 Task: Look for space in Pakisaji, Indonesia from 4th August, 2023 to 8th August, 2023 for 1 adult in price range Rs.10000 to Rs.15000. Place can be private room with 1  bedroom having 1 bed and 1 bathroom. Property type can be flatguest house, hotel. Amenities needed are: wifi. Booking option can be shelf check-in. Required host language is English.
Action: Mouse moved to (477, 140)
Screenshot: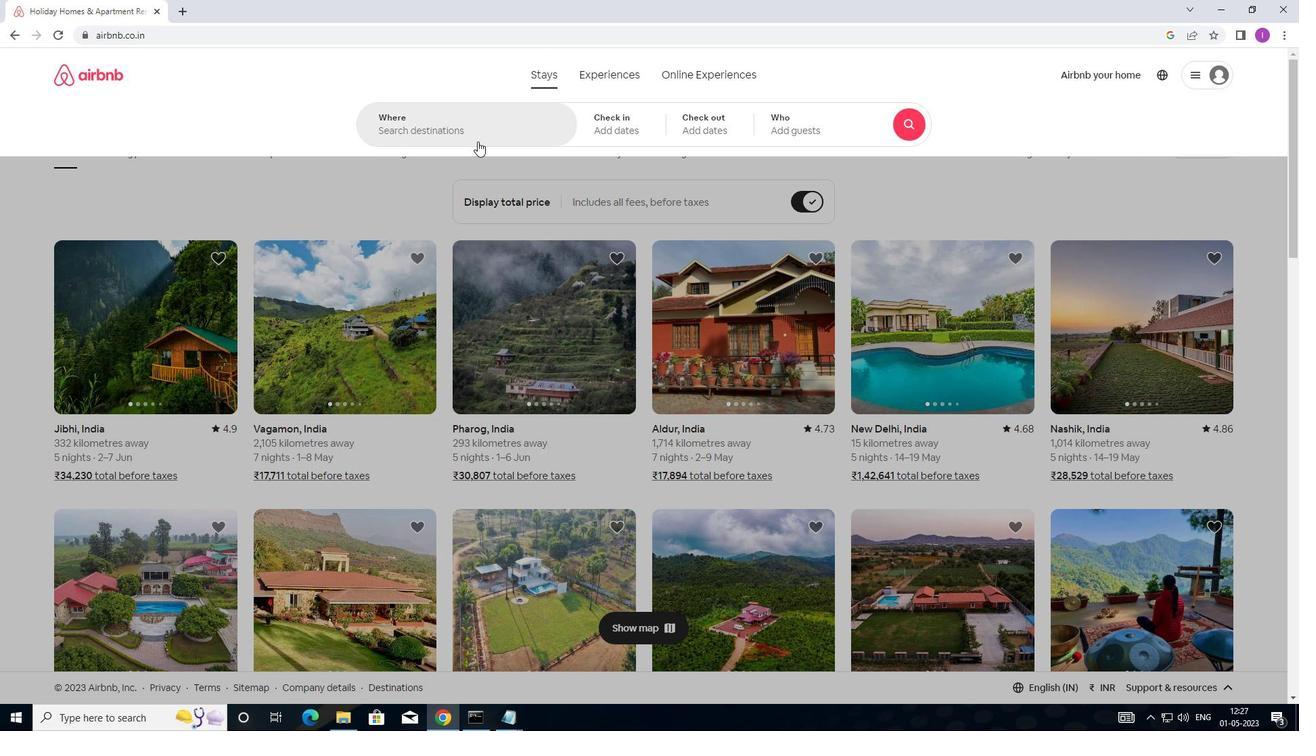 
Action: Mouse pressed left at (477, 140)
Screenshot: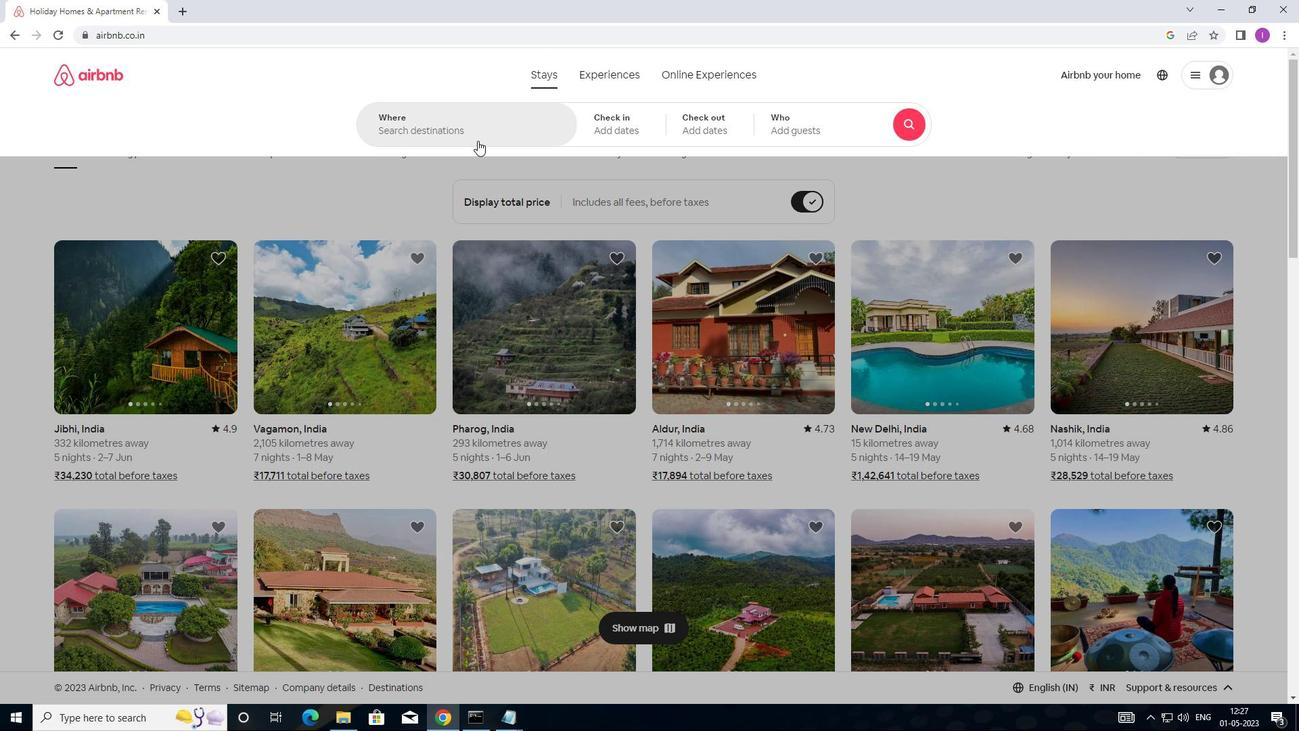 
Action: Mouse moved to (464, 145)
Screenshot: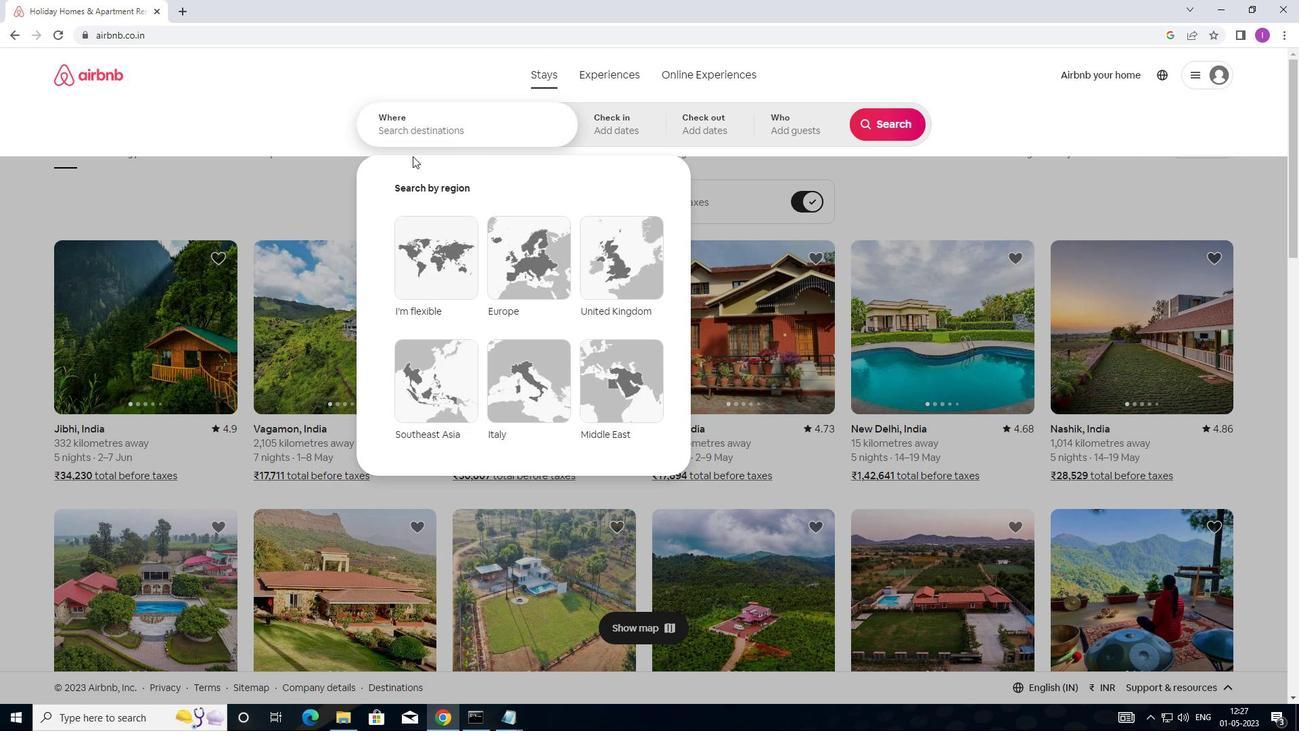
Action: Key pressed <Key.shift>PAKISAJI,<Key.shift>INDONESIA
Screenshot: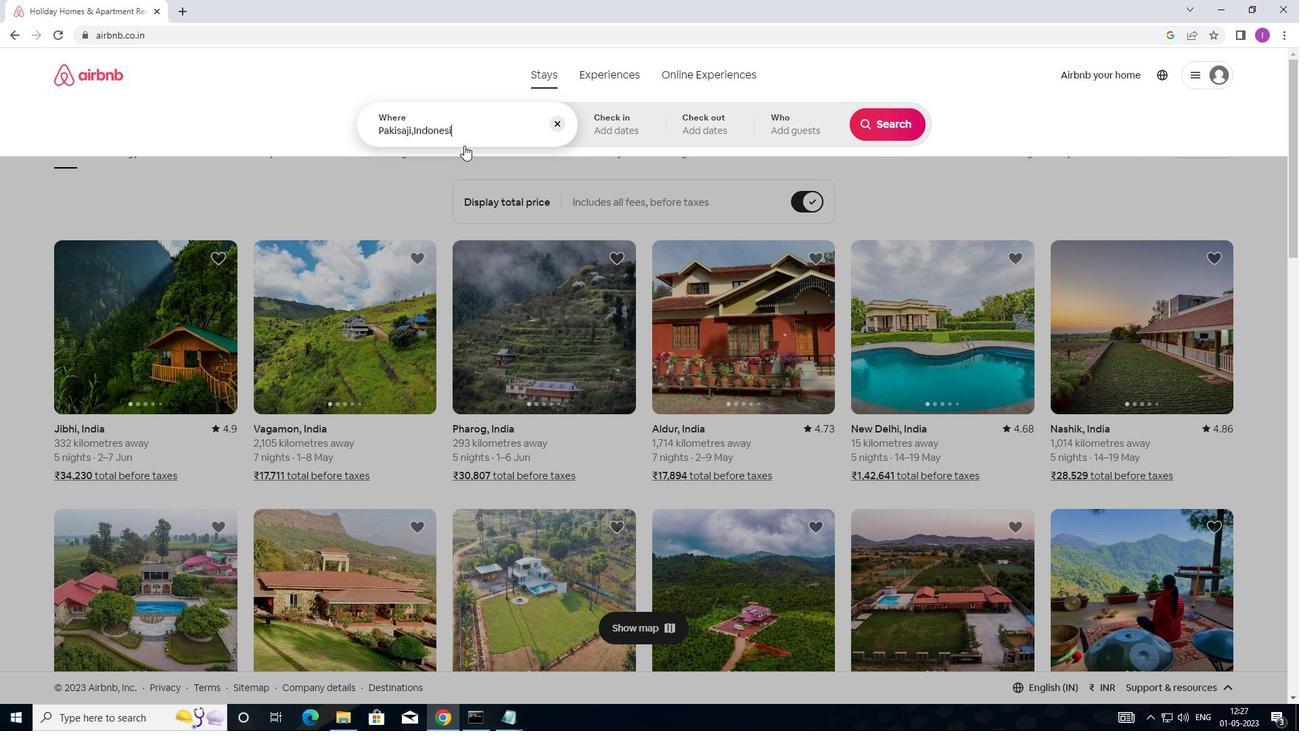 
Action: Mouse moved to (623, 125)
Screenshot: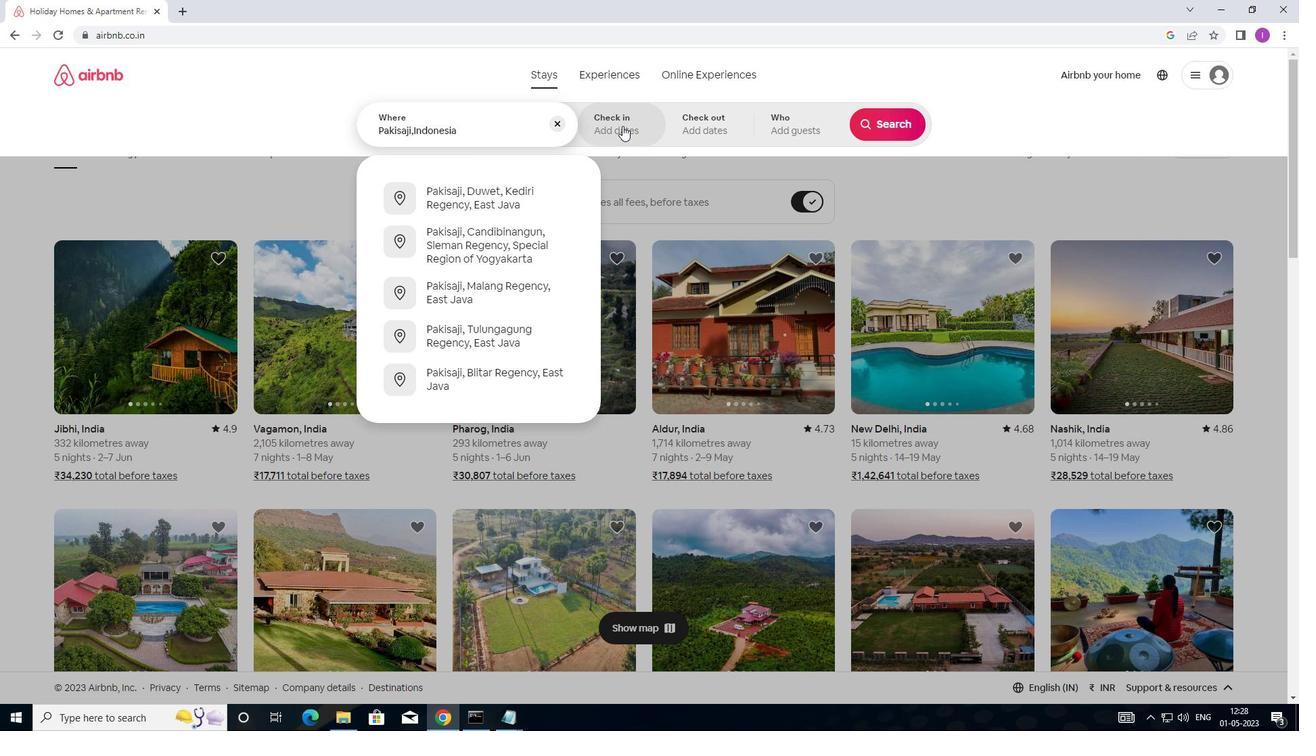 
Action: Mouse pressed left at (623, 125)
Screenshot: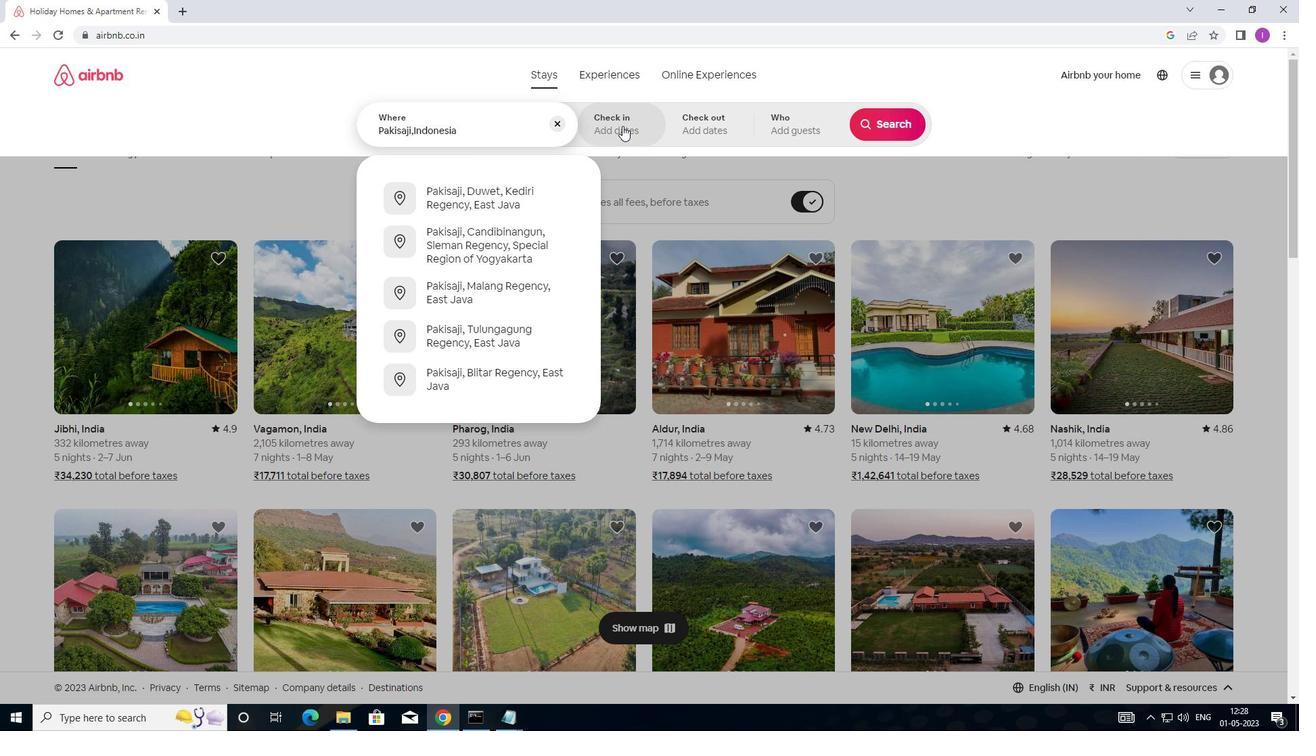 
Action: Mouse moved to (889, 230)
Screenshot: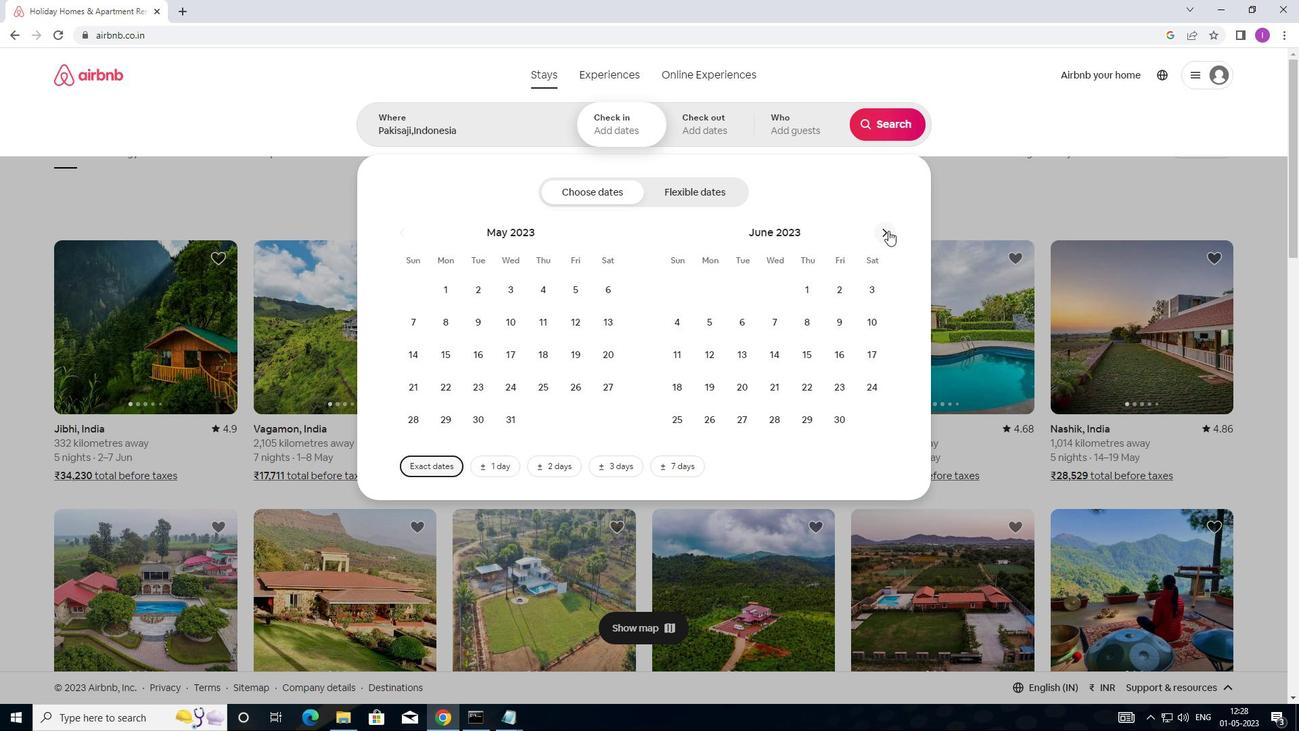 
Action: Mouse pressed left at (889, 230)
Screenshot: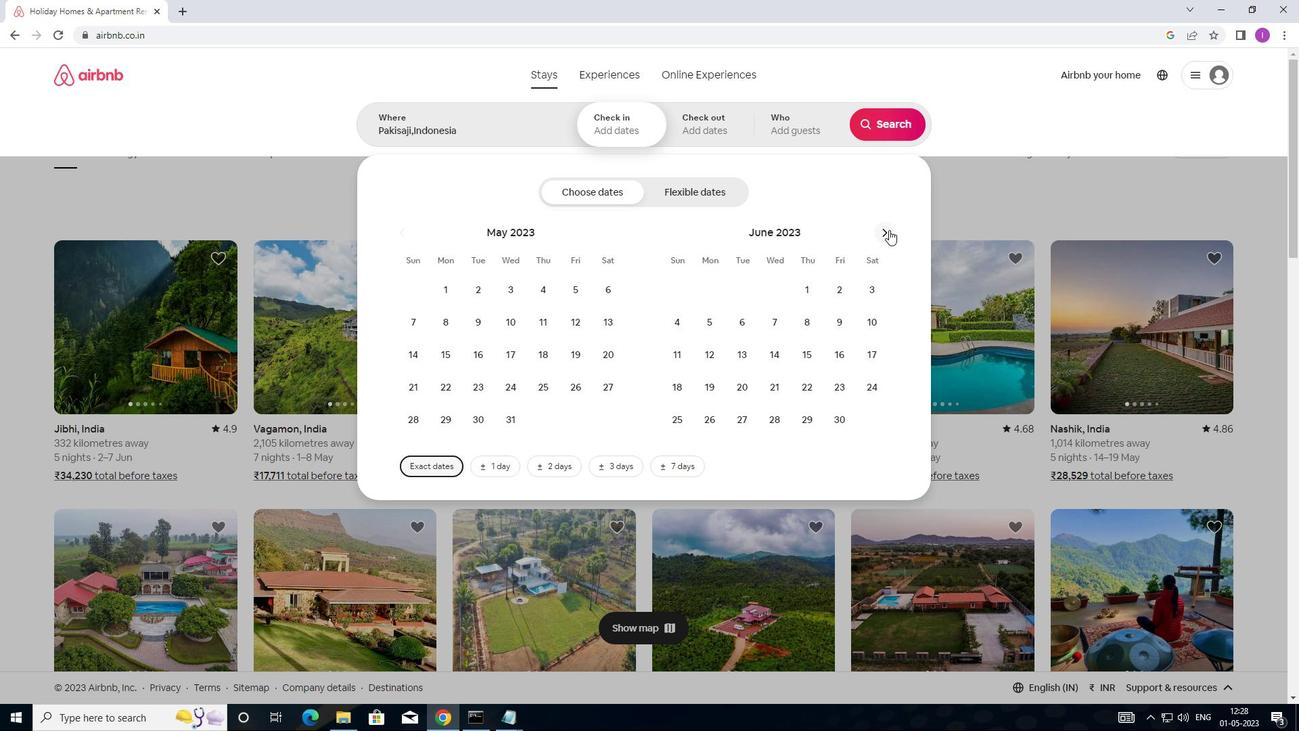 
Action: Mouse pressed left at (889, 230)
Screenshot: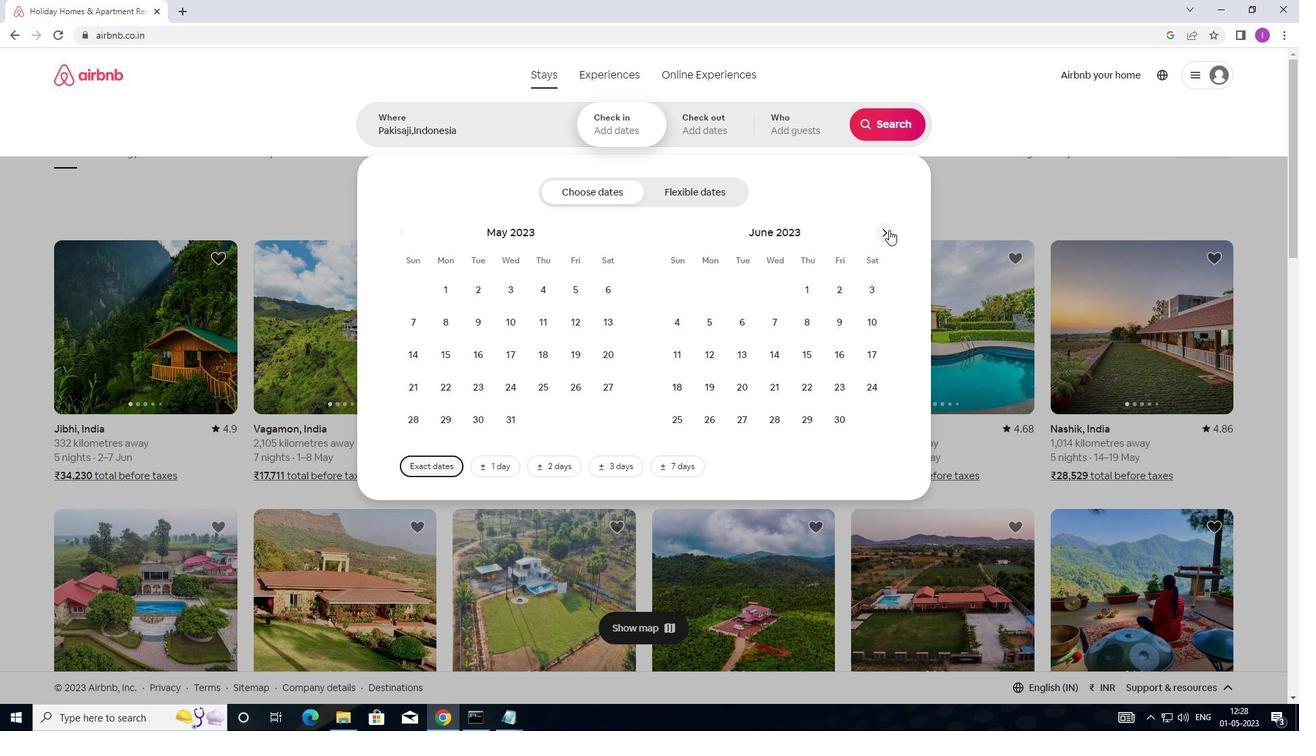 
Action: Mouse pressed left at (889, 230)
Screenshot: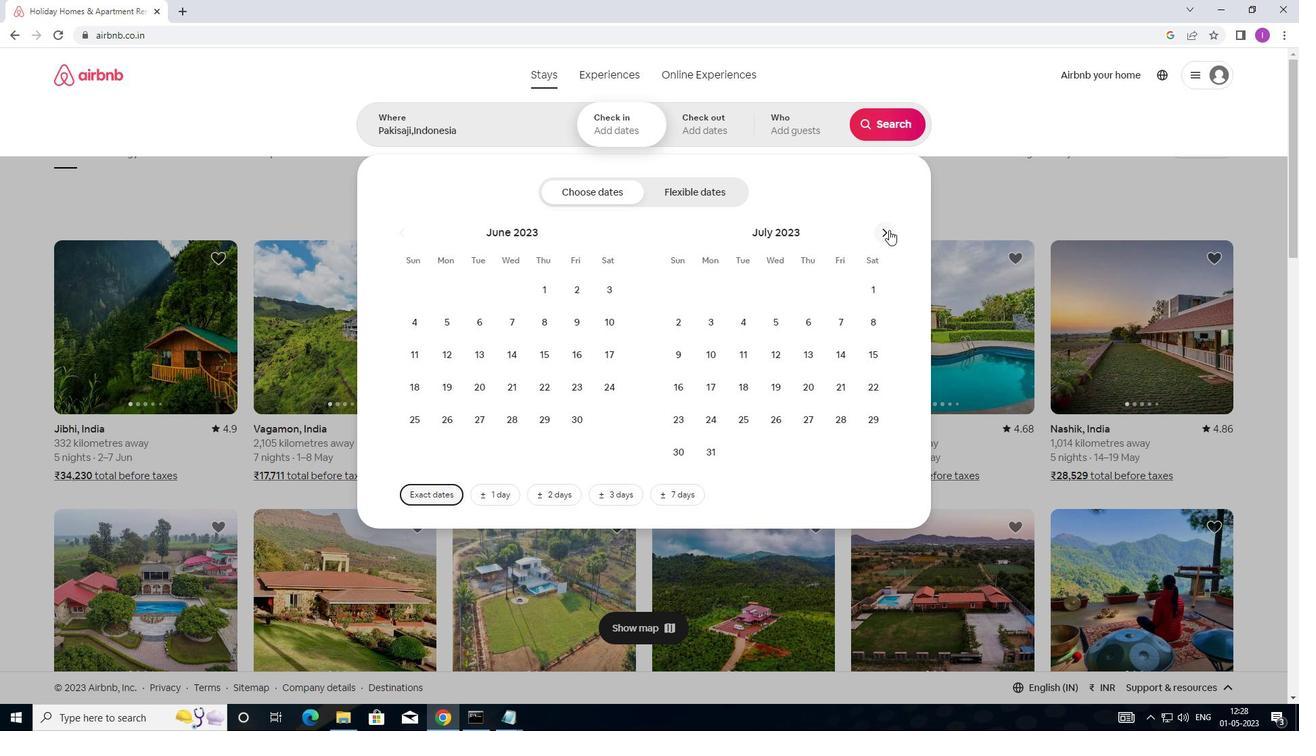 
Action: Mouse moved to (581, 284)
Screenshot: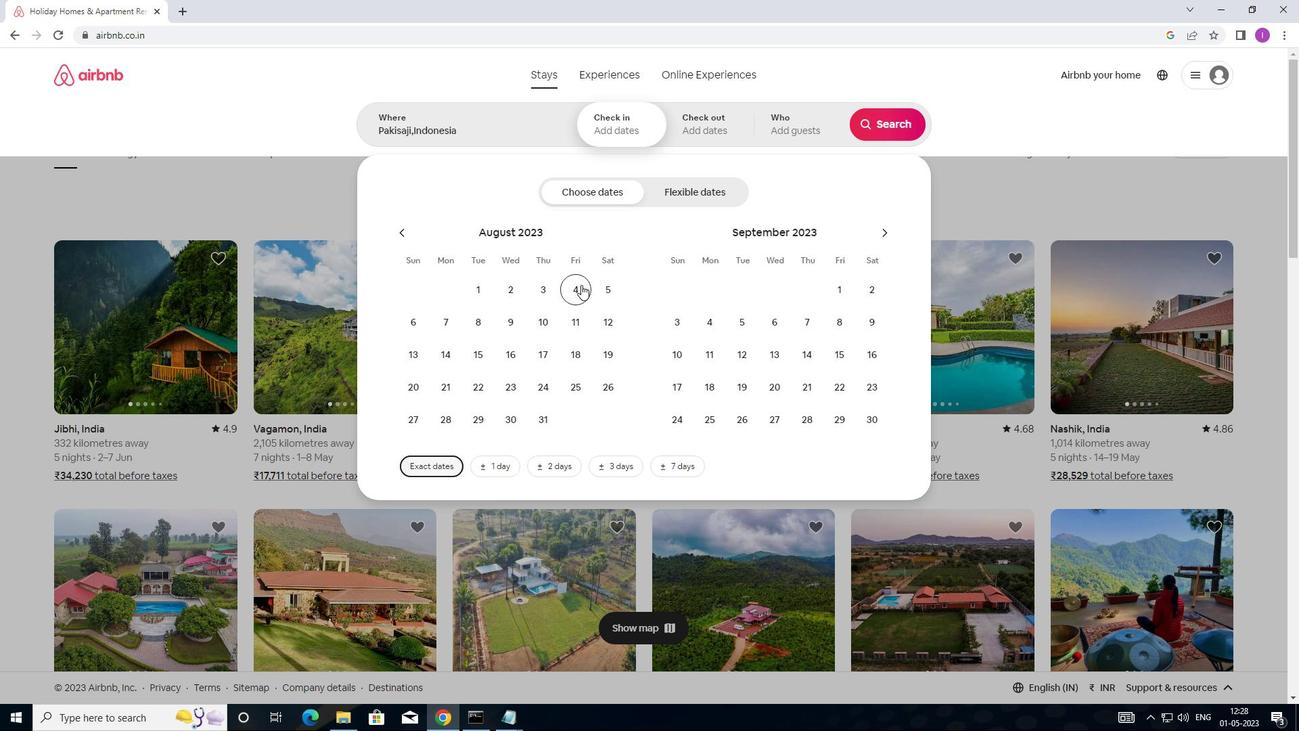 
Action: Mouse pressed left at (581, 284)
Screenshot: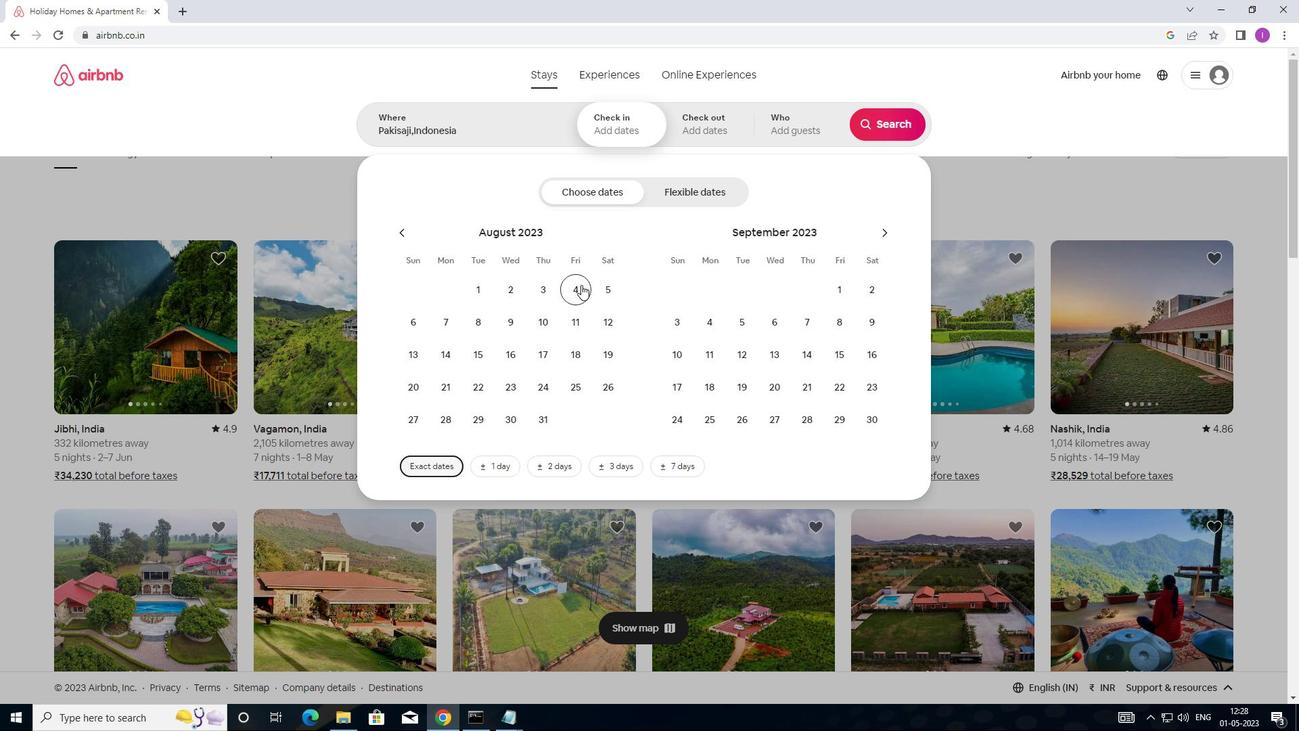 
Action: Mouse moved to (481, 328)
Screenshot: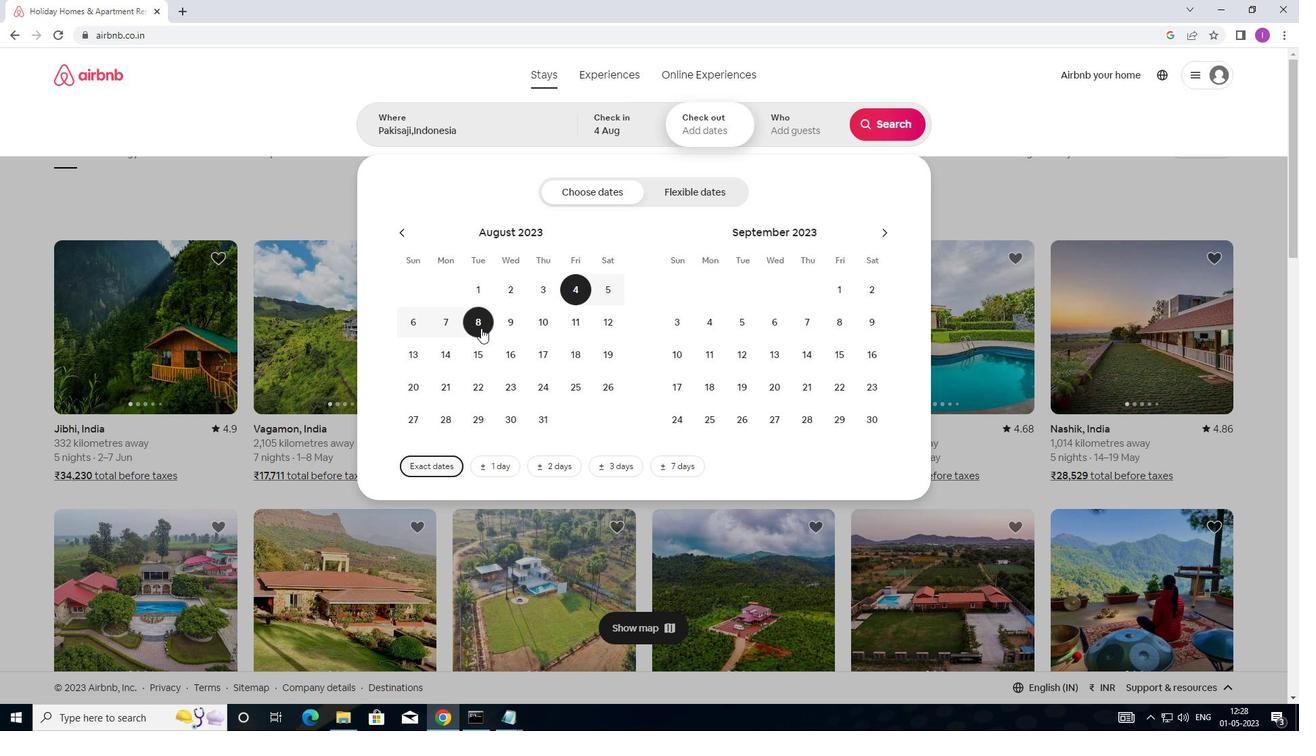 
Action: Mouse pressed left at (481, 328)
Screenshot: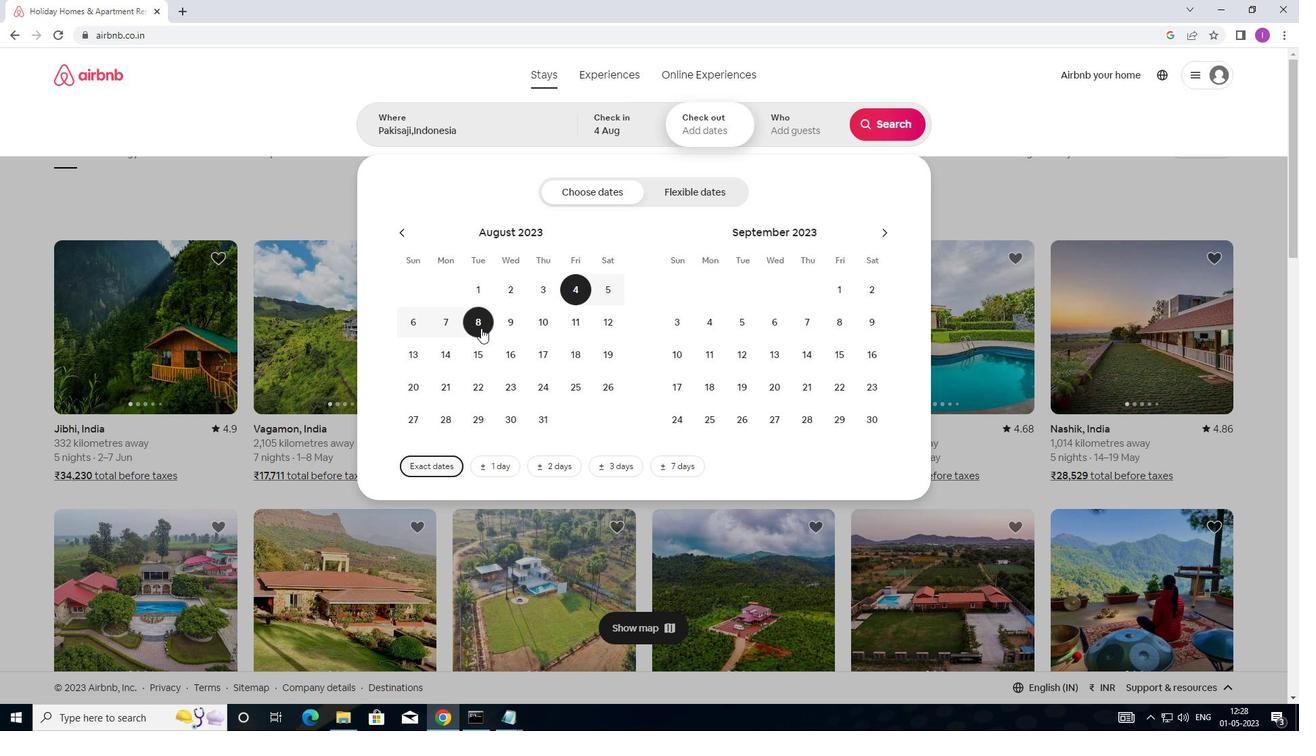 
Action: Mouse moved to (801, 128)
Screenshot: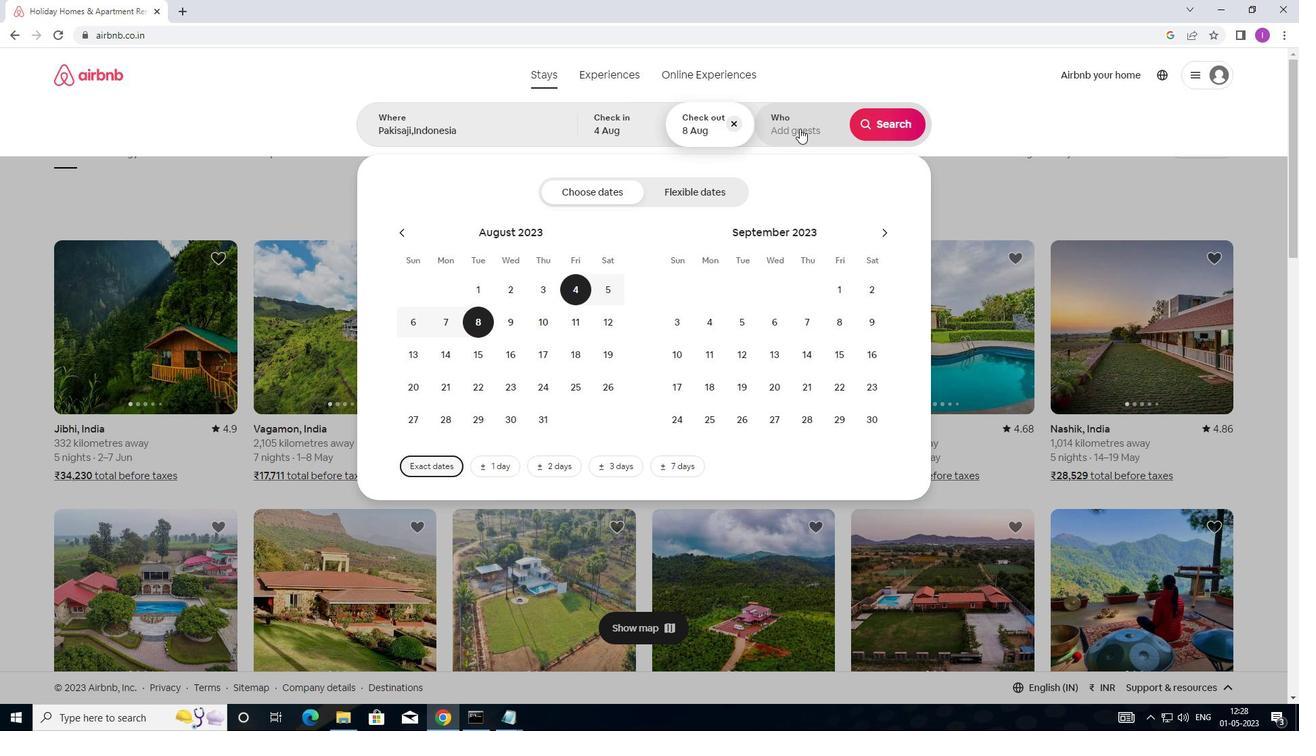 
Action: Mouse pressed left at (801, 128)
Screenshot: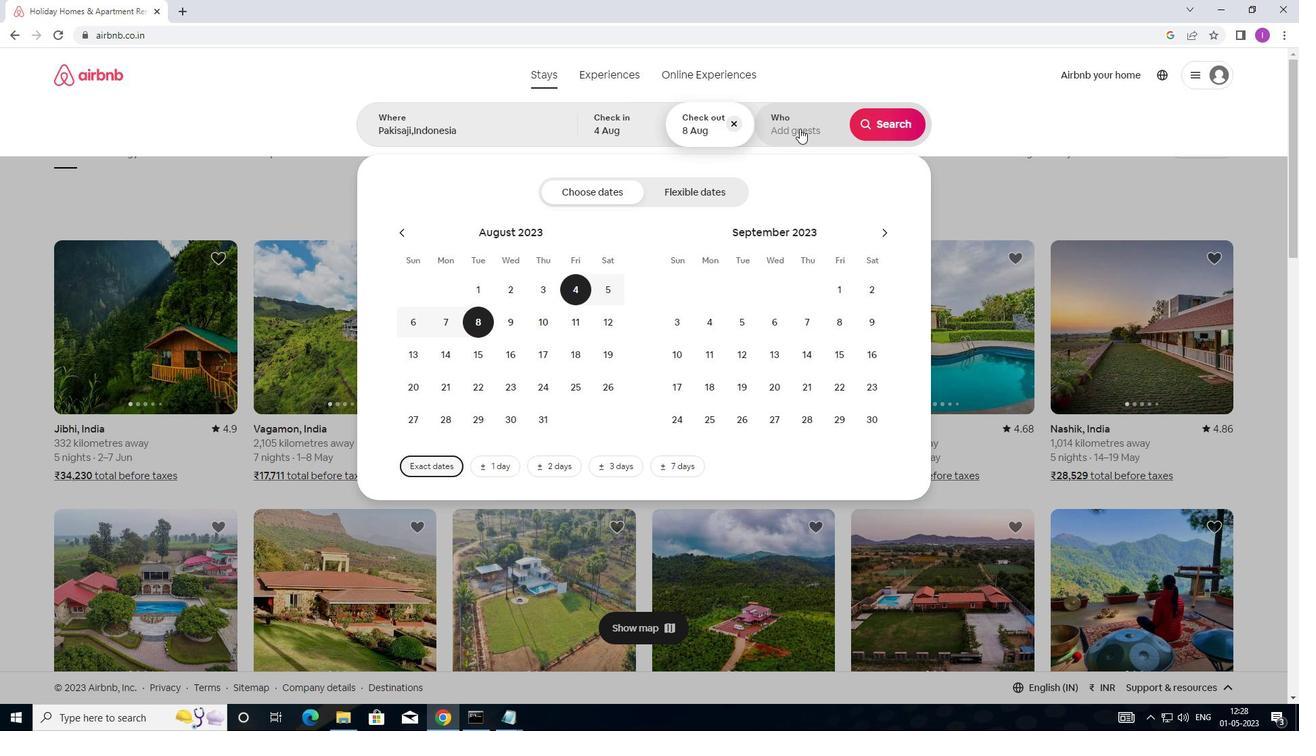 
Action: Mouse moved to (890, 197)
Screenshot: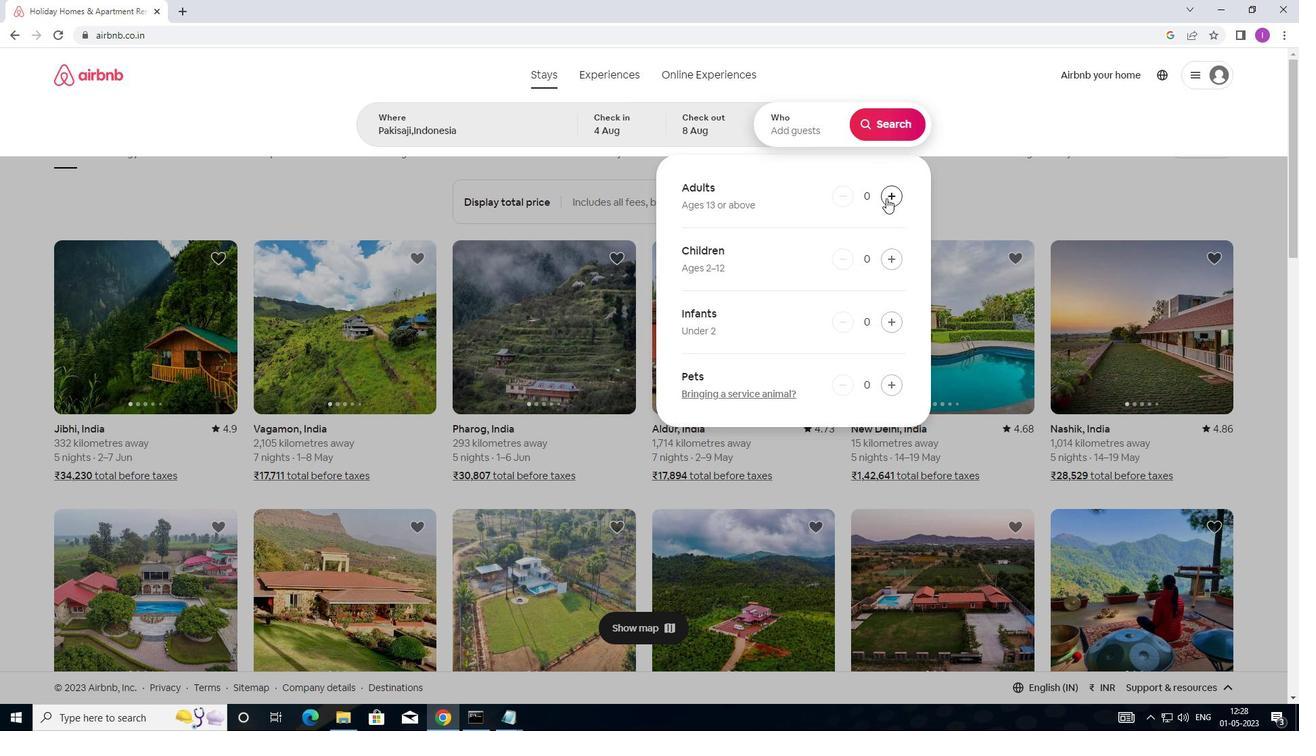 
Action: Mouse pressed left at (890, 197)
Screenshot: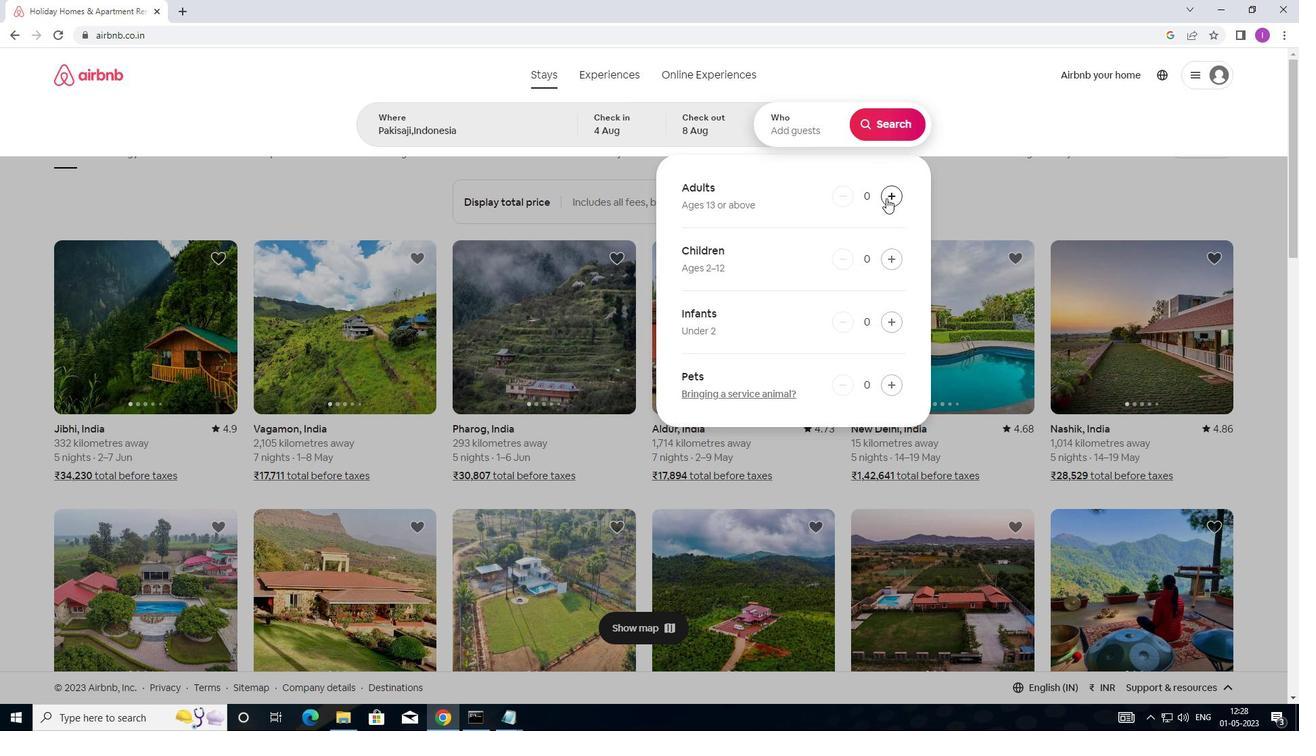 
Action: Mouse moved to (896, 127)
Screenshot: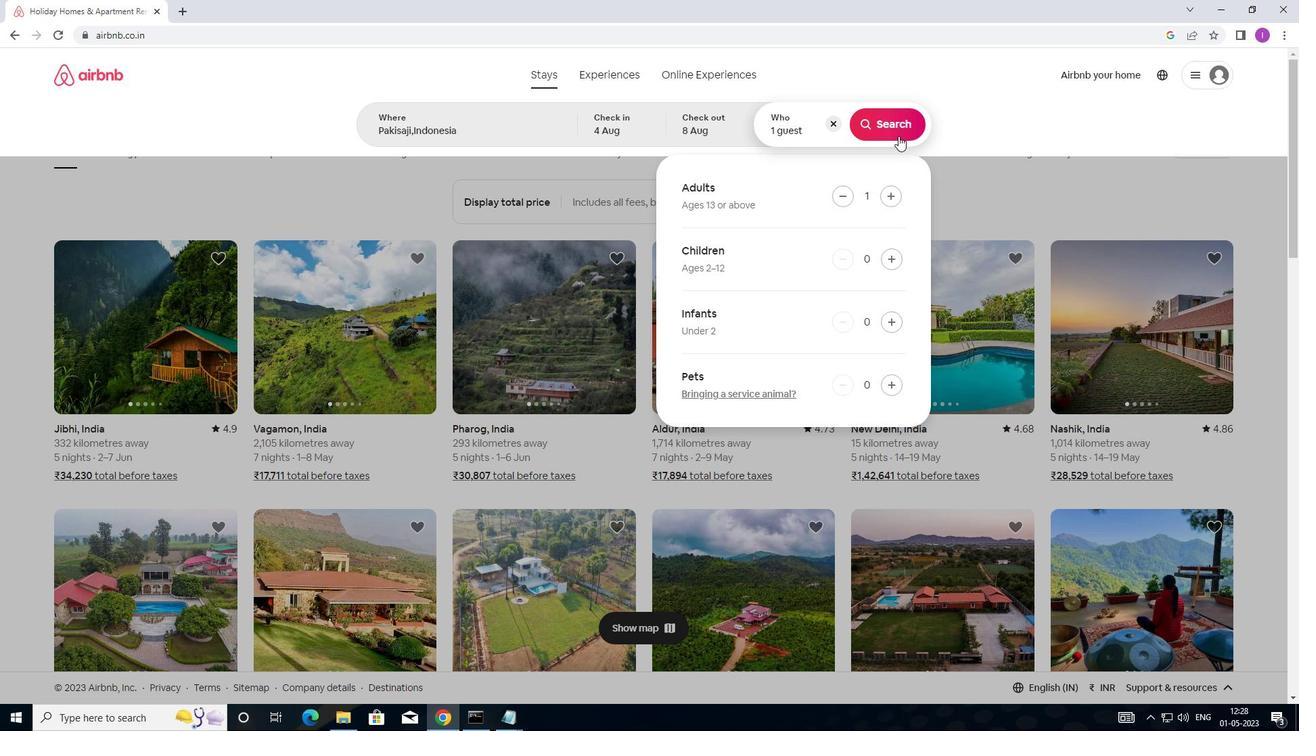 
Action: Mouse pressed left at (896, 127)
Screenshot: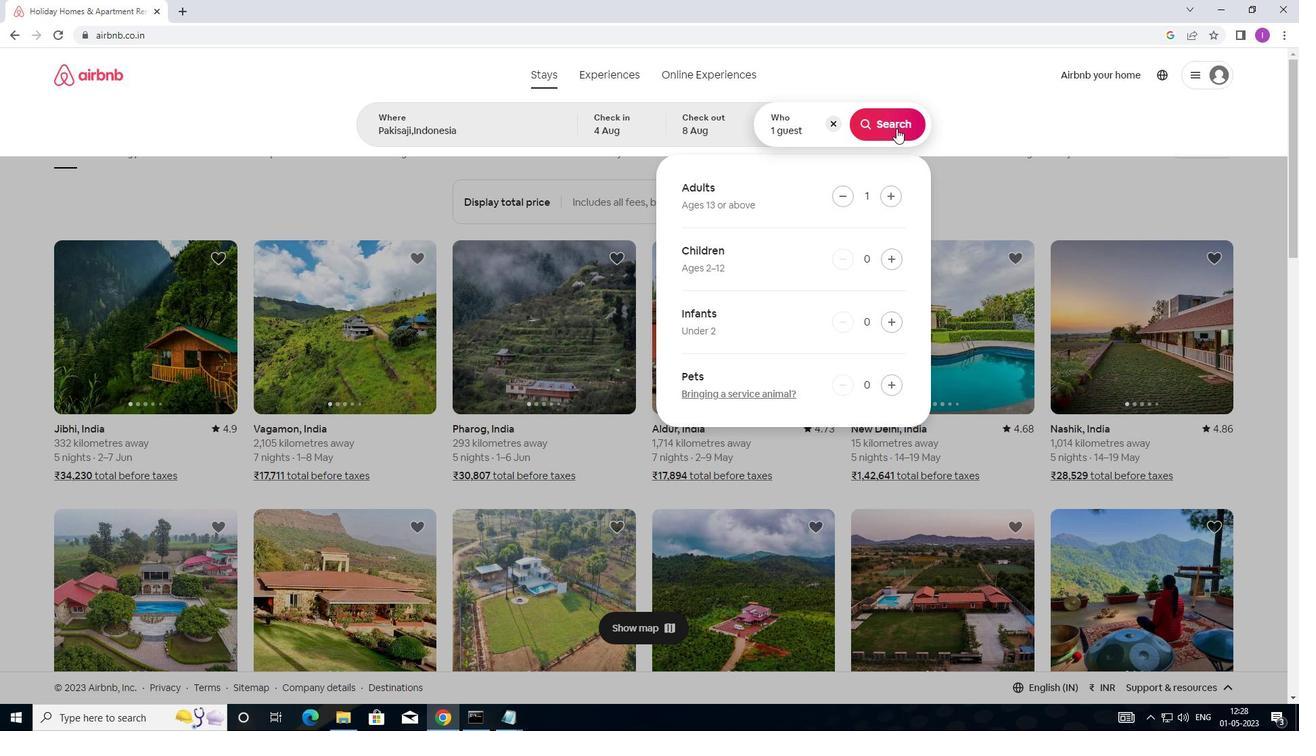 
Action: Mouse moved to (1253, 138)
Screenshot: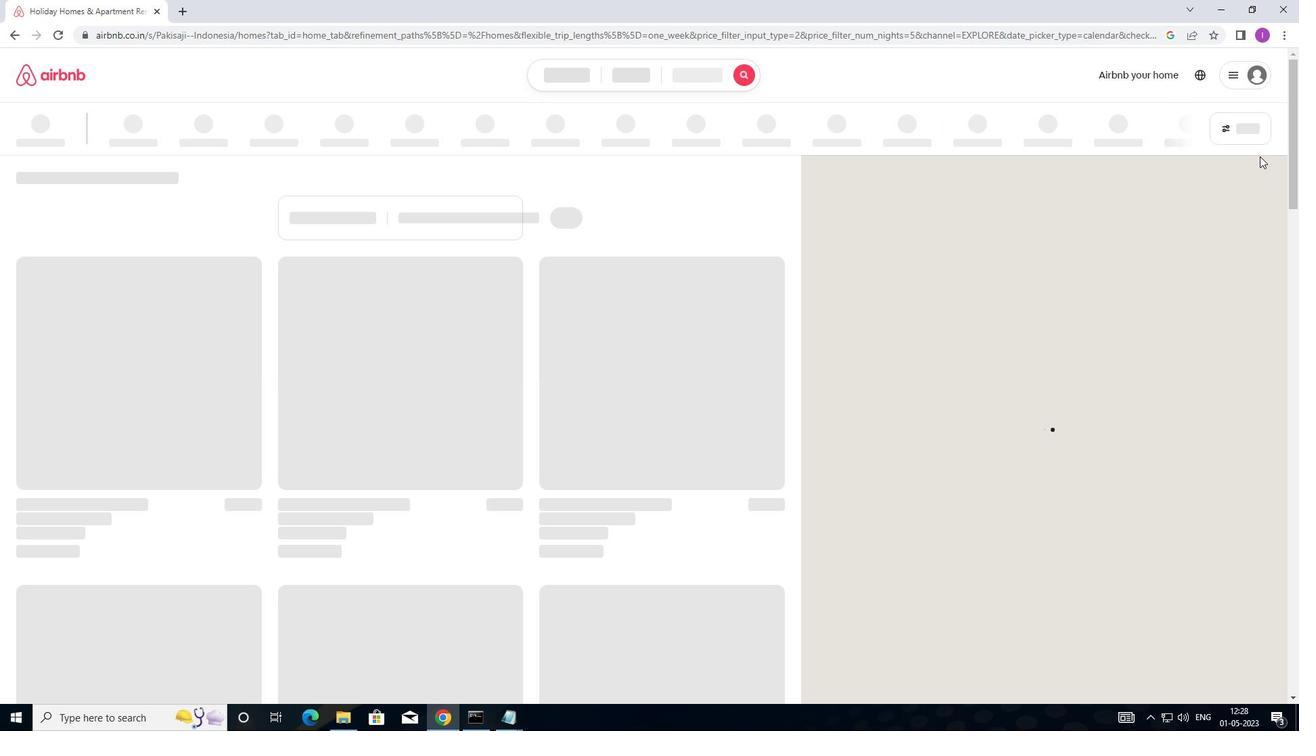 
Action: Mouse pressed left at (1253, 138)
Screenshot: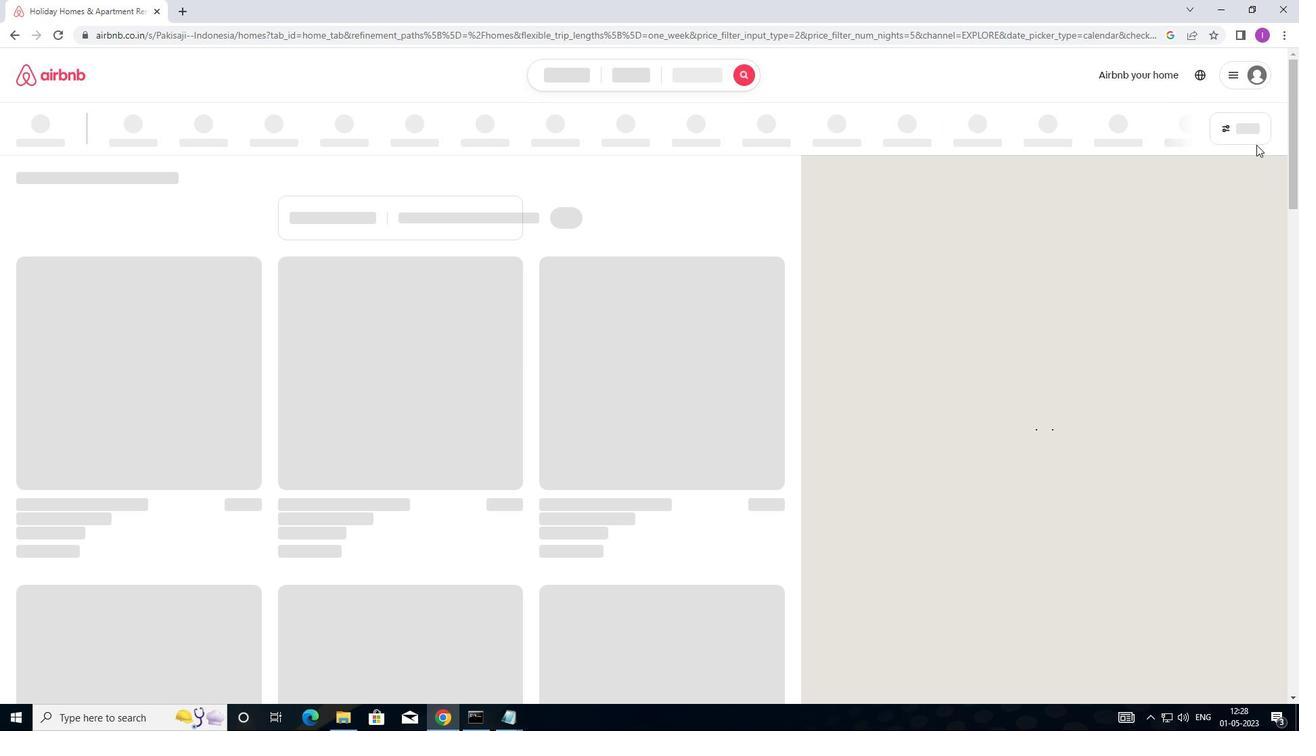 
Action: Mouse moved to (490, 304)
Screenshot: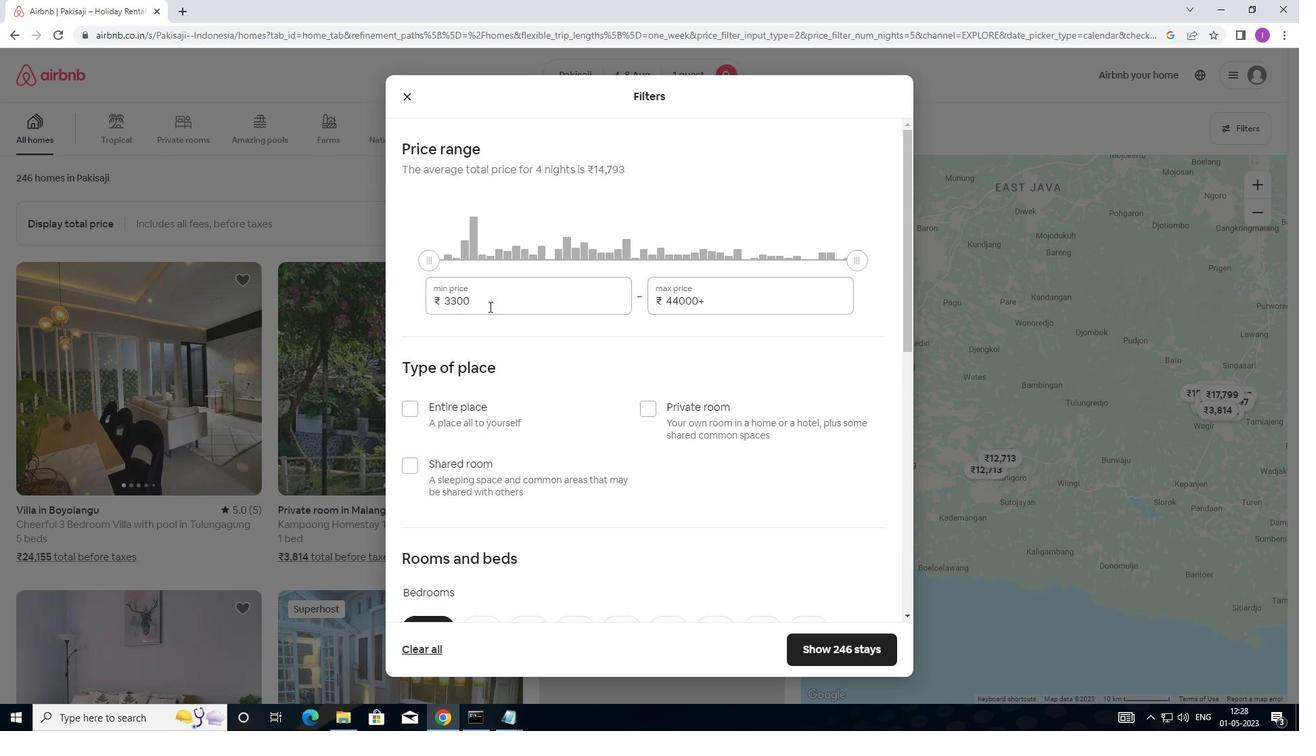 
Action: Mouse pressed left at (490, 304)
Screenshot: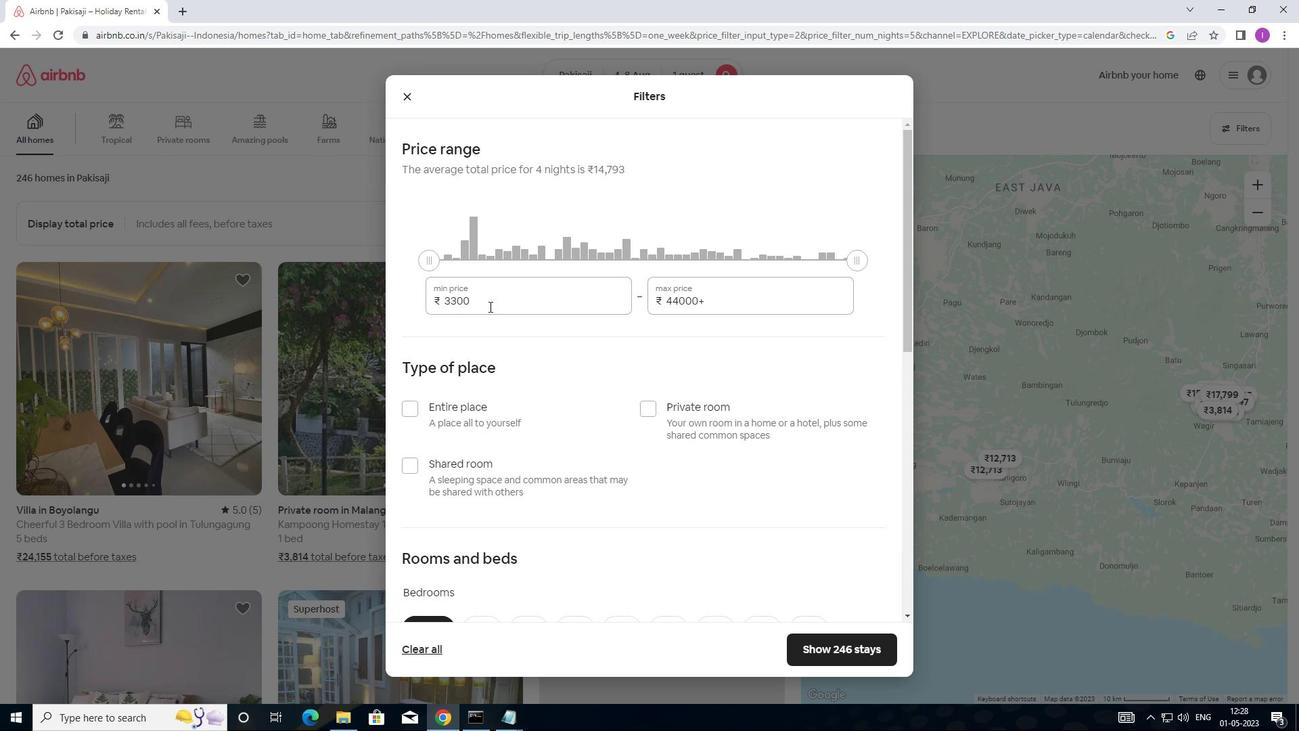 
Action: Mouse moved to (435, 315)
Screenshot: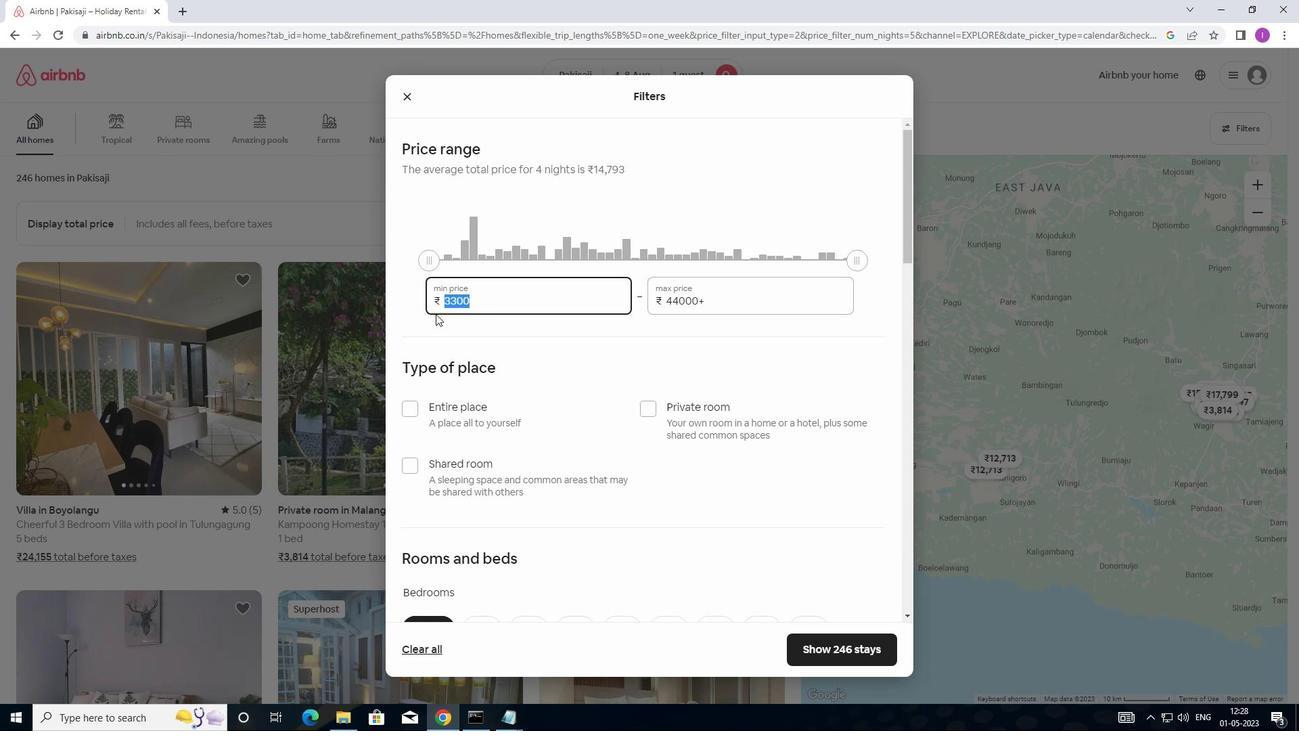 
Action: Key pressed 1
Screenshot: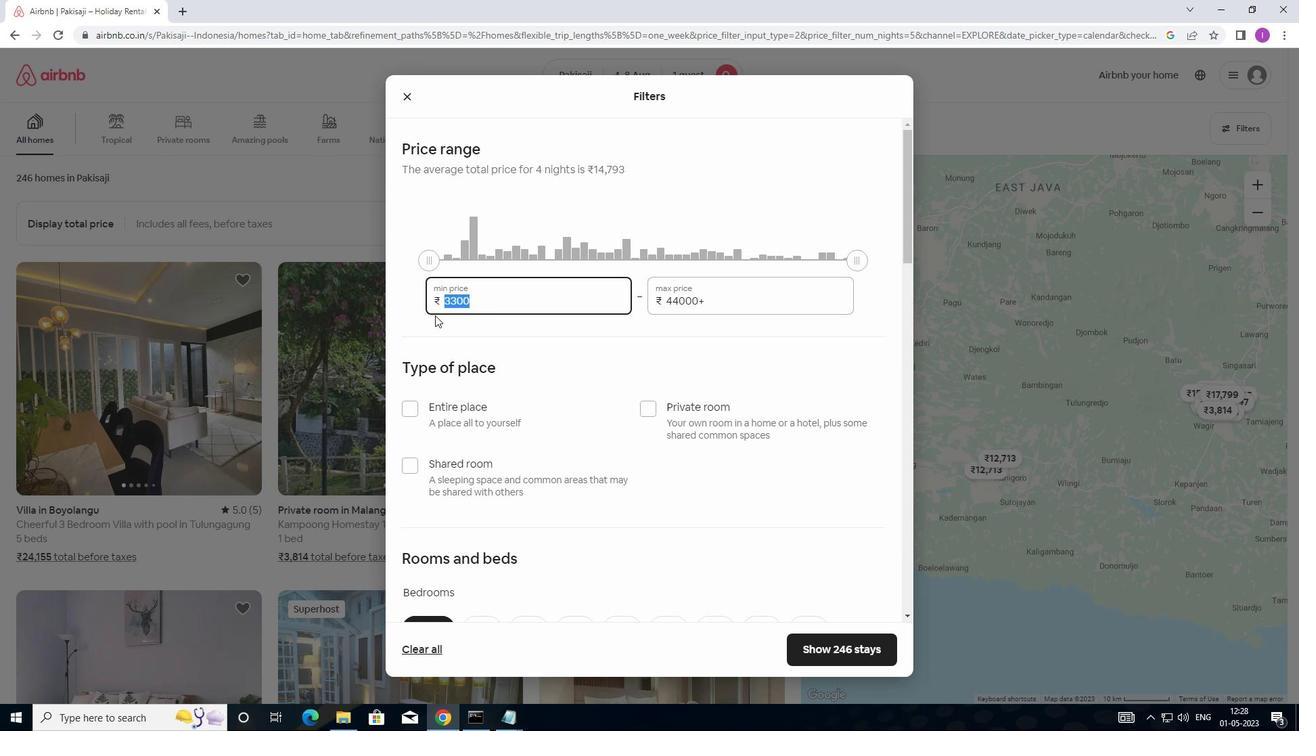 
Action: Mouse moved to (435, 316)
Screenshot: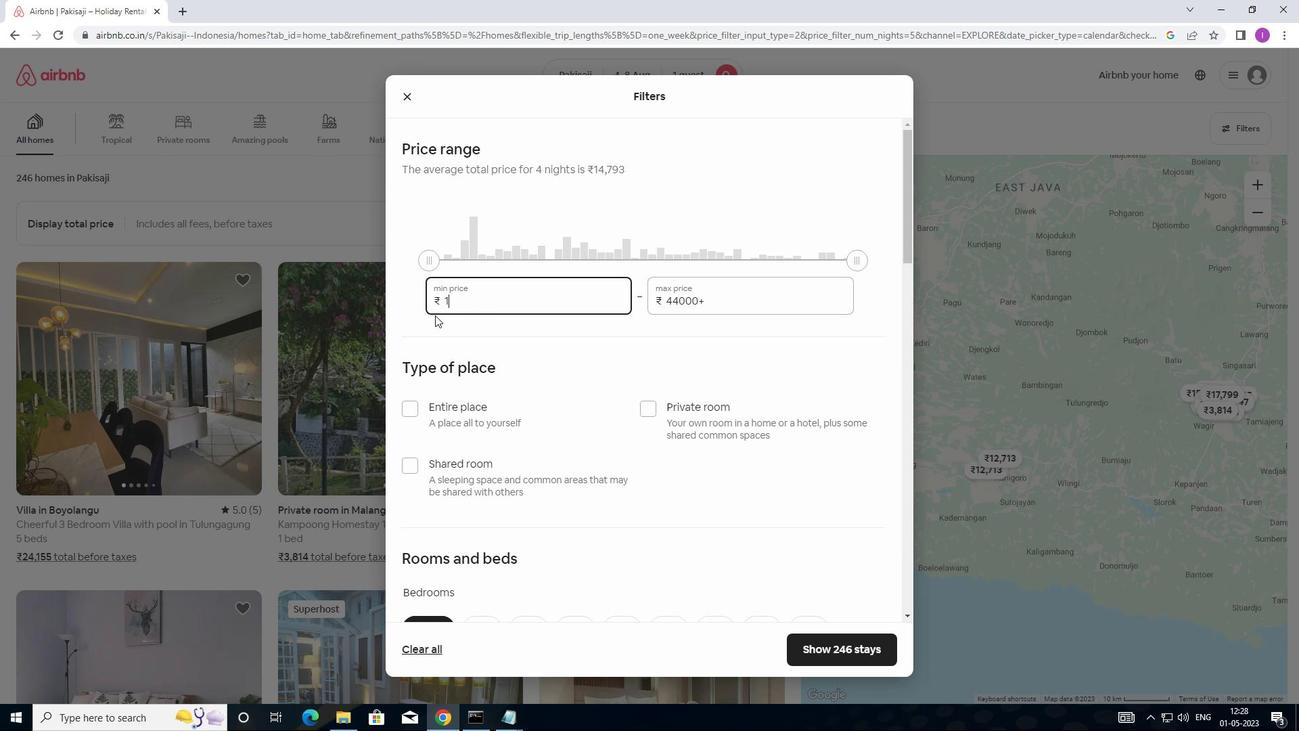 
Action: Key pressed 000
Screenshot: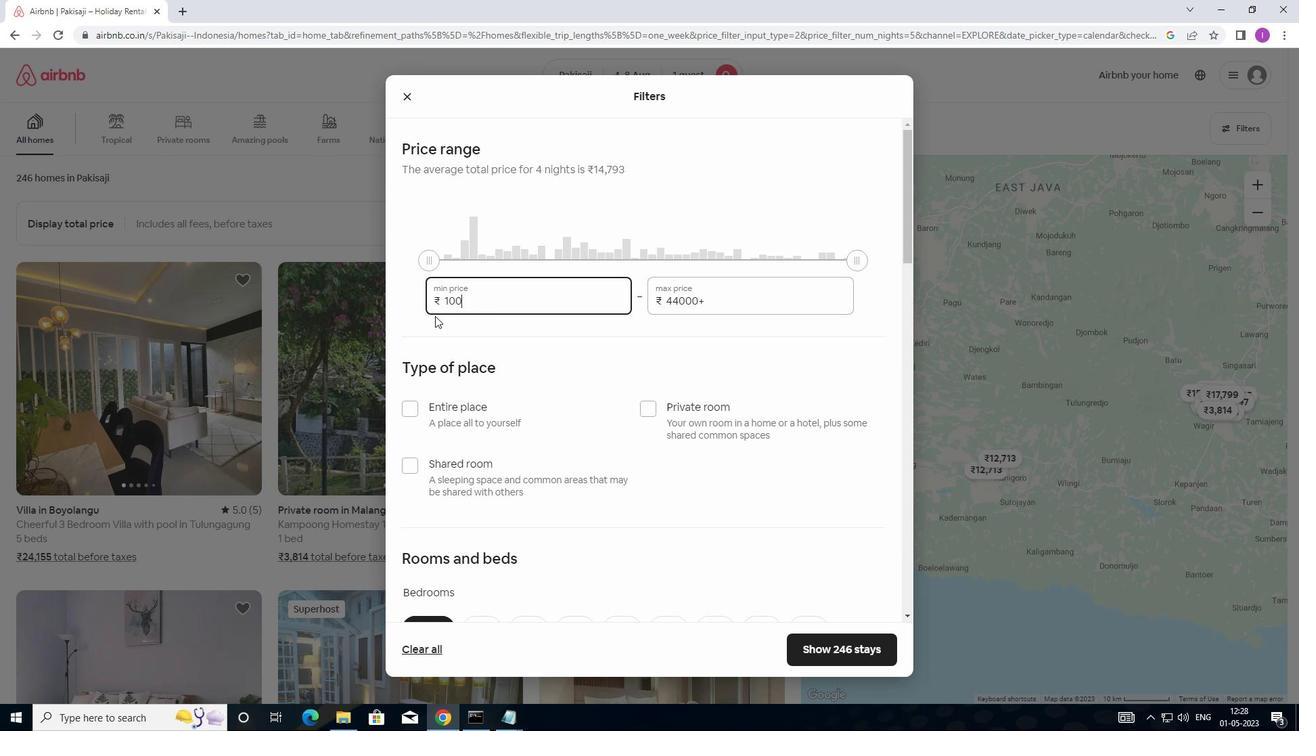 
Action: Mouse moved to (434, 316)
Screenshot: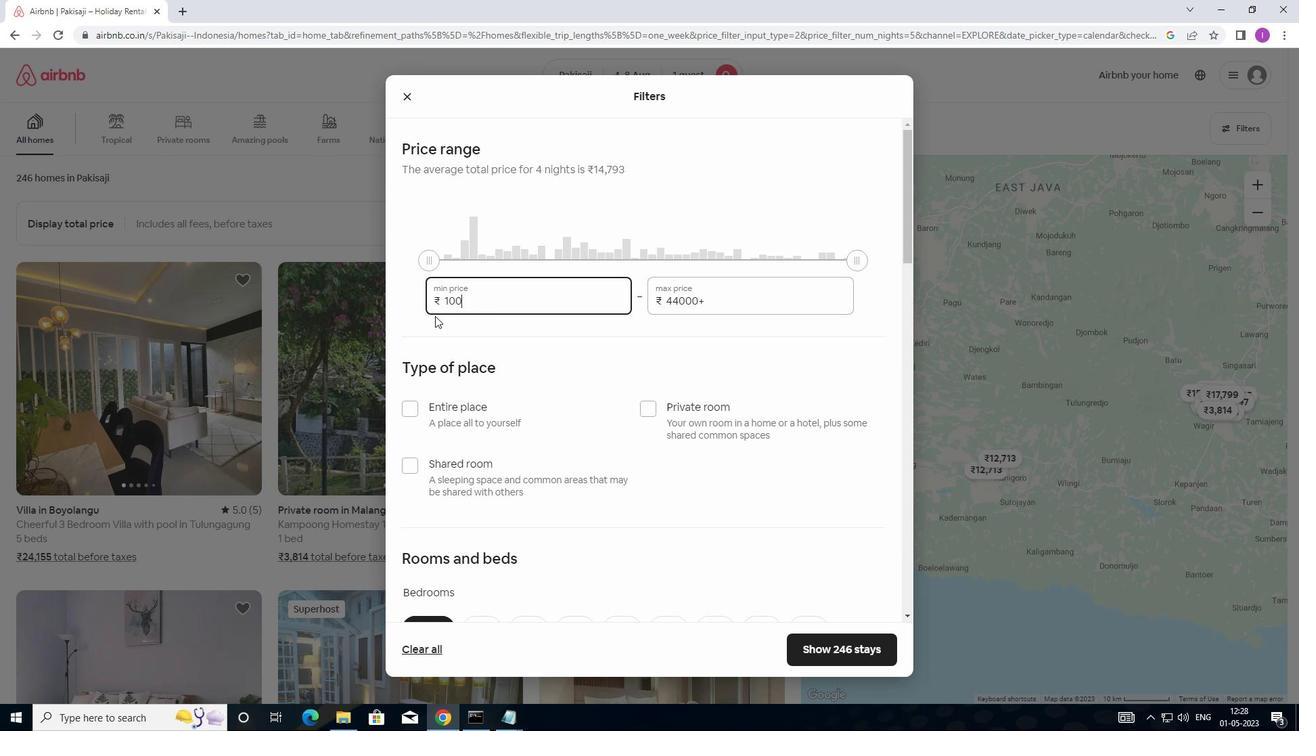 
Action: Key pressed 0
Screenshot: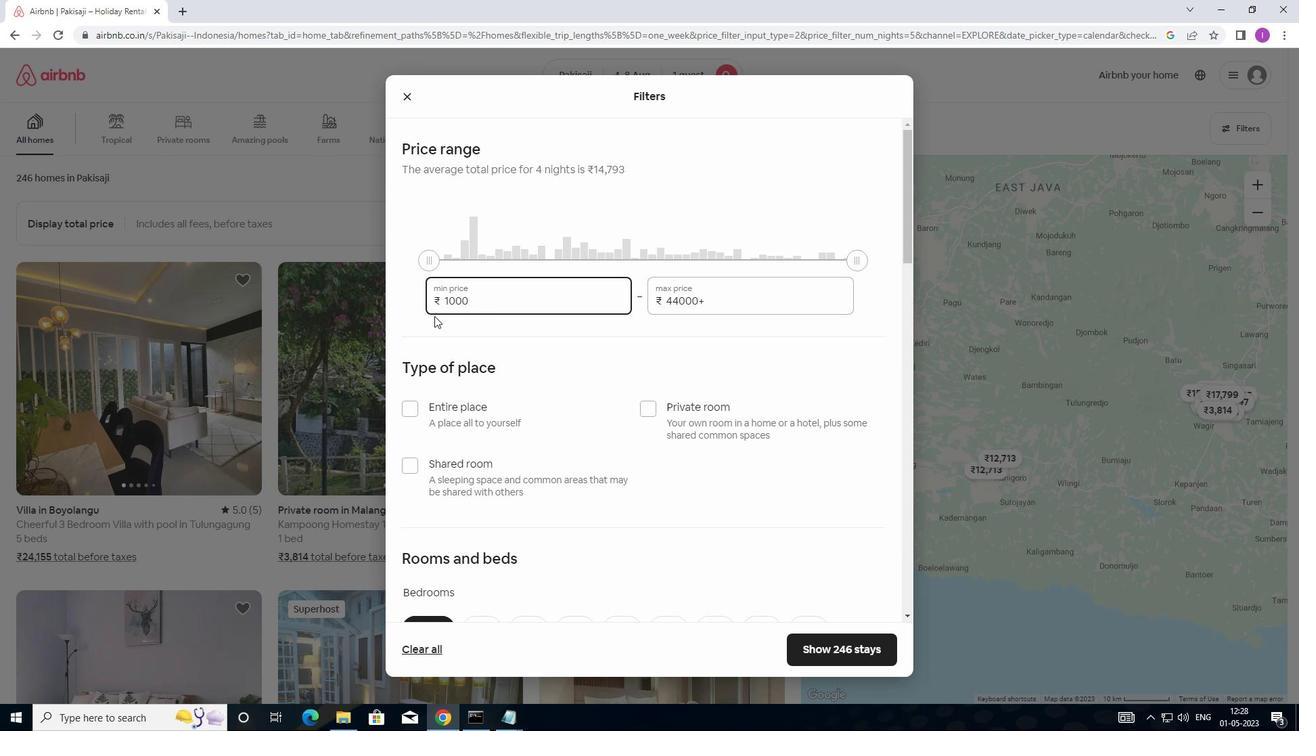 
Action: Mouse moved to (723, 301)
Screenshot: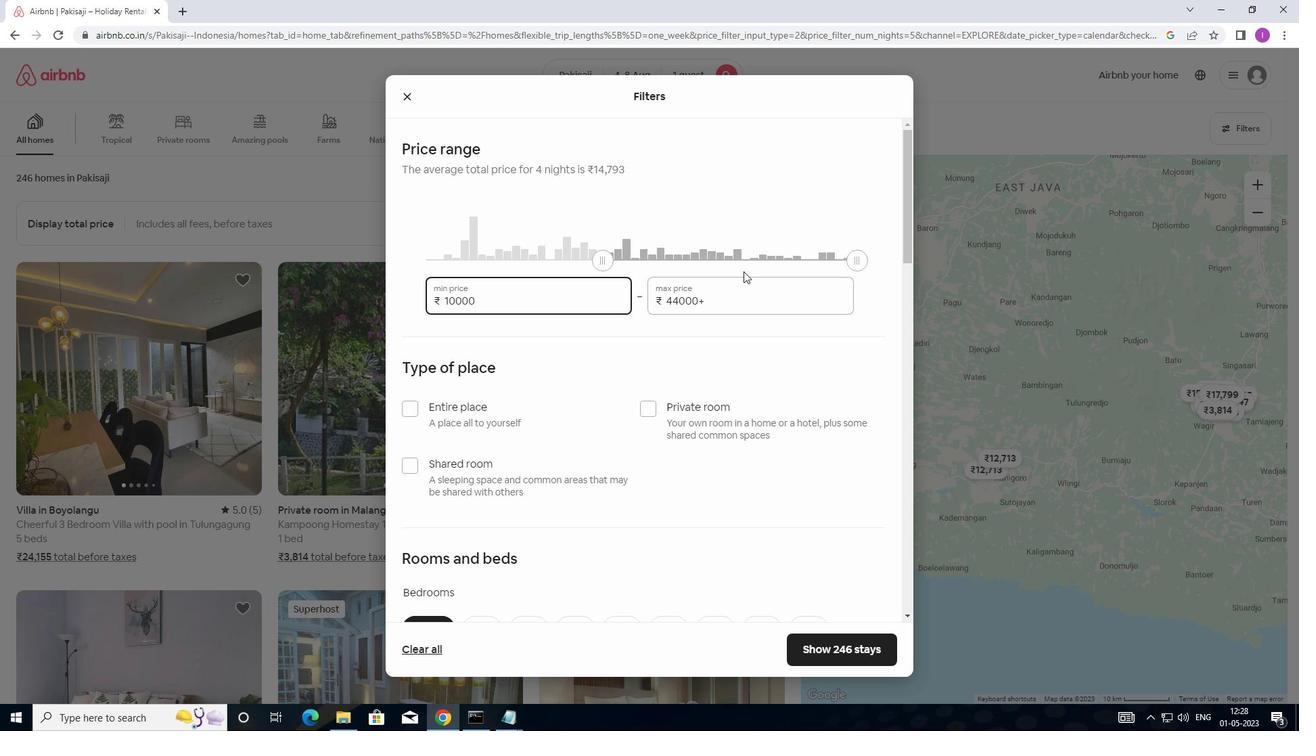 
Action: Mouse pressed left at (723, 301)
Screenshot: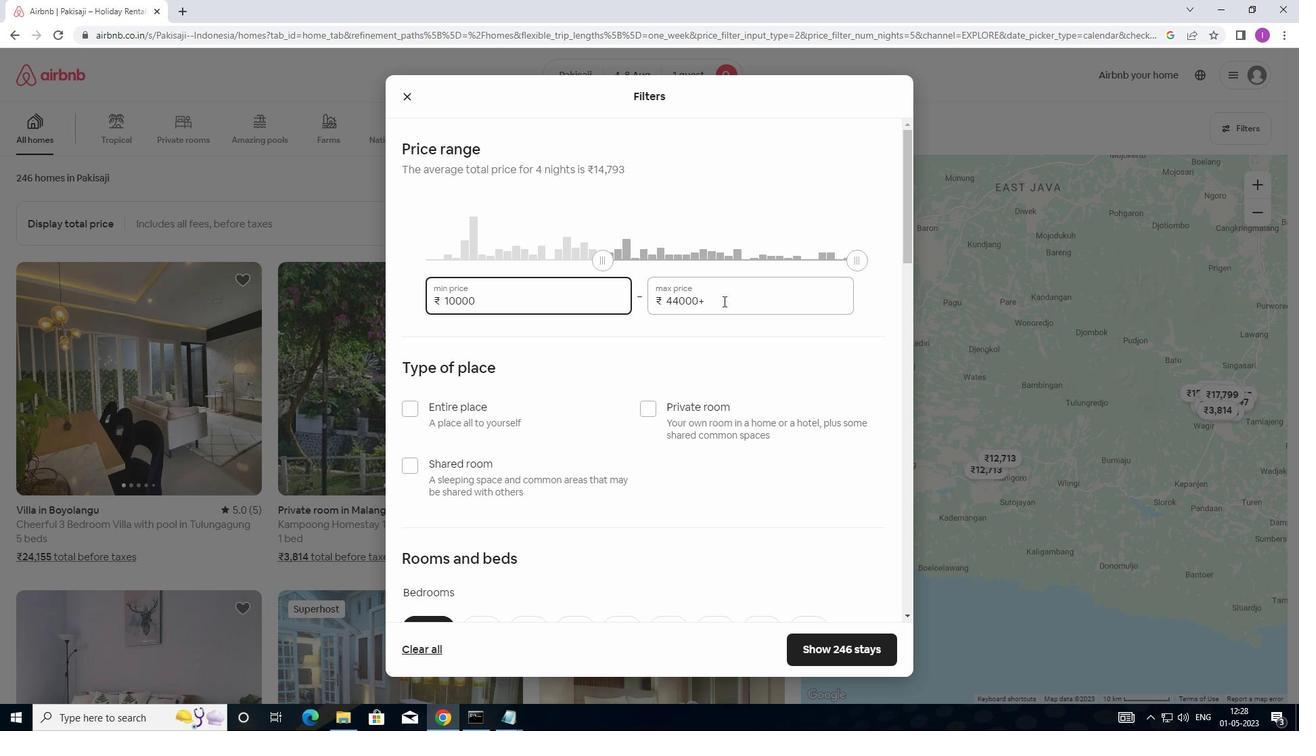 
Action: Mouse moved to (658, 304)
Screenshot: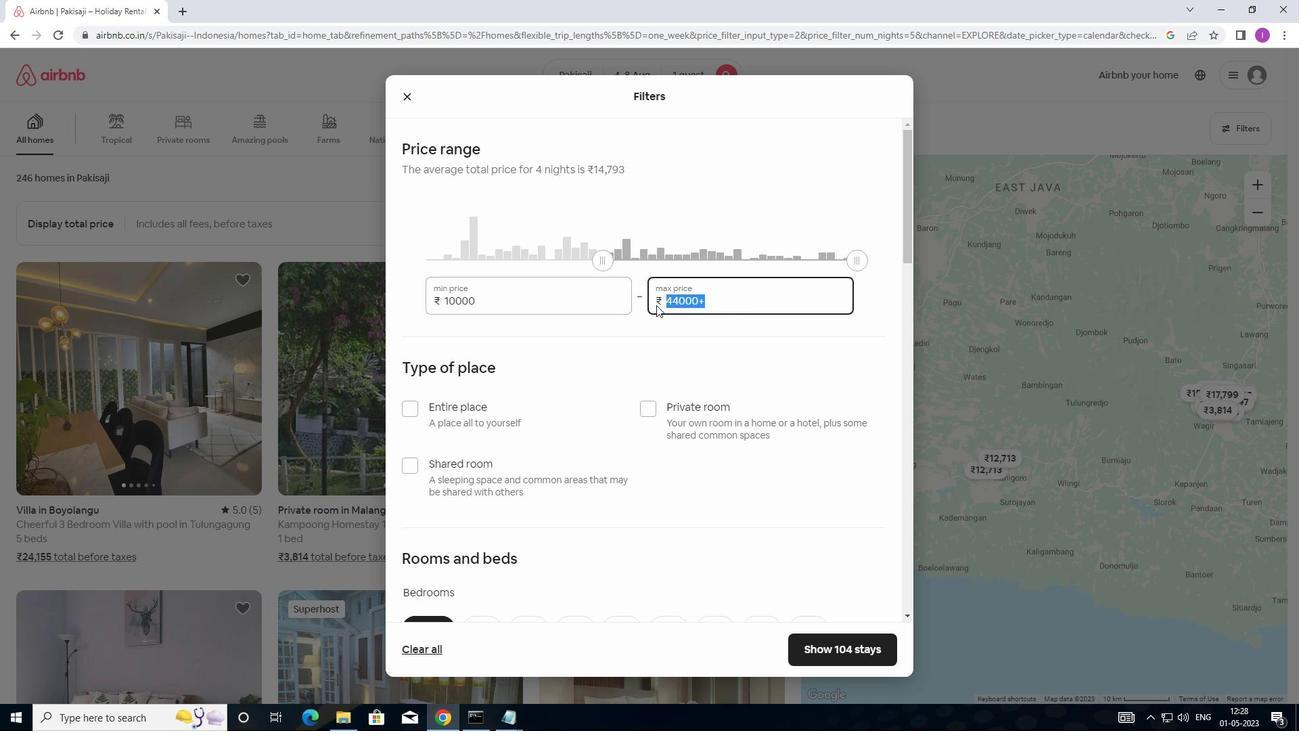 
Action: Key pressed 1
Screenshot: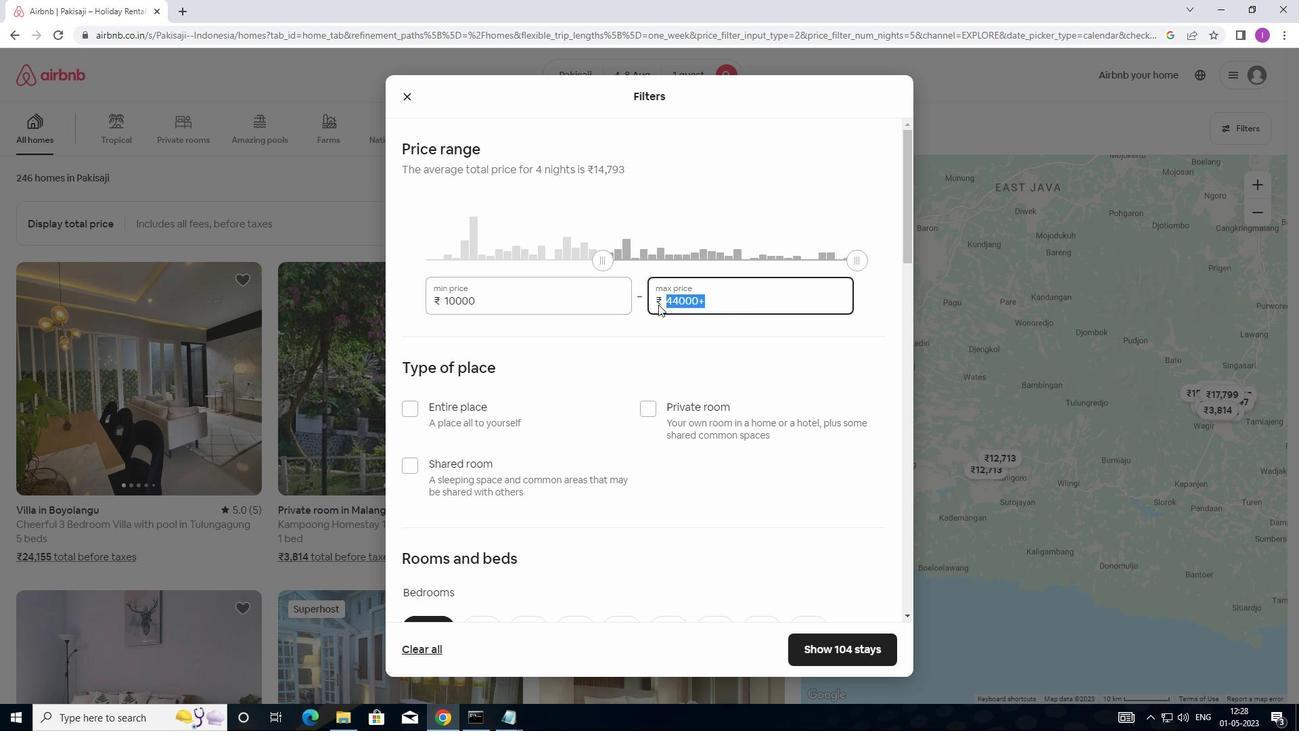 
Action: Mouse moved to (658, 305)
Screenshot: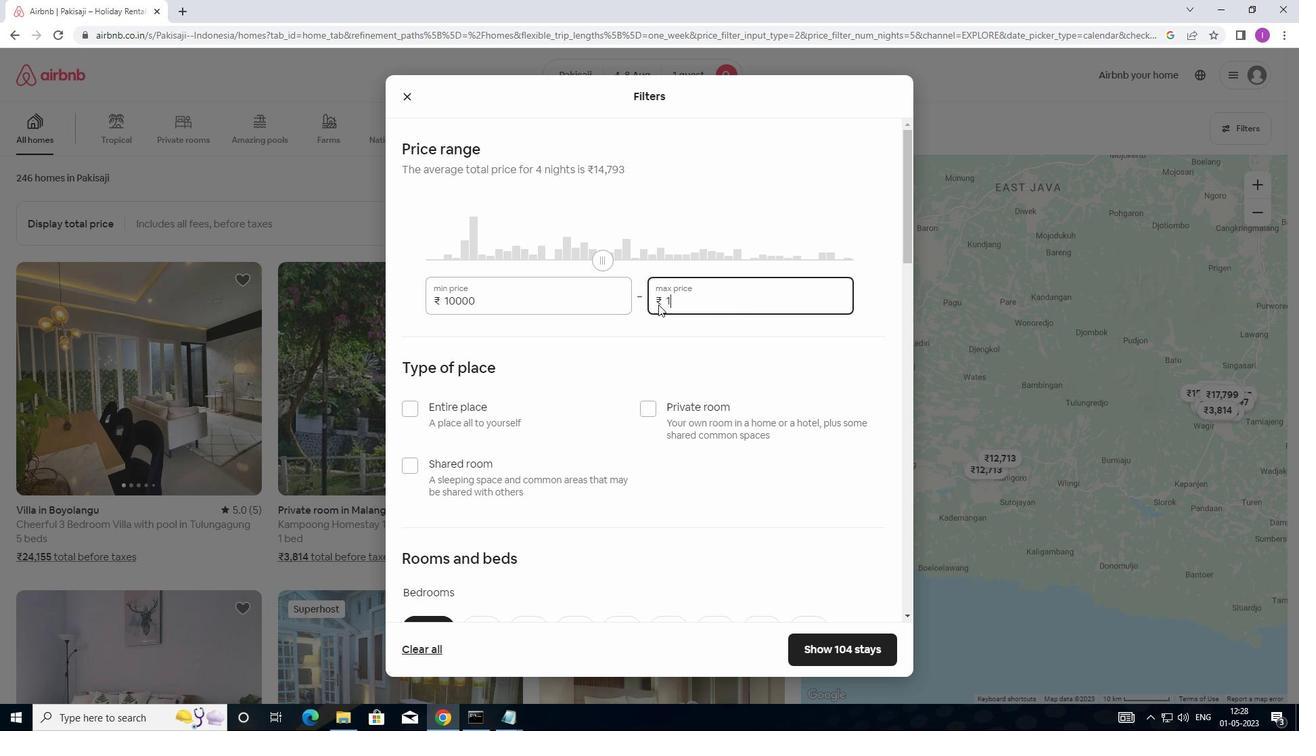 
Action: Key pressed 5
Screenshot: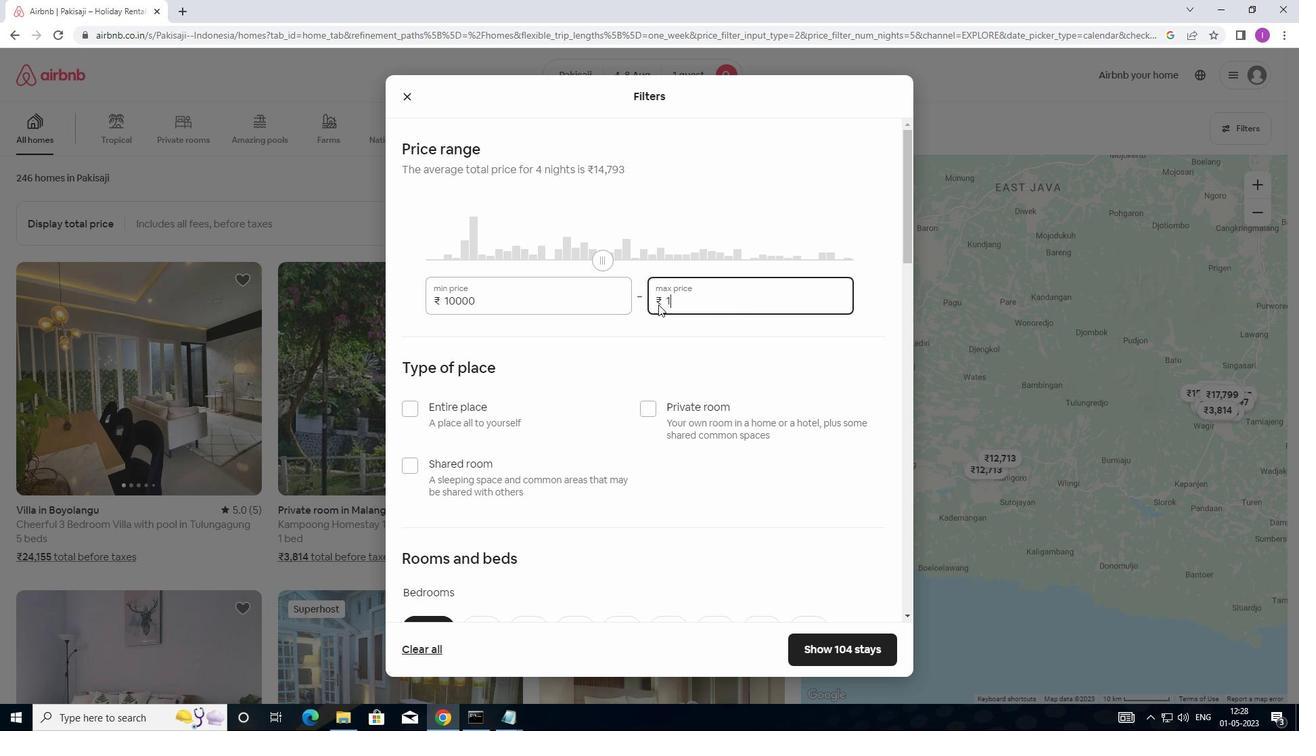 
Action: Mouse moved to (656, 308)
Screenshot: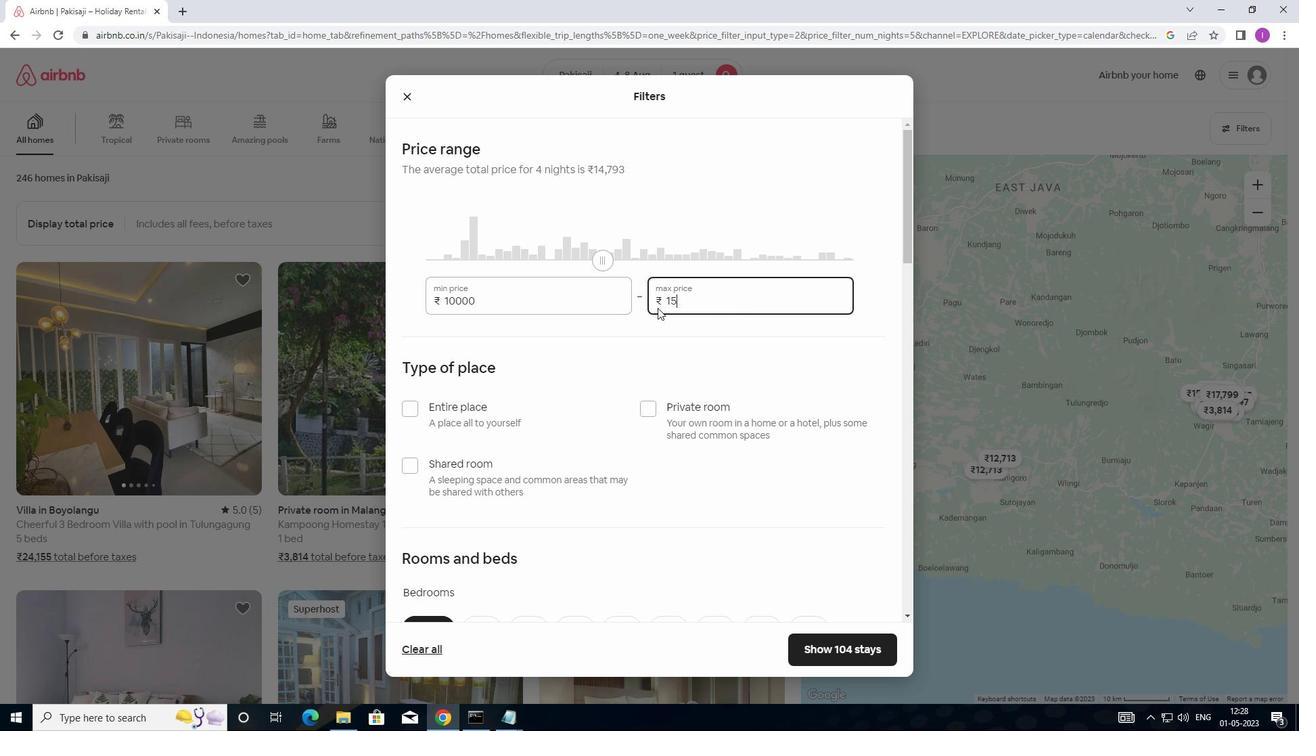 
Action: Key pressed 0
Screenshot: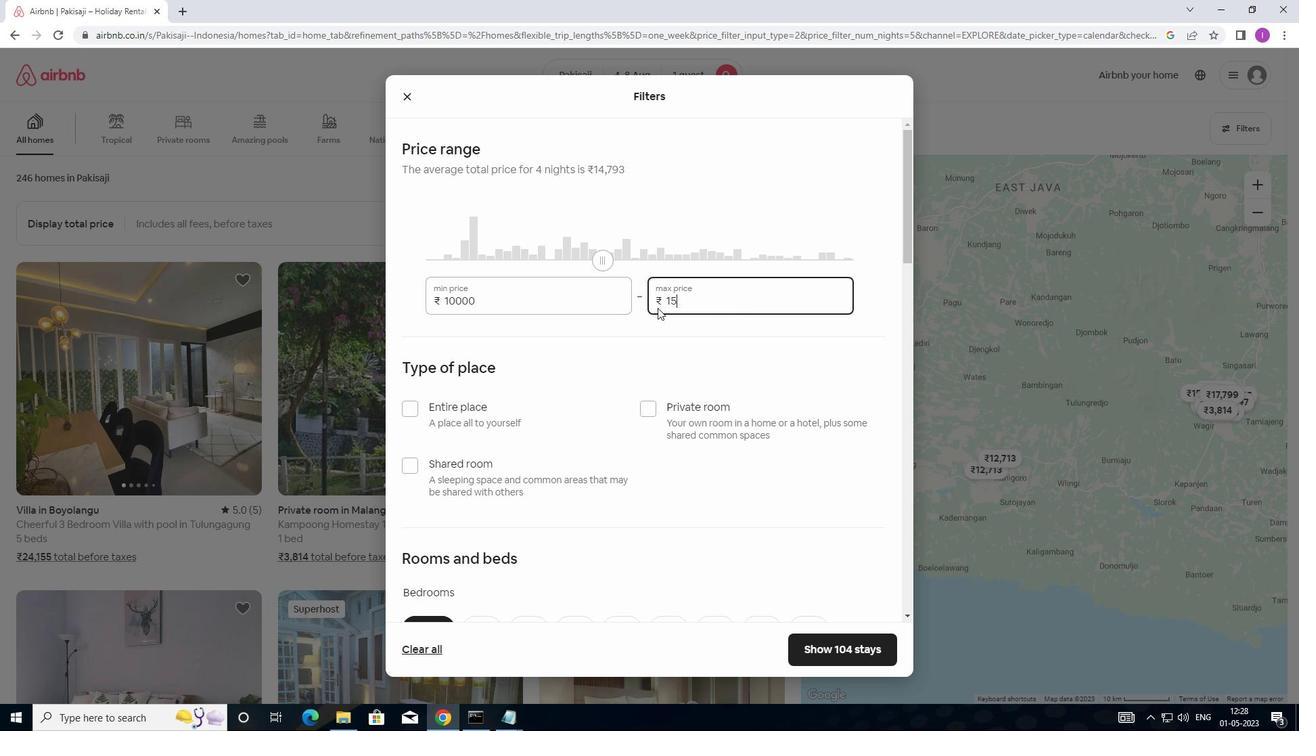 
Action: Mouse moved to (656, 309)
Screenshot: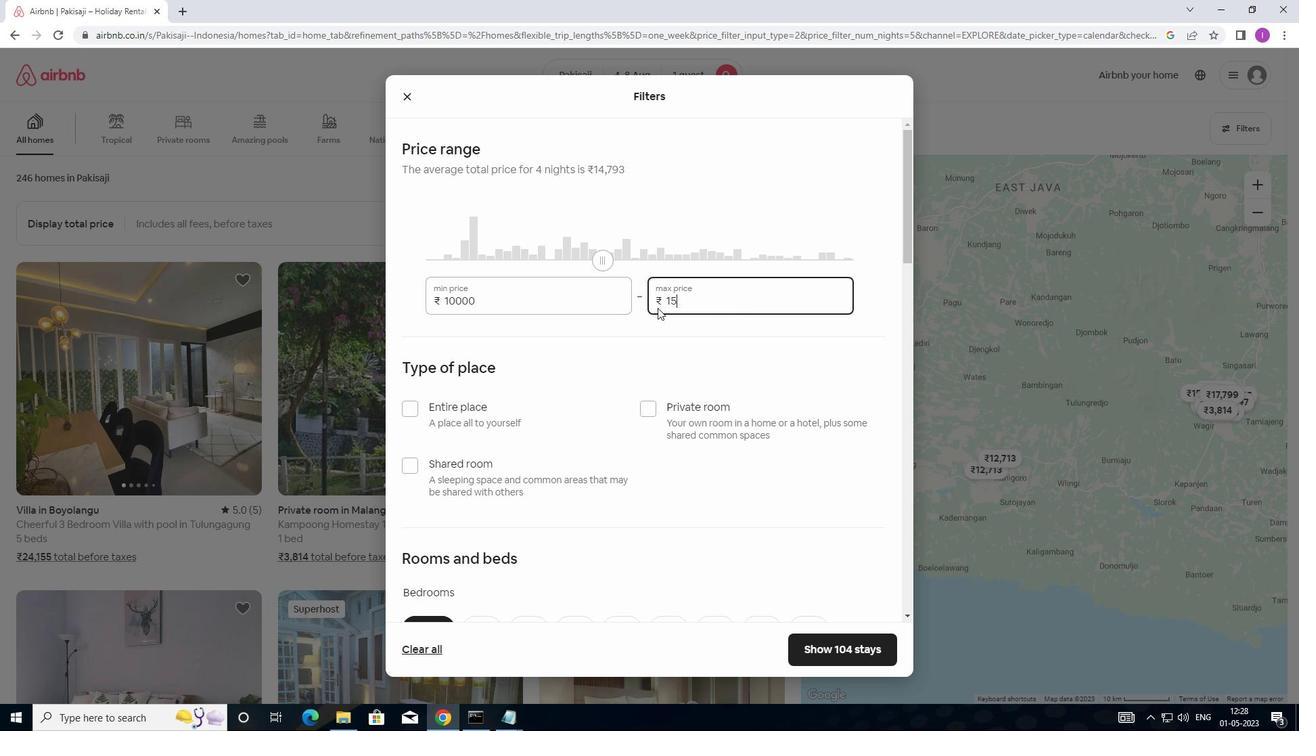 
Action: Key pressed 00
Screenshot: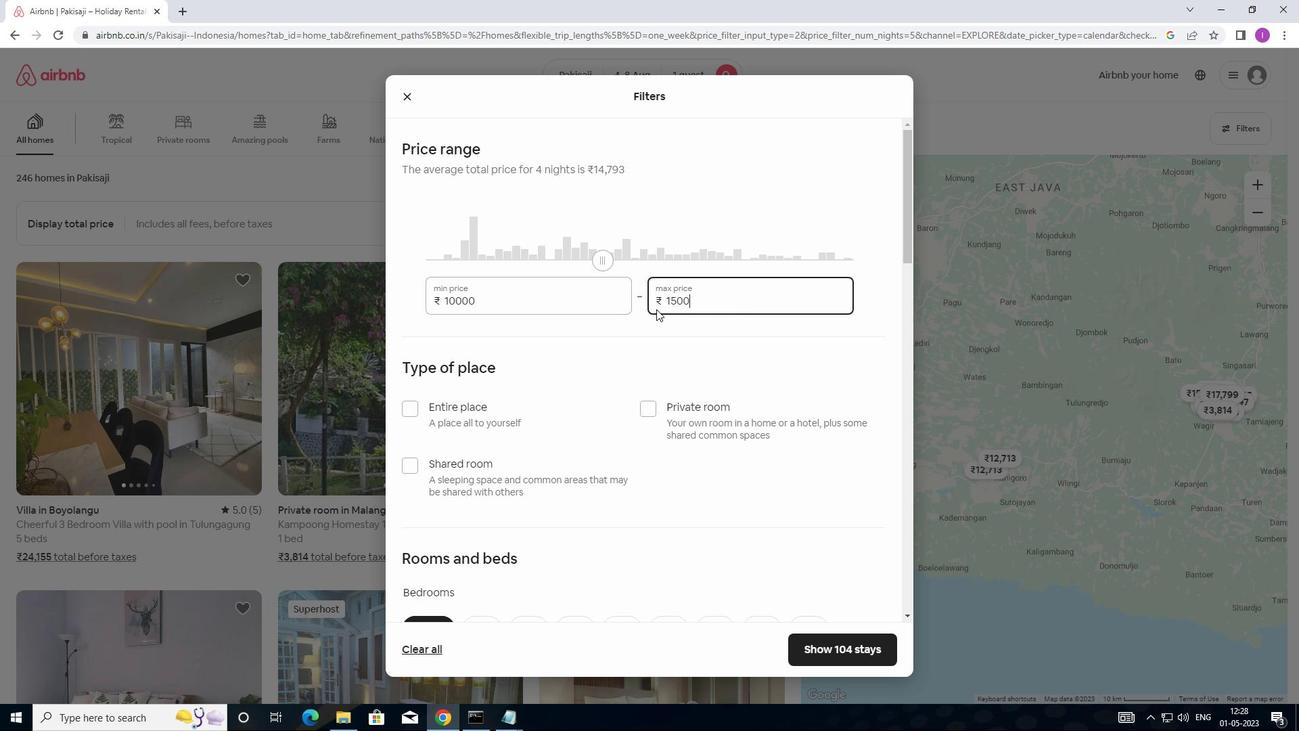 
Action: Mouse moved to (584, 402)
Screenshot: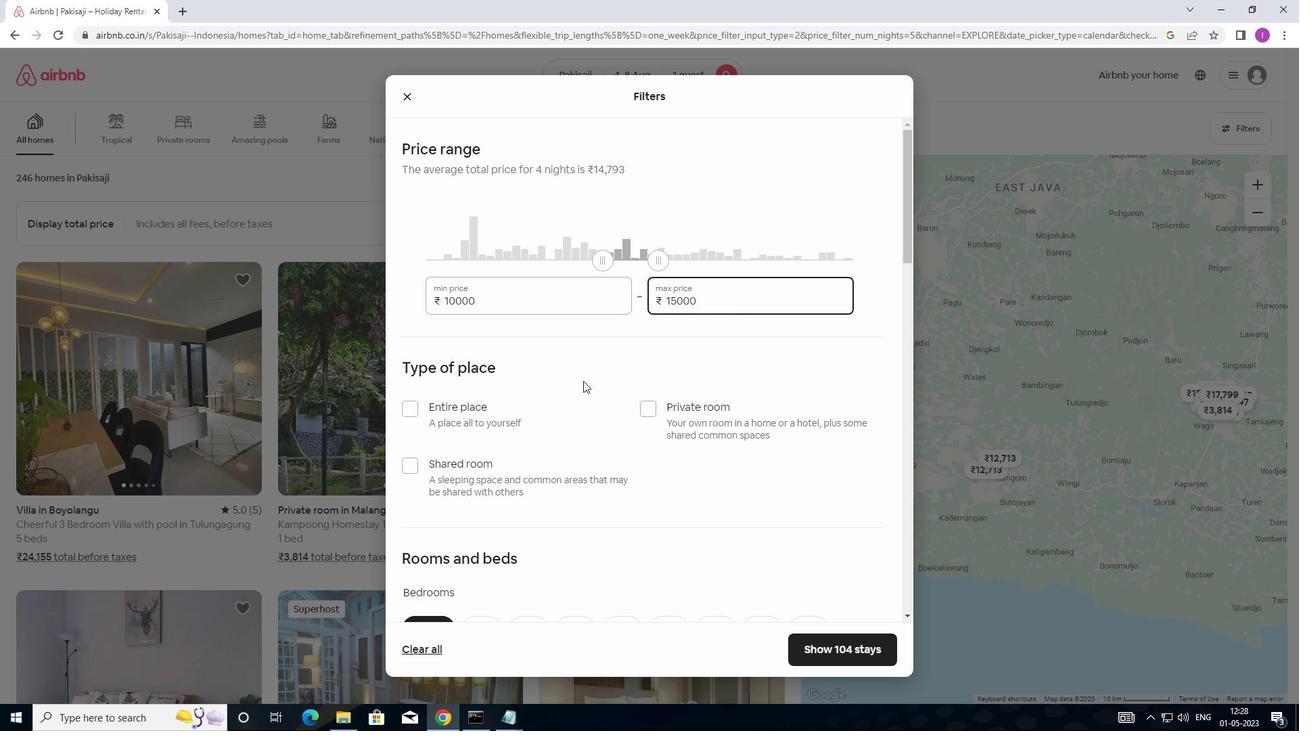 
Action: Mouse scrolled (584, 402) with delta (0, 0)
Screenshot: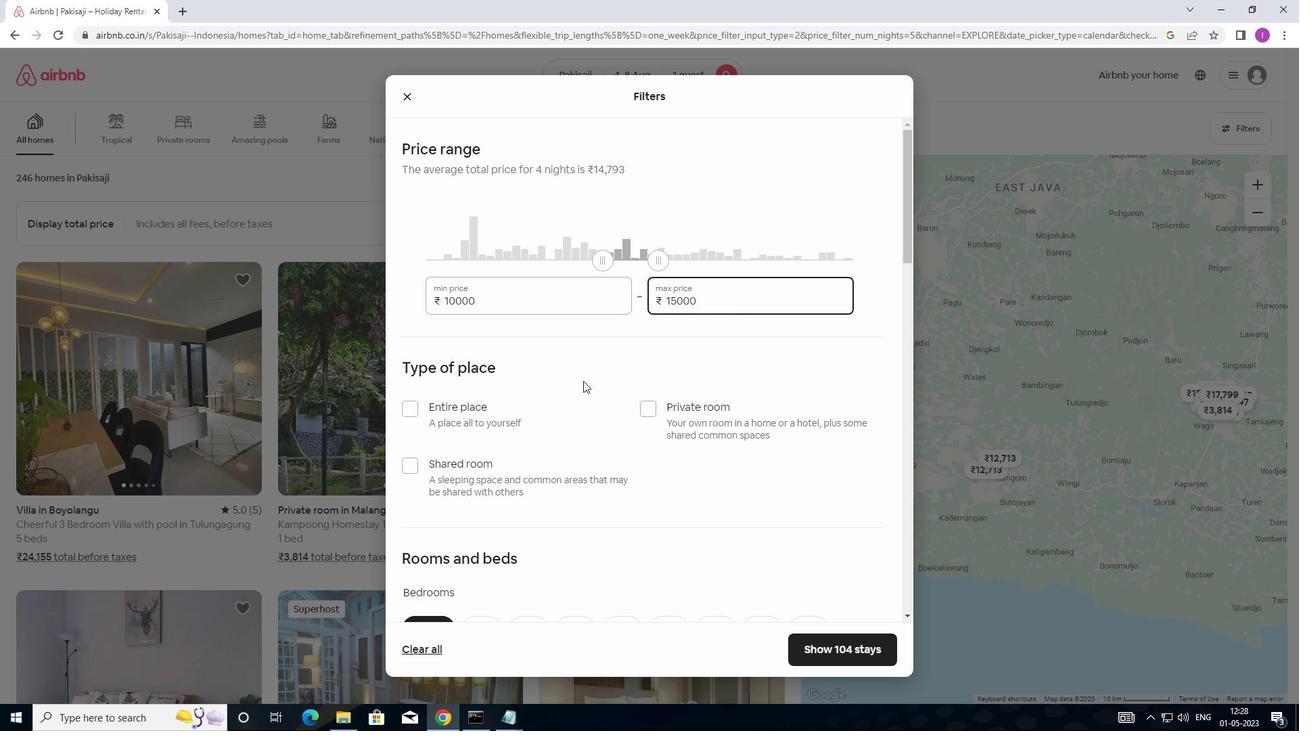 
Action: Mouse moved to (651, 339)
Screenshot: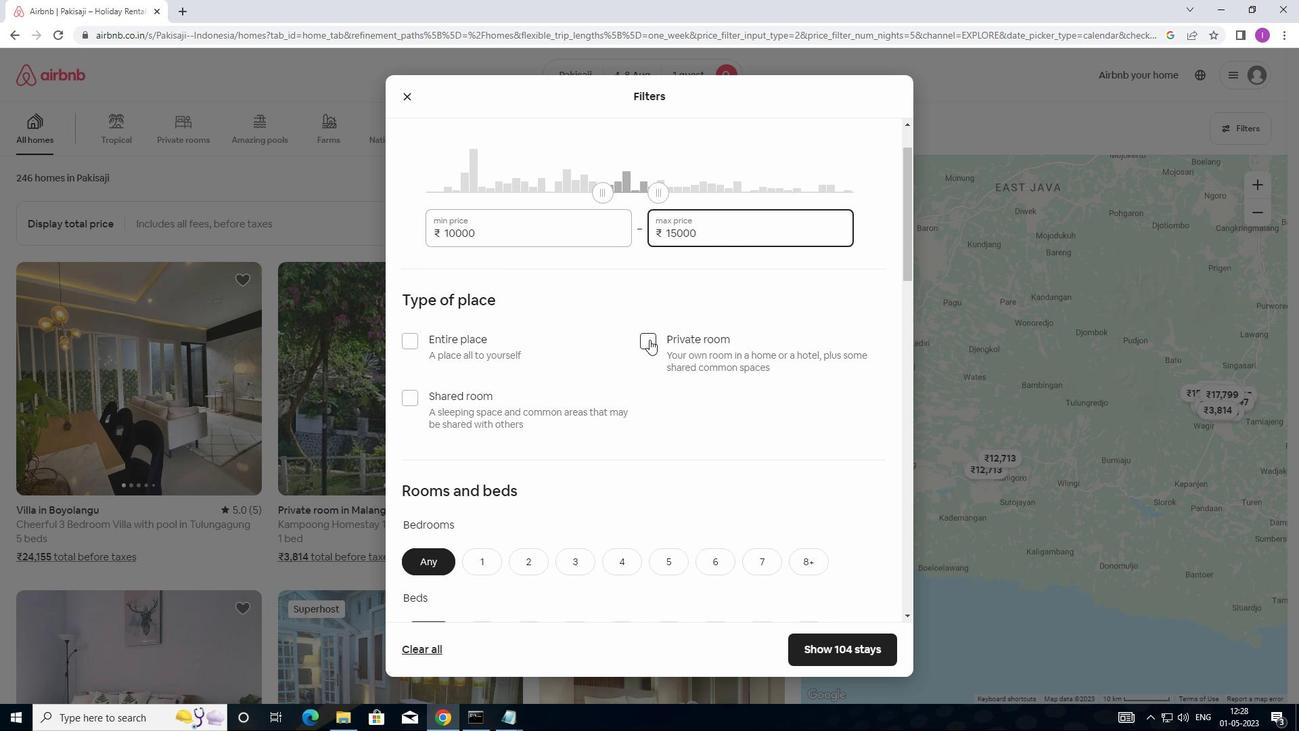 
Action: Mouse pressed left at (651, 339)
Screenshot: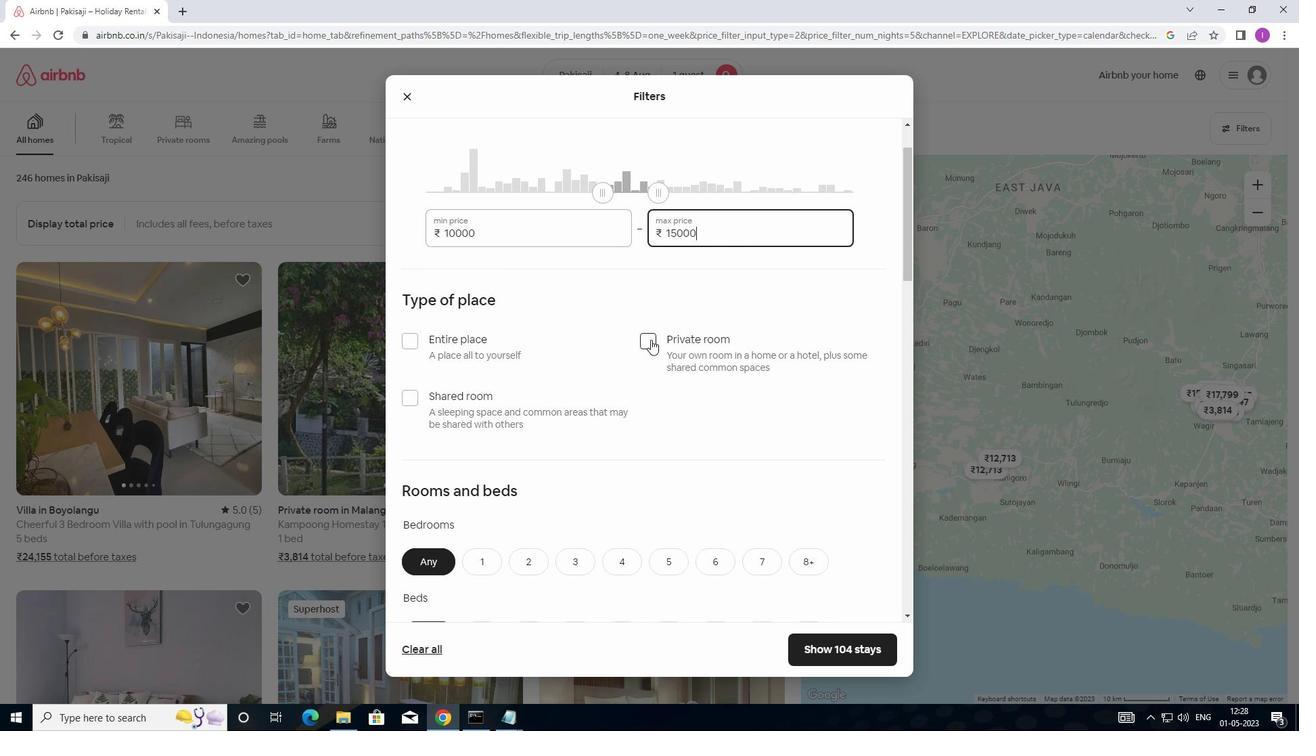 
Action: Mouse moved to (601, 406)
Screenshot: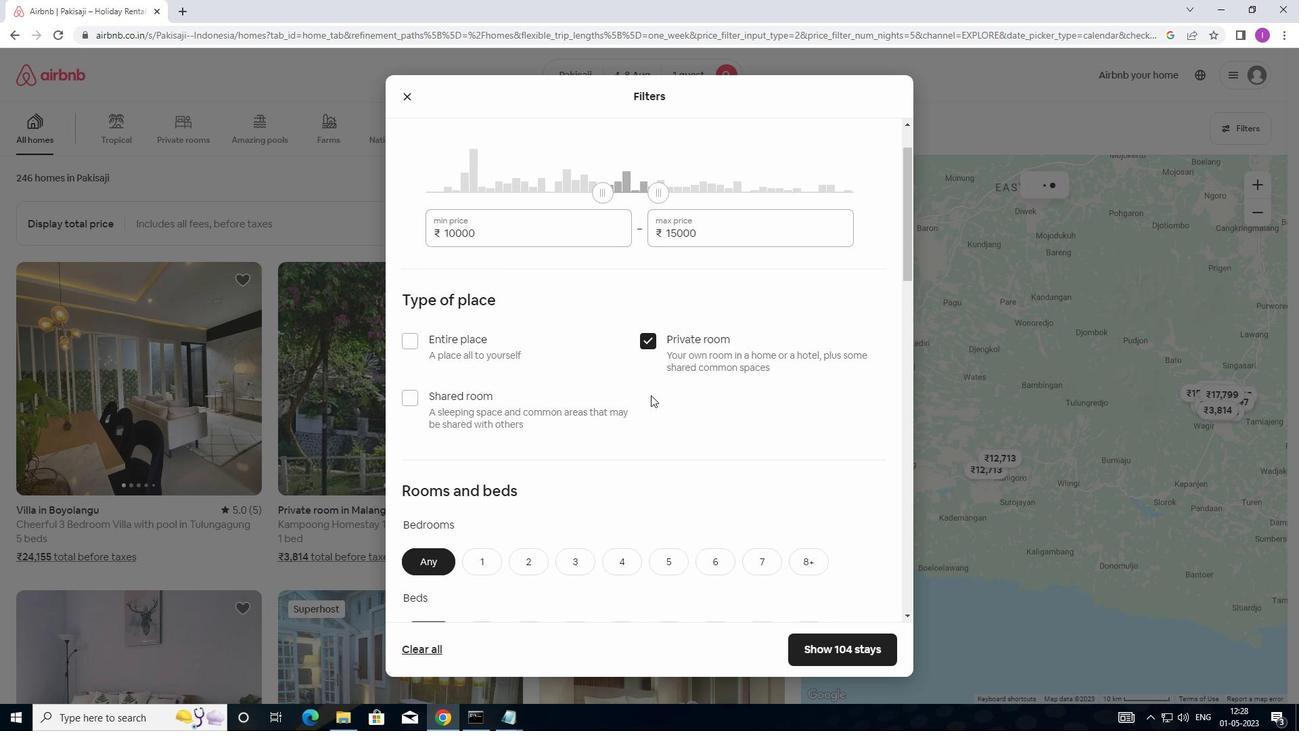 
Action: Mouse scrolled (601, 406) with delta (0, 0)
Screenshot: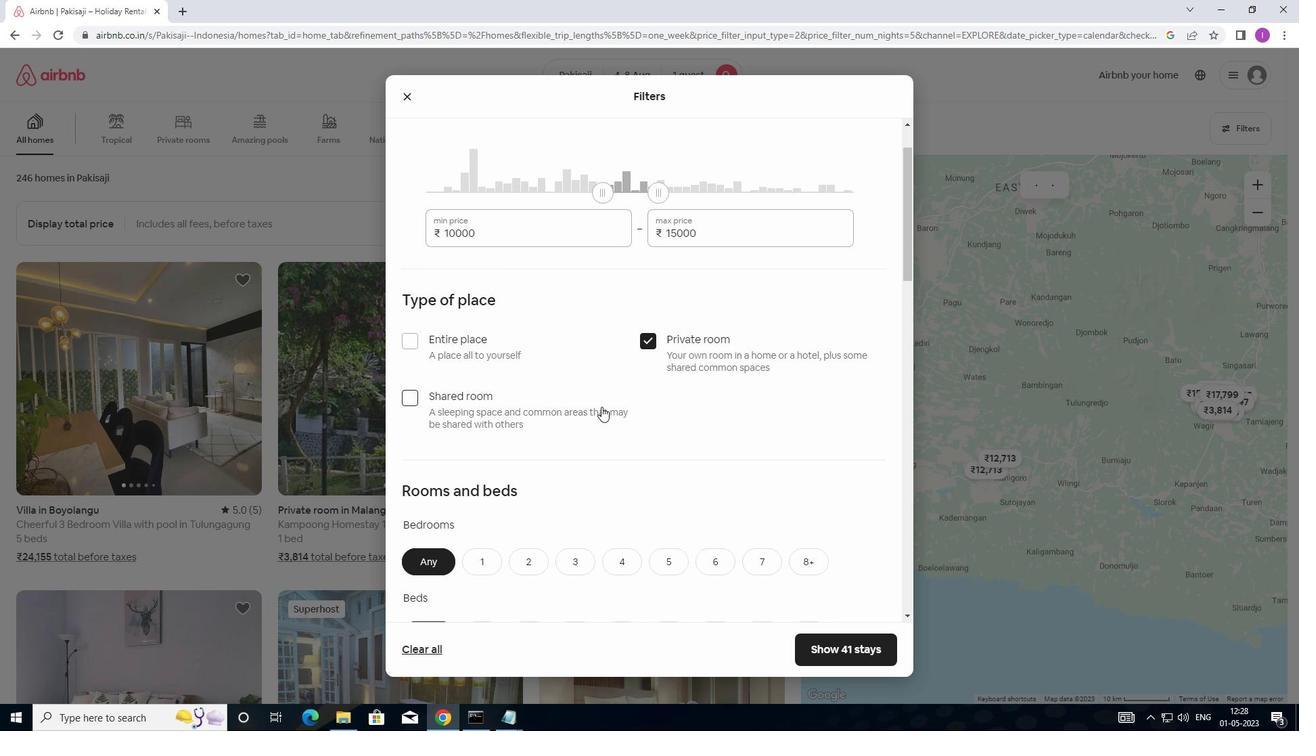 
Action: Mouse moved to (601, 408)
Screenshot: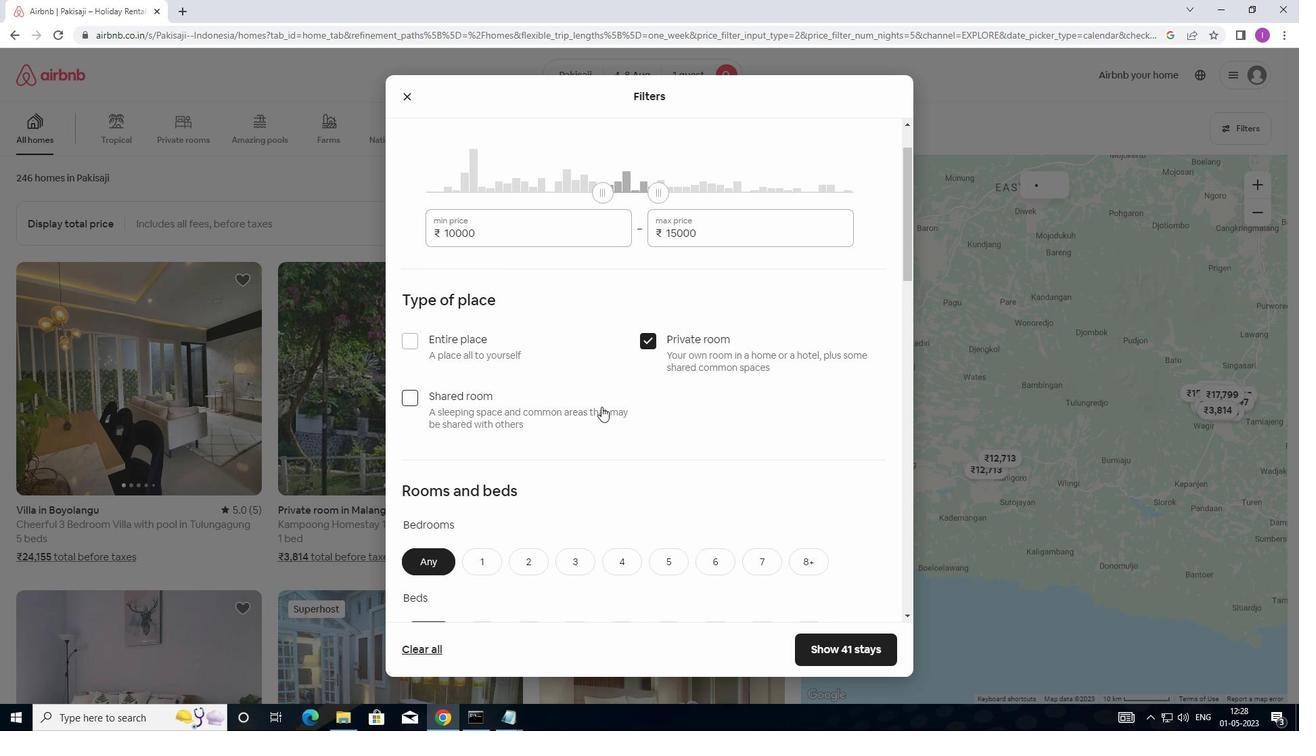 
Action: Mouse scrolled (601, 407) with delta (0, 0)
Screenshot: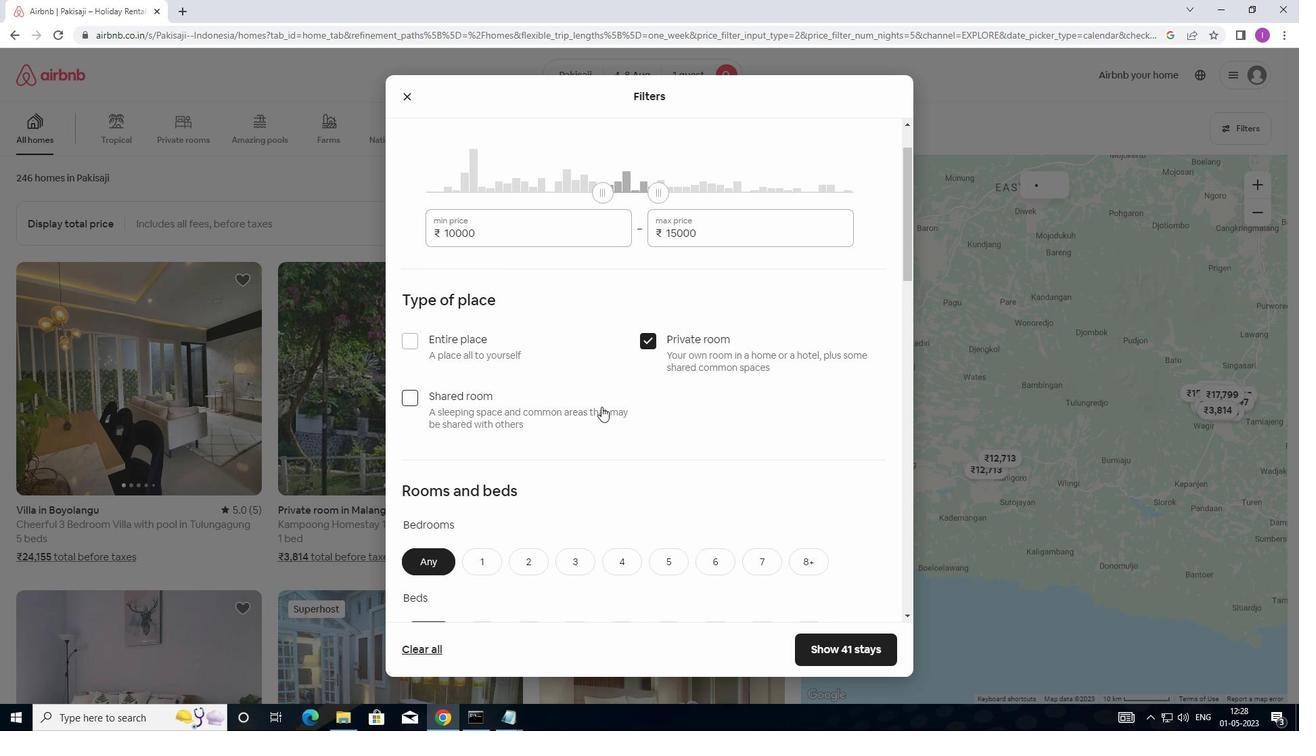 
Action: Mouse moved to (490, 425)
Screenshot: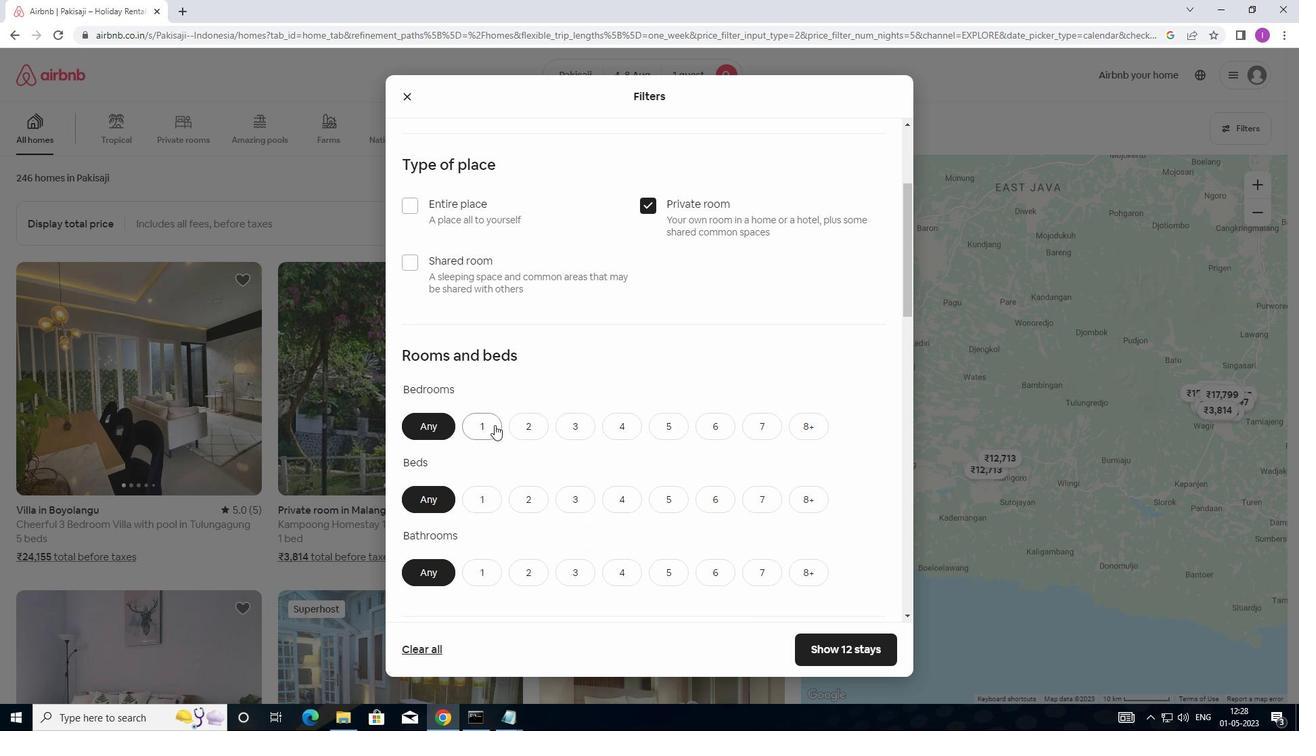 
Action: Mouse pressed left at (490, 425)
Screenshot: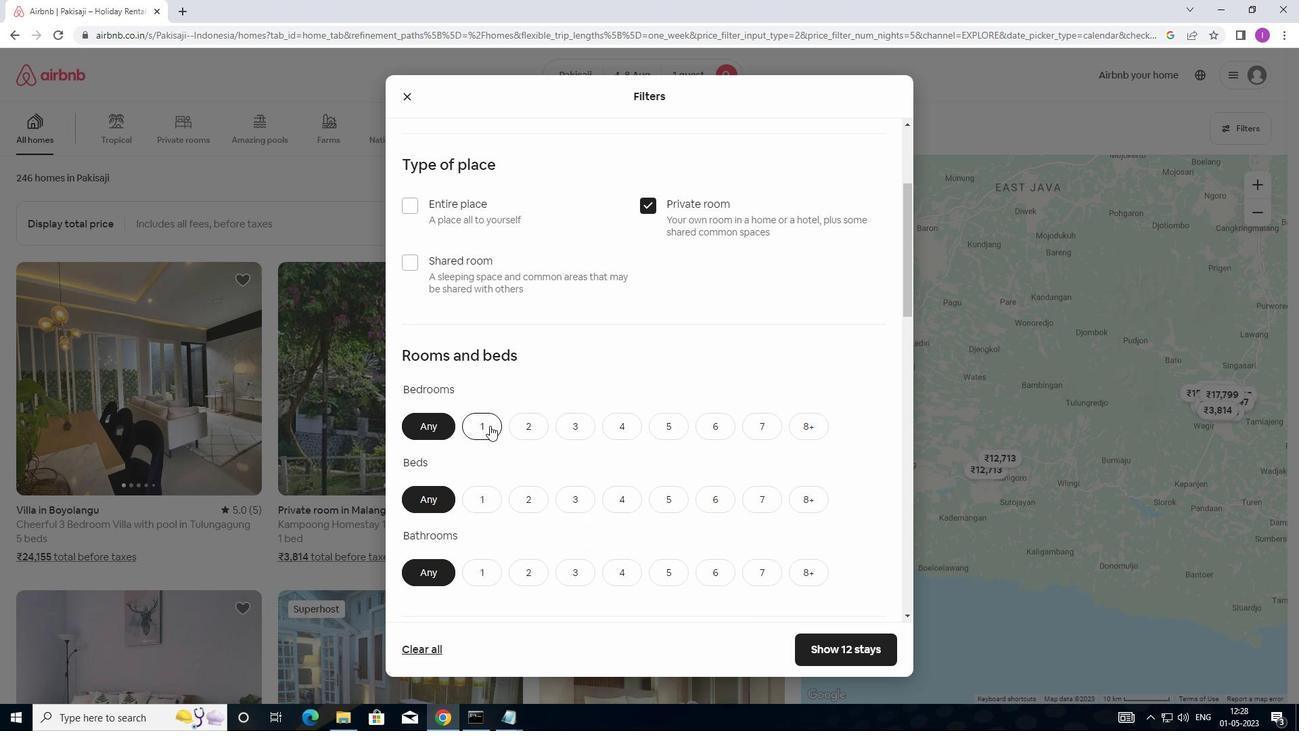 
Action: Mouse moved to (485, 494)
Screenshot: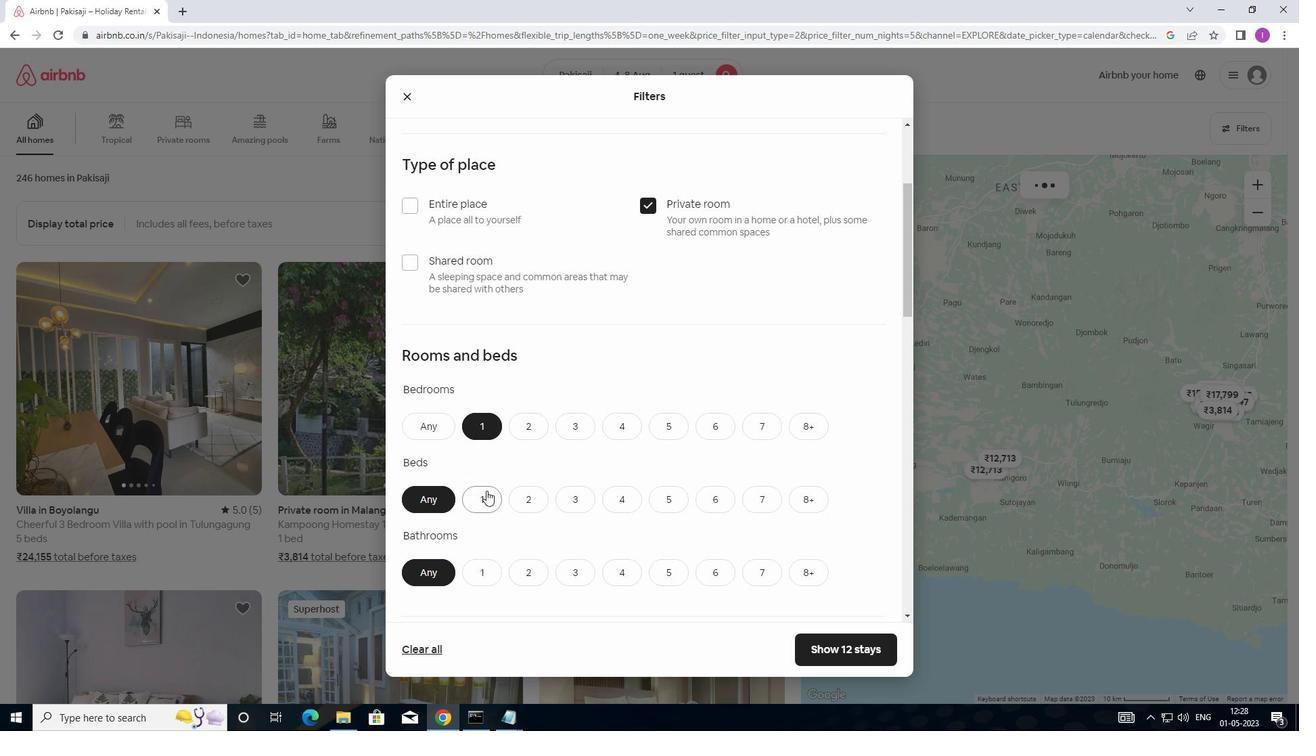 
Action: Mouse pressed left at (485, 494)
Screenshot: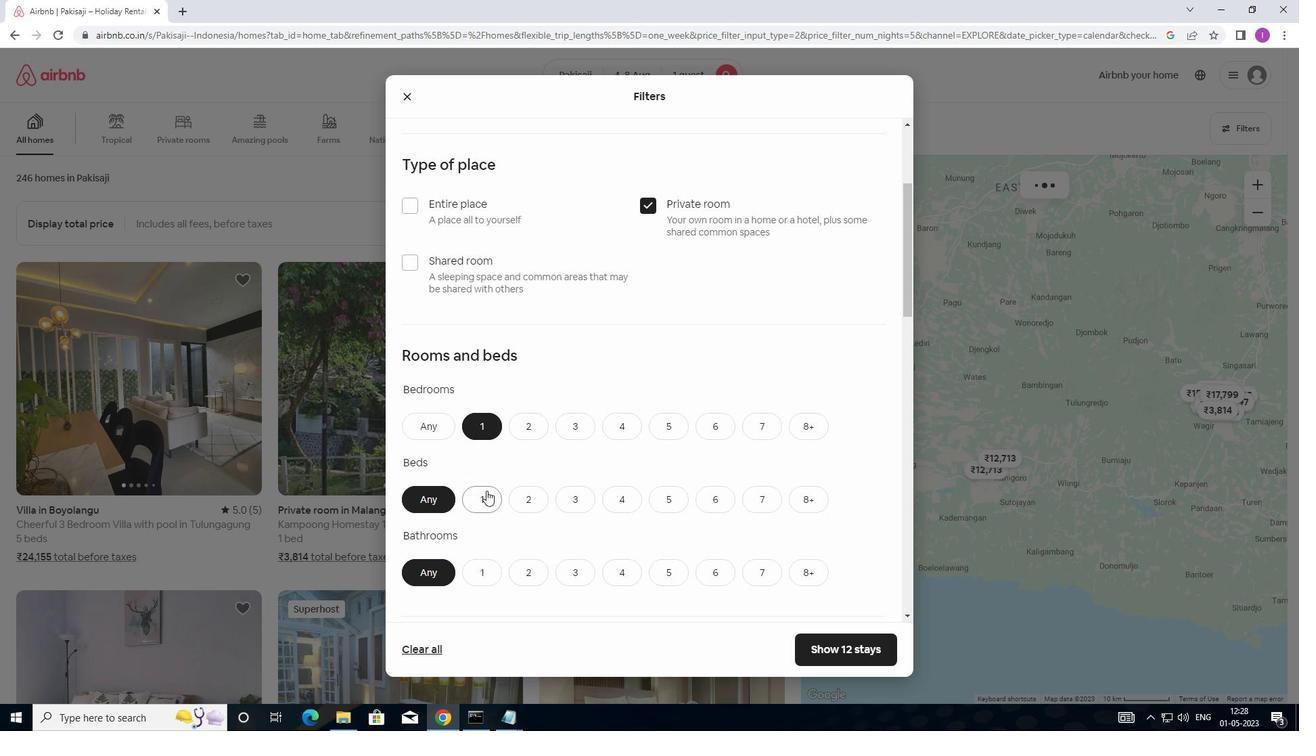 
Action: Mouse moved to (491, 570)
Screenshot: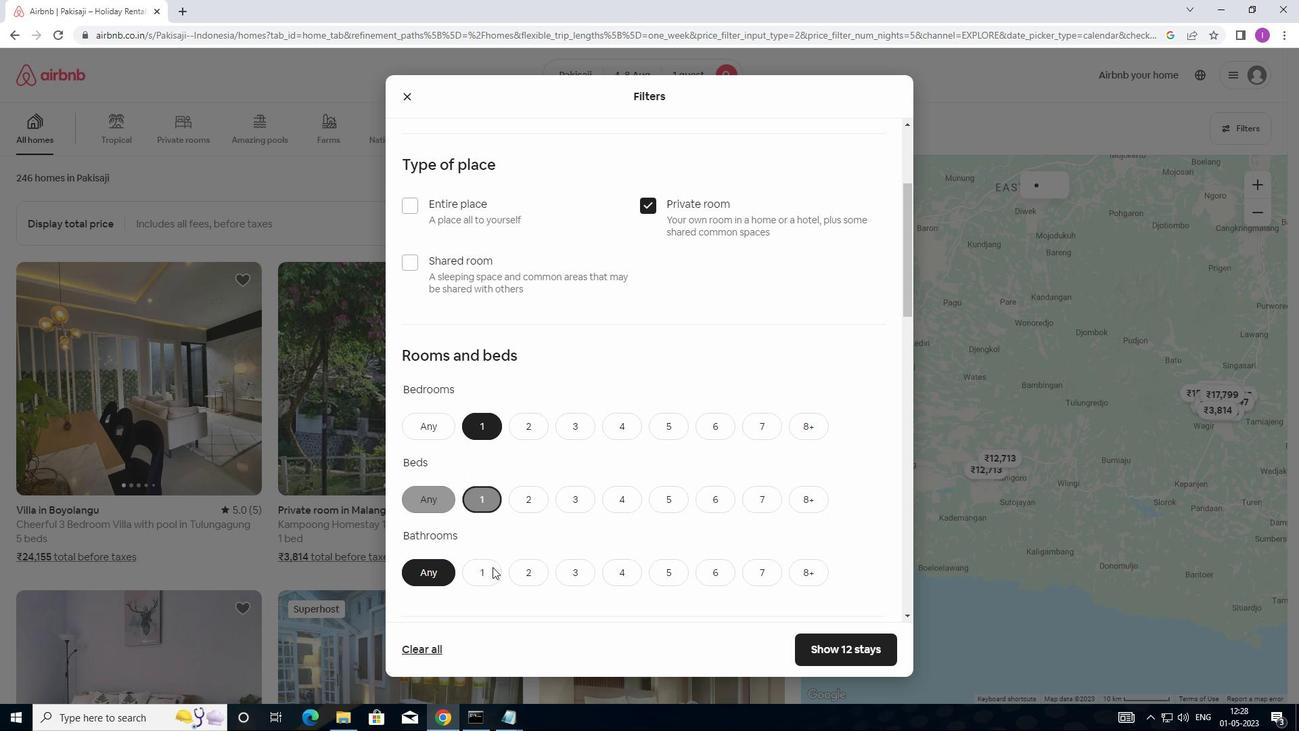 
Action: Mouse pressed left at (491, 570)
Screenshot: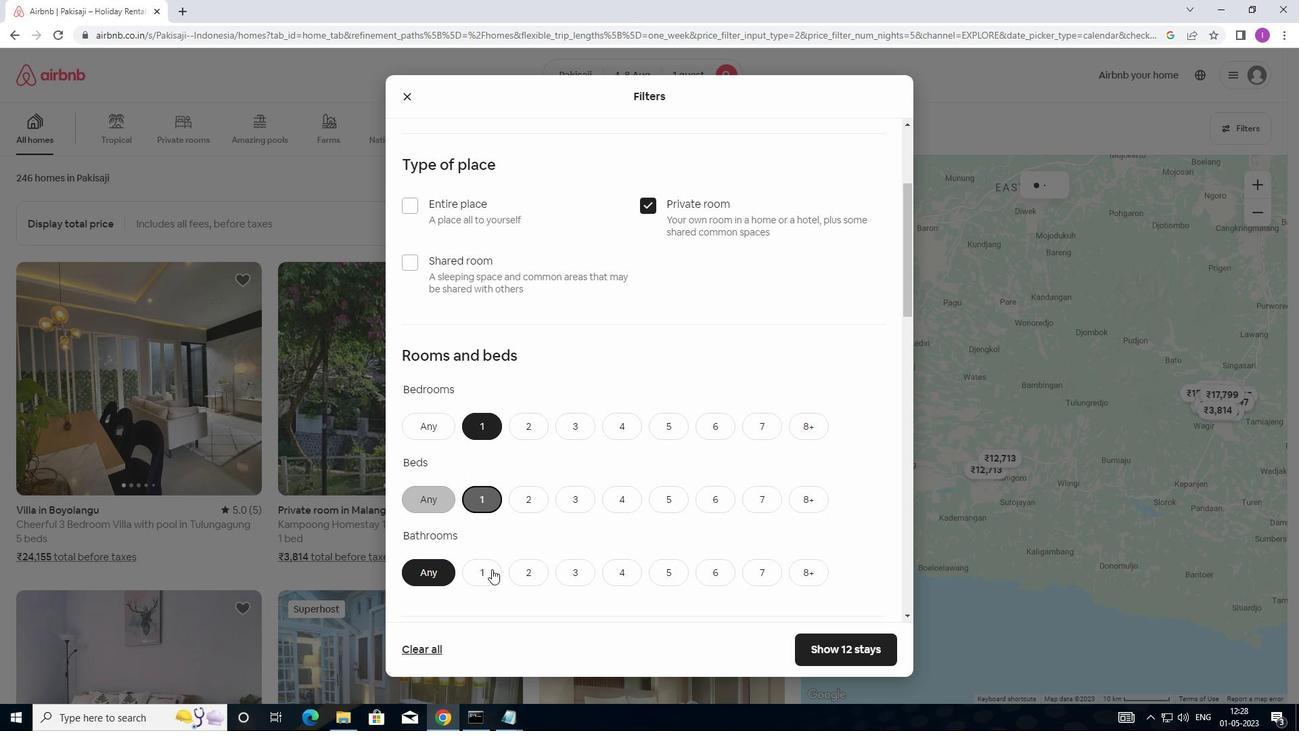 
Action: Mouse moved to (557, 523)
Screenshot: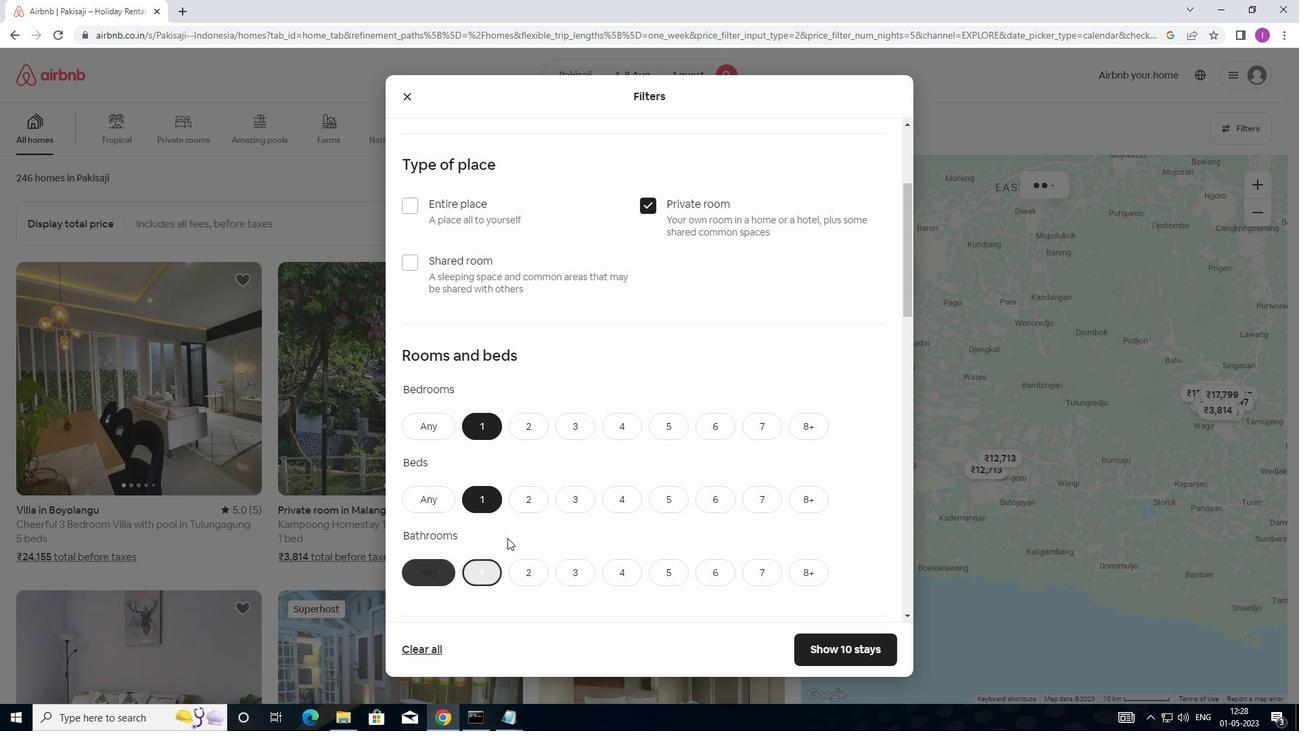 
Action: Mouse scrolled (557, 523) with delta (0, 0)
Screenshot: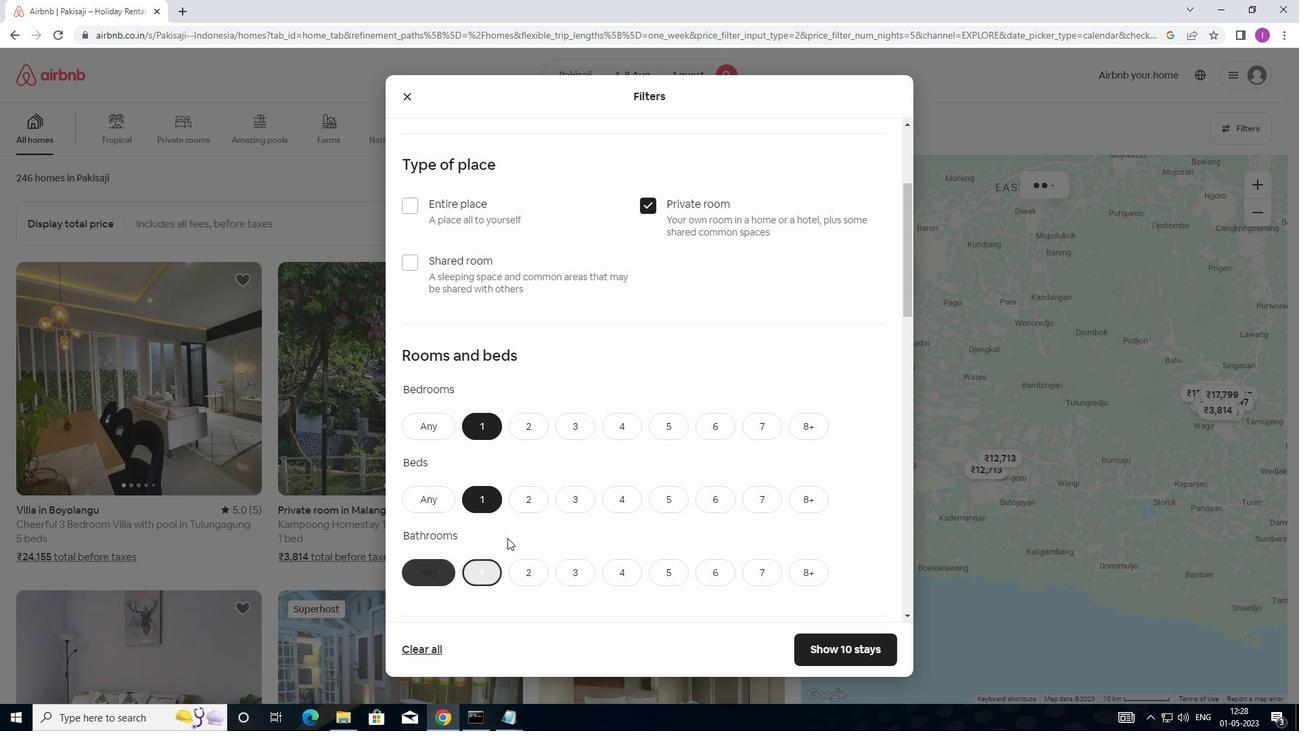 
Action: Mouse moved to (602, 523)
Screenshot: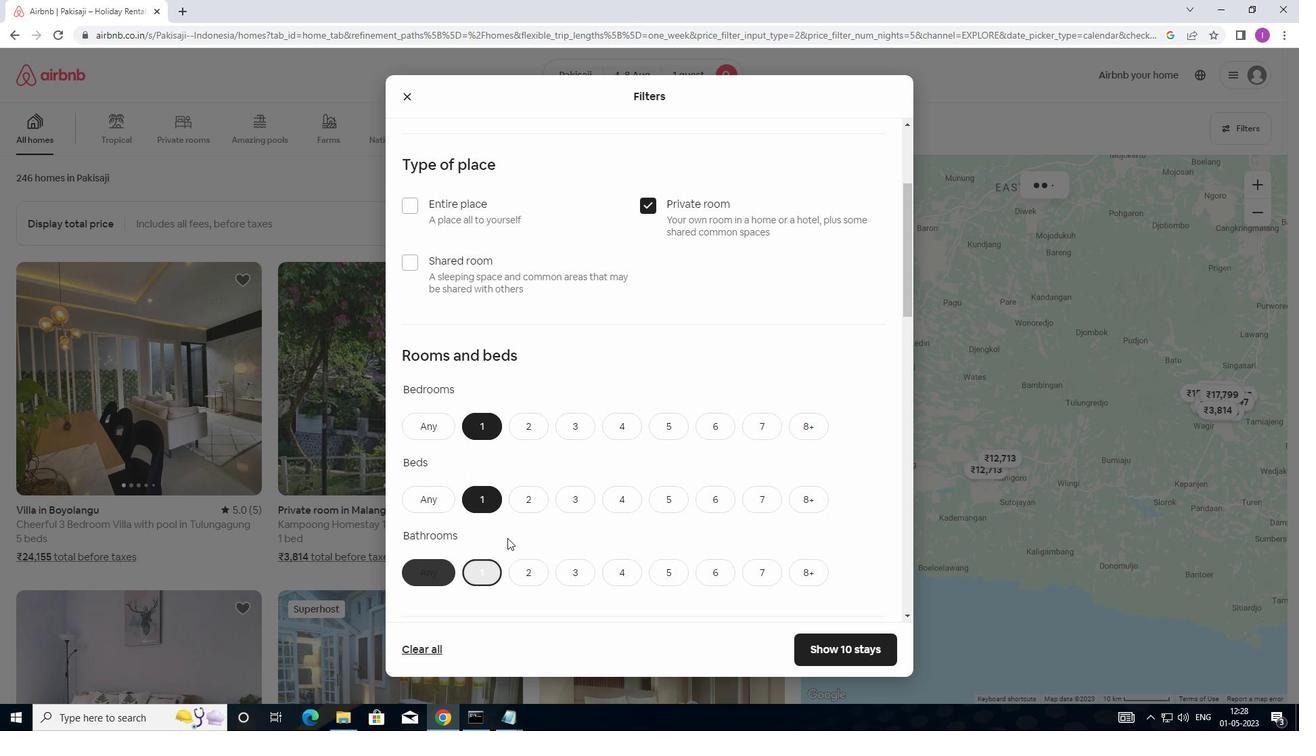 
Action: Mouse scrolled (602, 523) with delta (0, 0)
Screenshot: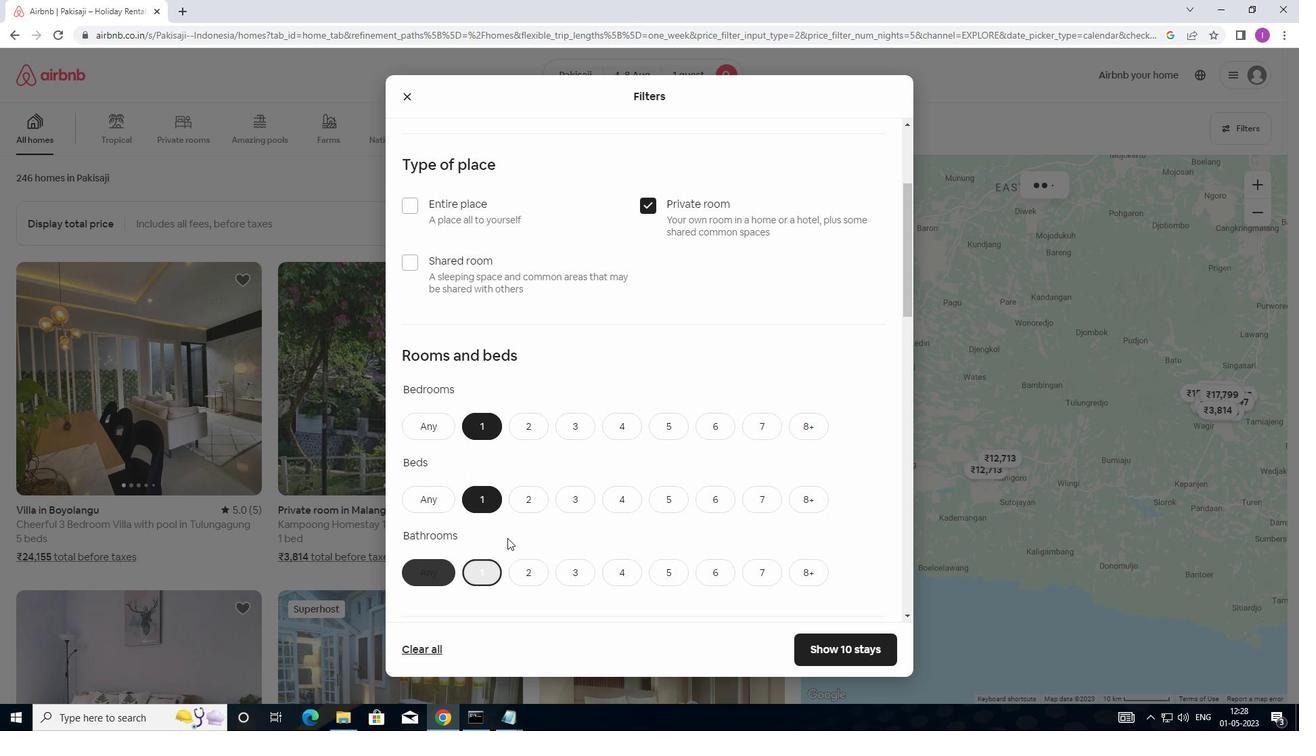 
Action: Mouse moved to (617, 522)
Screenshot: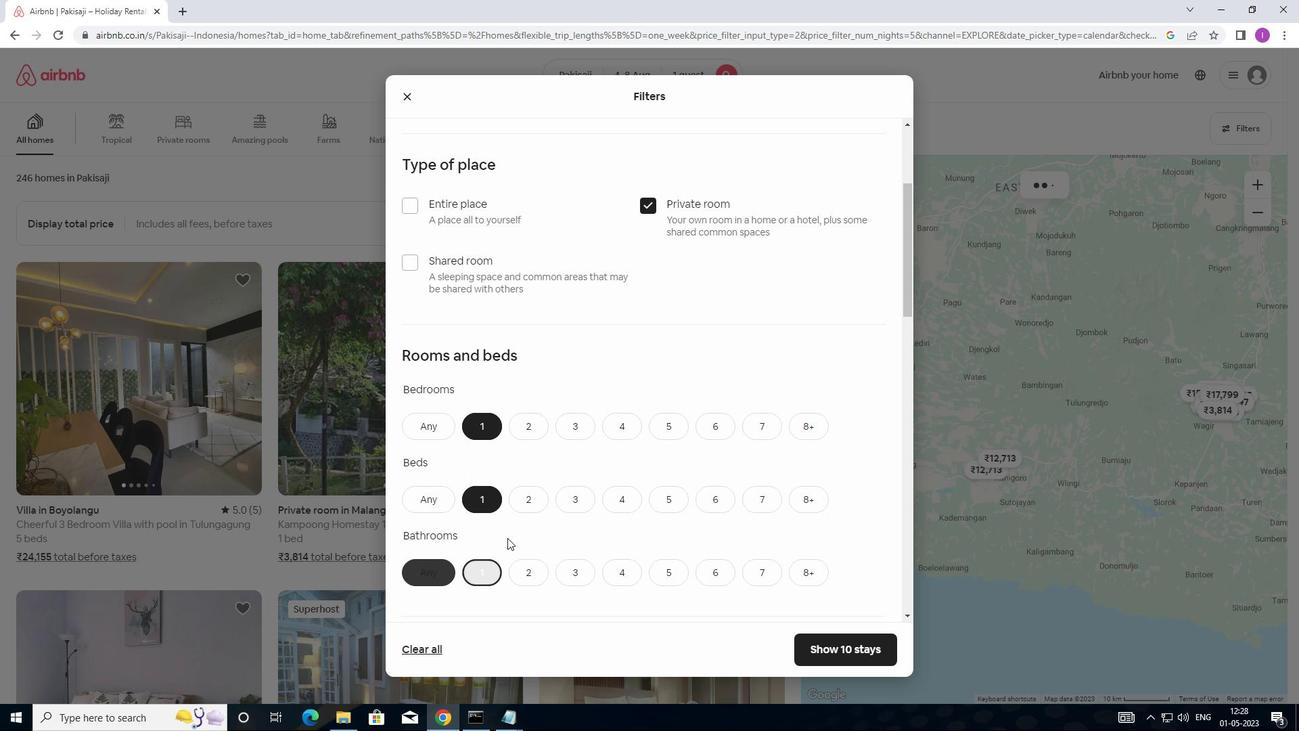
Action: Mouse scrolled (617, 521) with delta (0, 0)
Screenshot: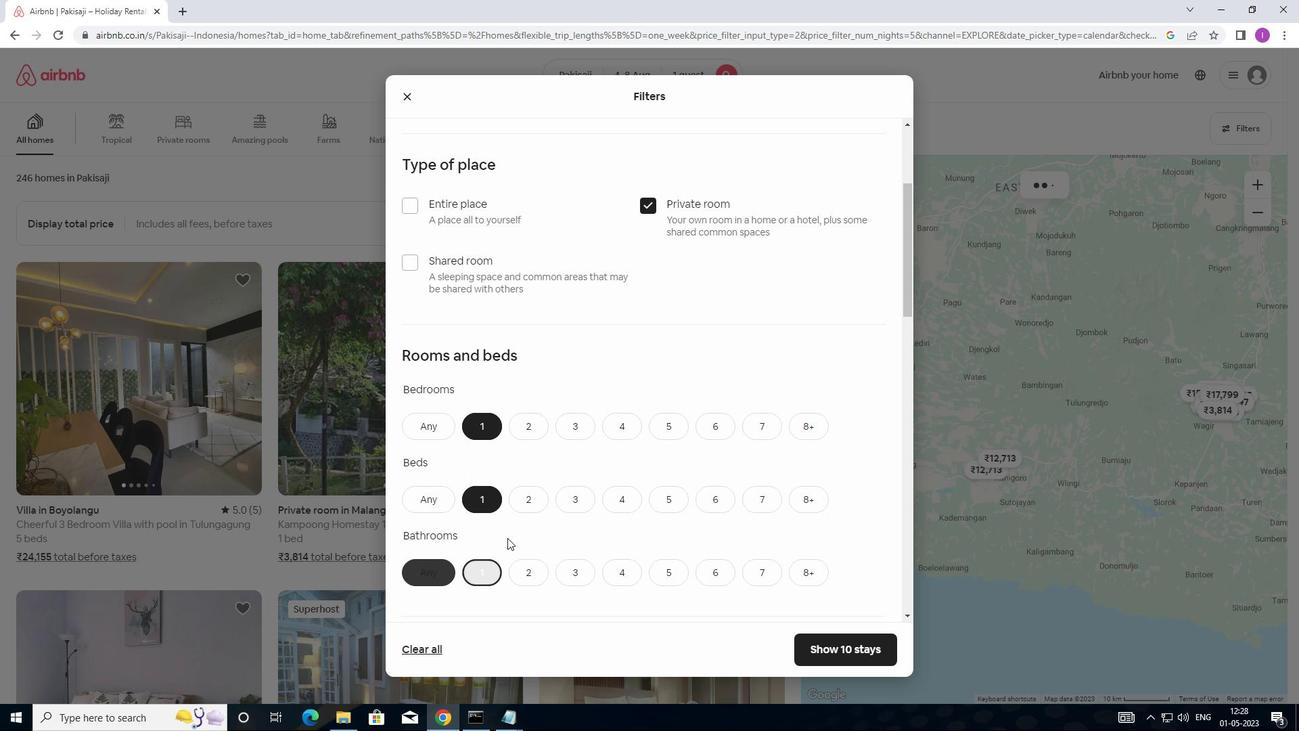 
Action: Mouse moved to (618, 522)
Screenshot: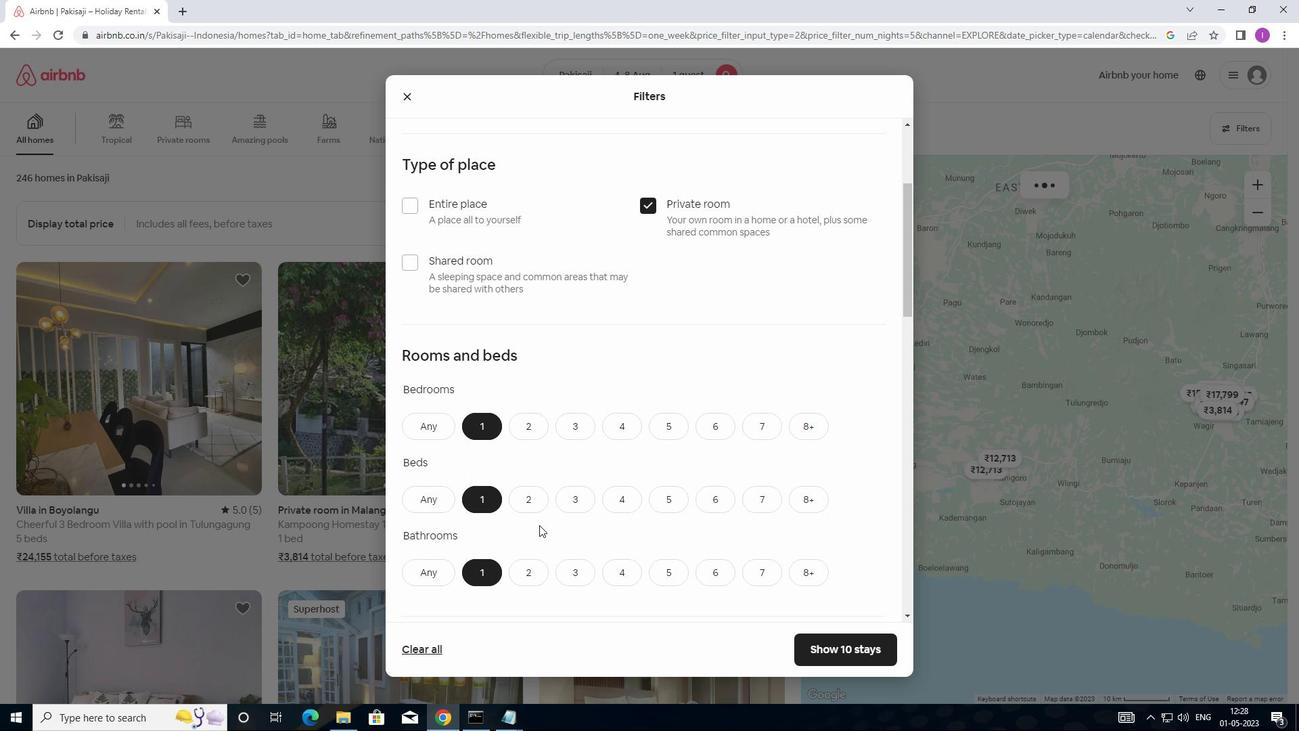 
Action: Mouse scrolled (618, 521) with delta (0, 0)
Screenshot: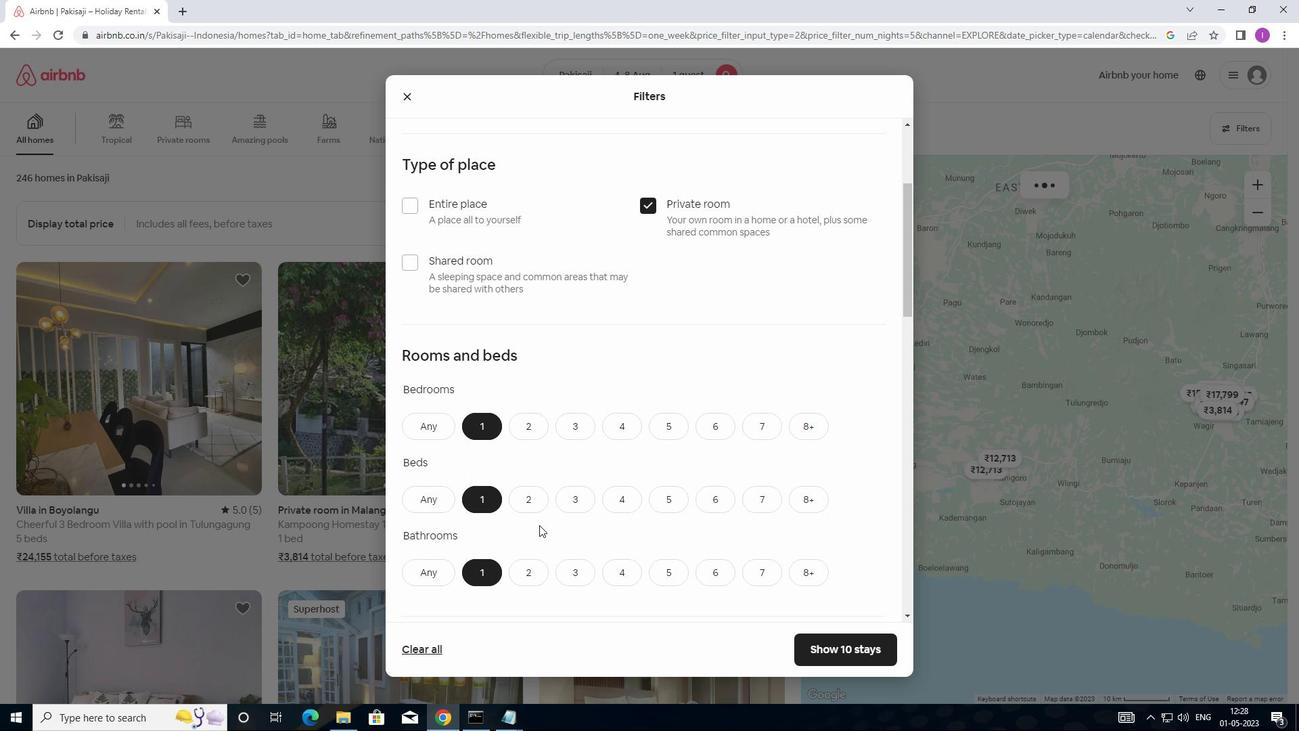 
Action: Mouse moved to (620, 519)
Screenshot: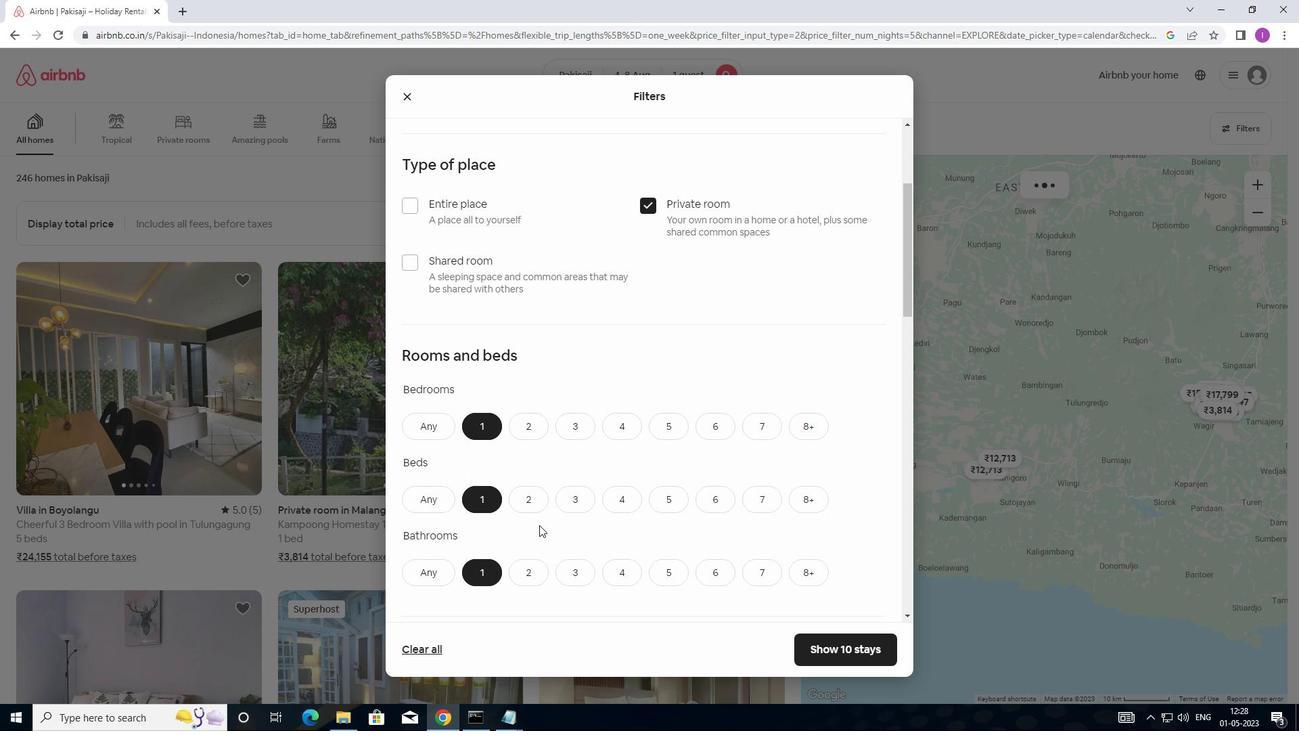 
Action: Mouse scrolled (620, 519) with delta (0, 0)
Screenshot: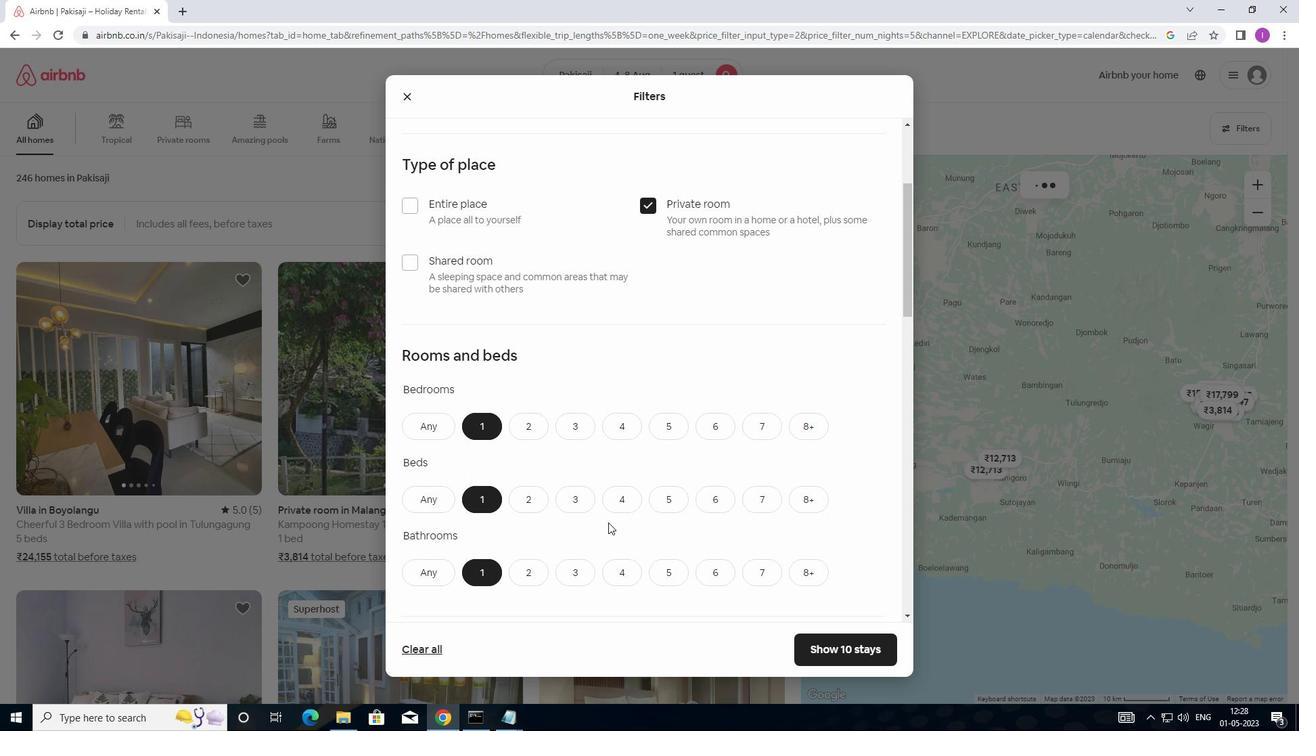 
Action: Mouse moved to (427, 394)
Screenshot: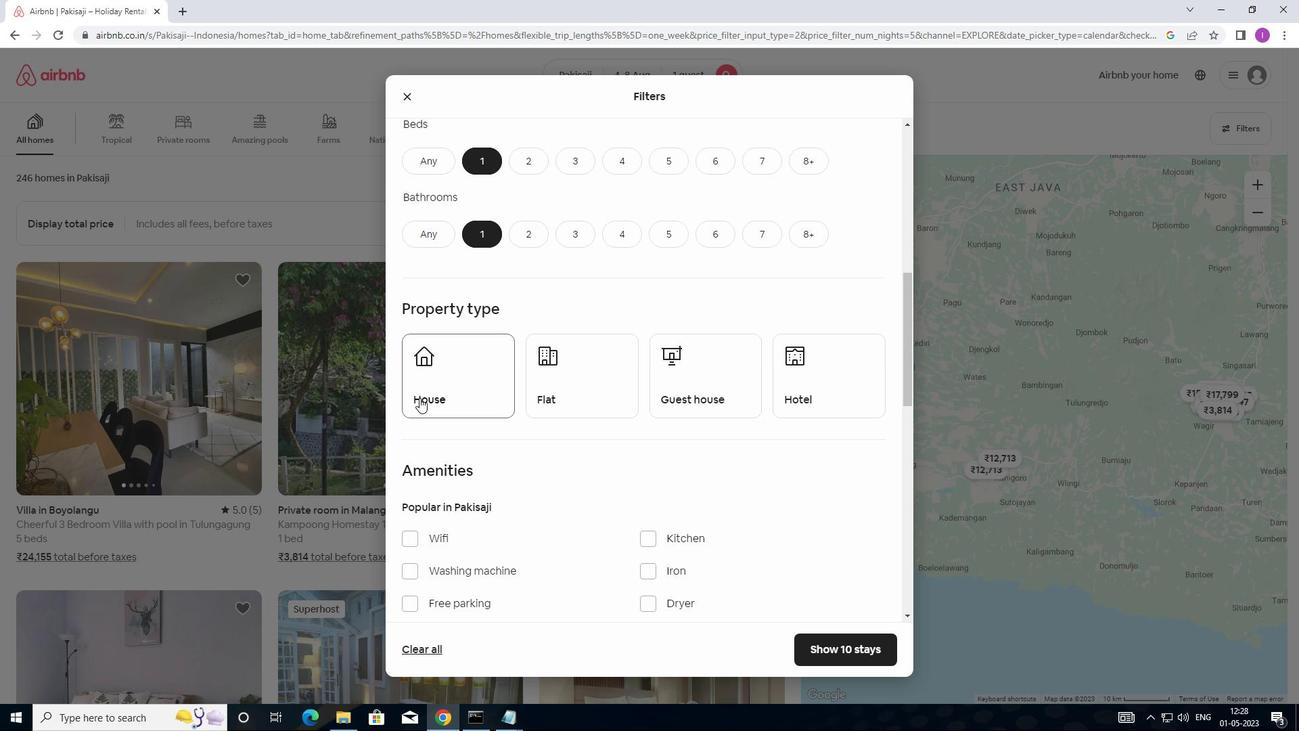 
Action: Mouse pressed left at (427, 394)
Screenshot: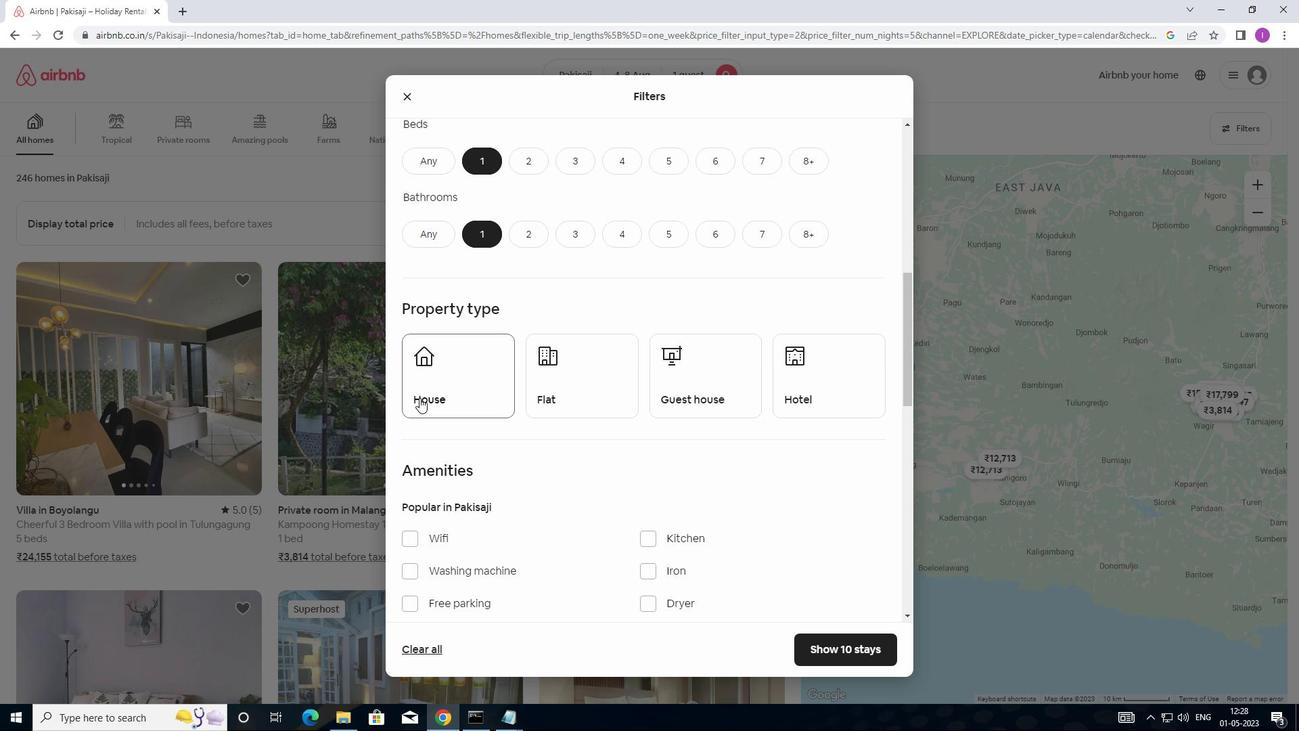 
Action: Mouse moved to (626, 391)
Screenshot: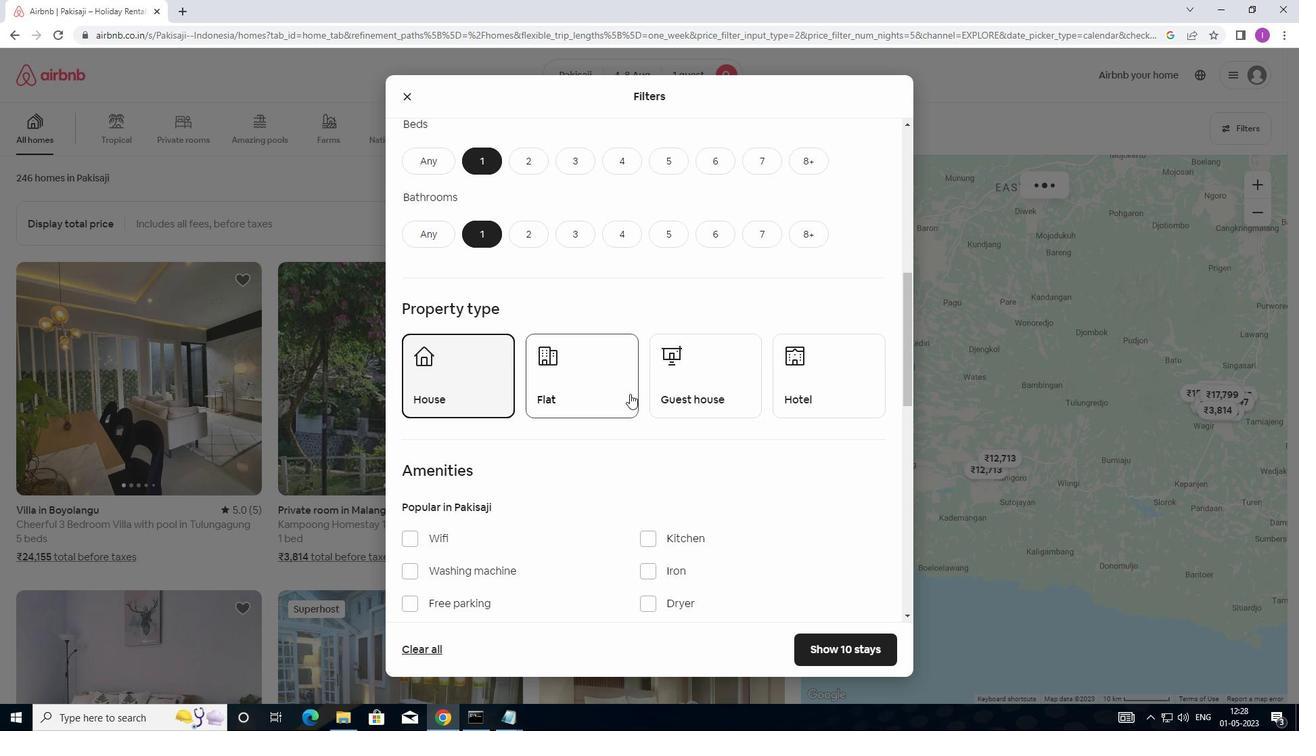 
Action: Mouse pressed left at (626, 391)
Screenshot: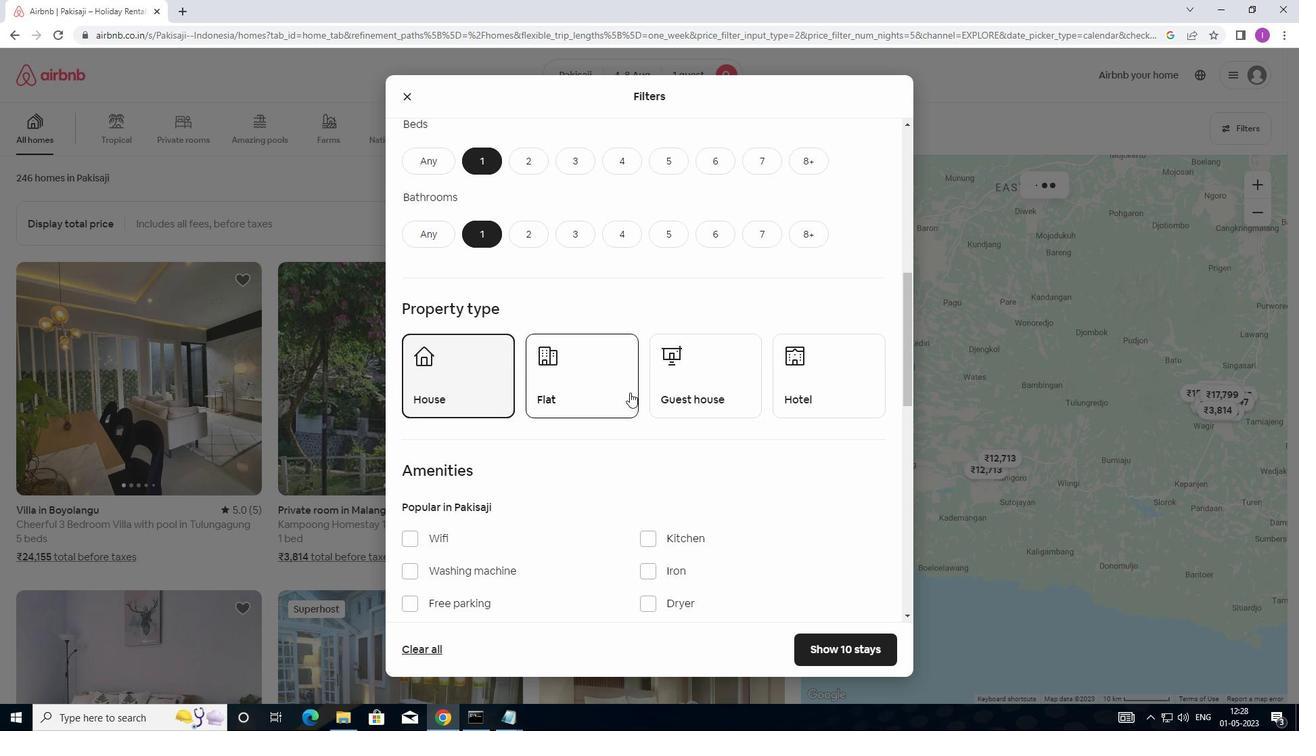 
Action: Mouse moved to (769, 383)
Screenshot: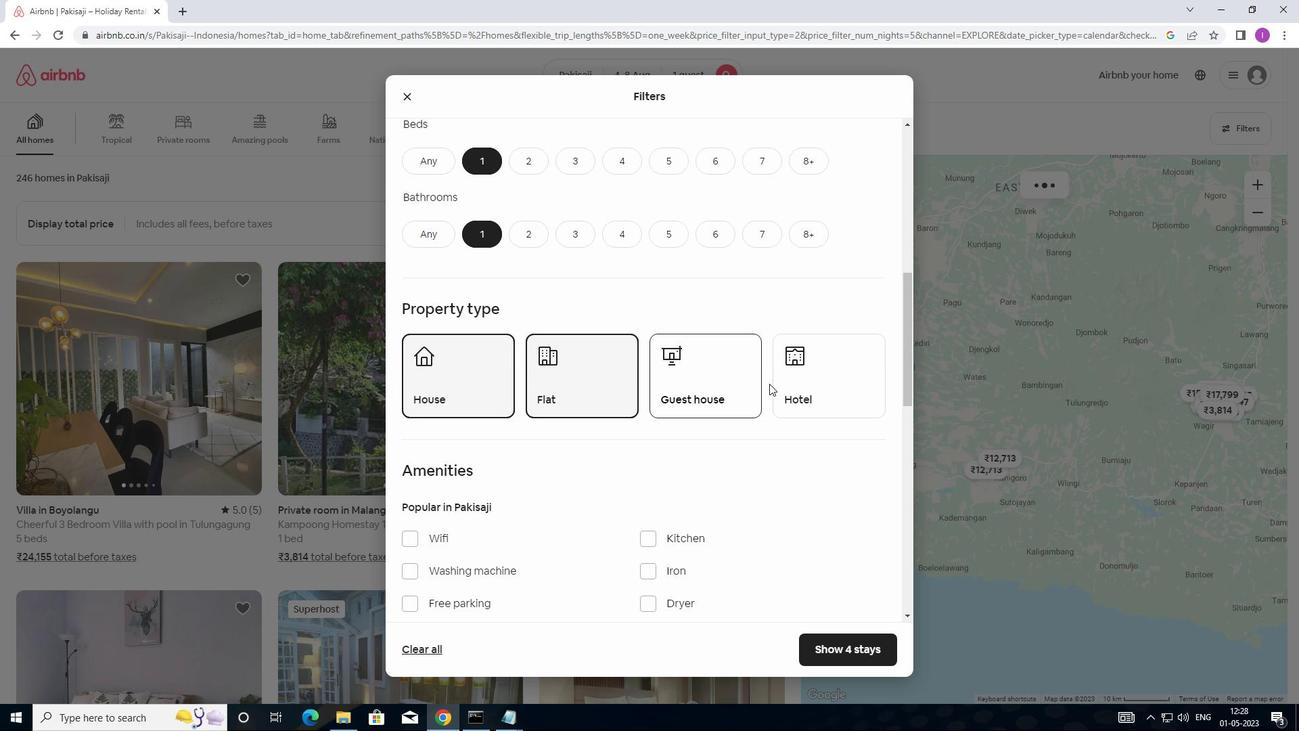 
Action: Mouse pressed left at (769, 383)
Screenshot: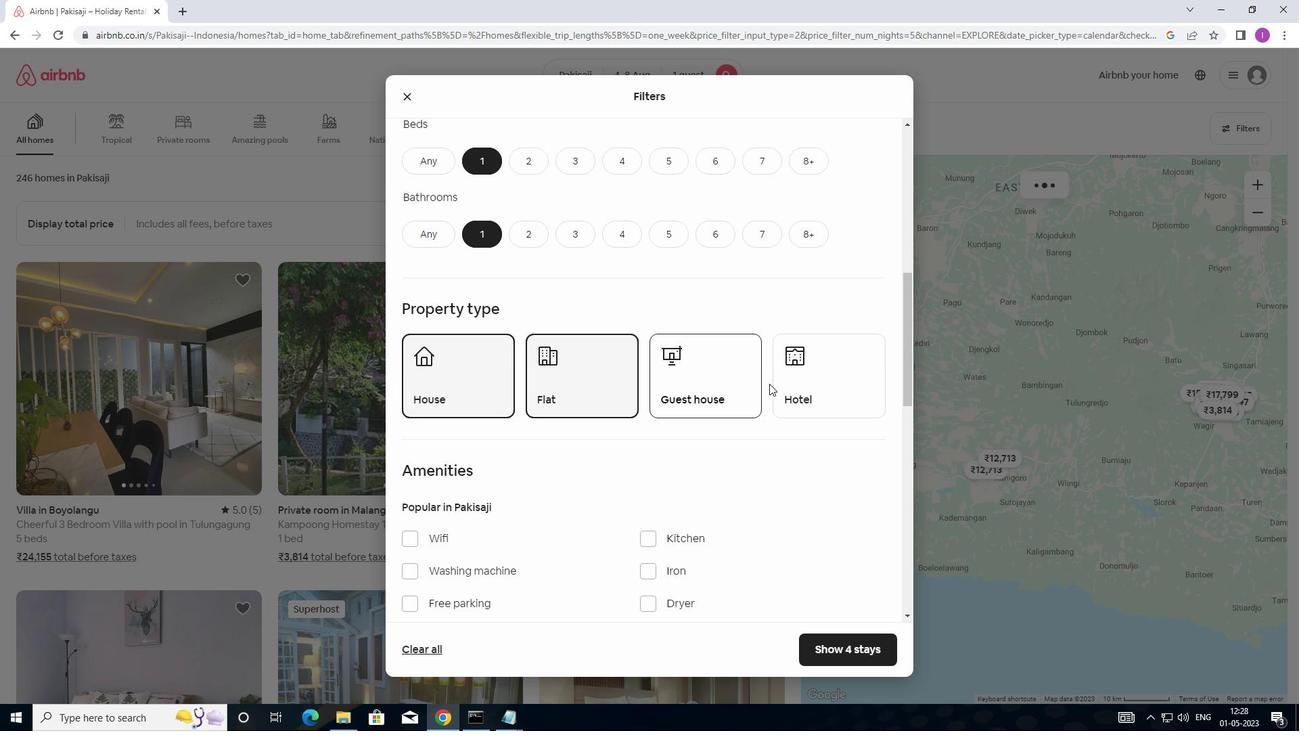 
Action: Mouse moved to (907, 383)
Screenshot: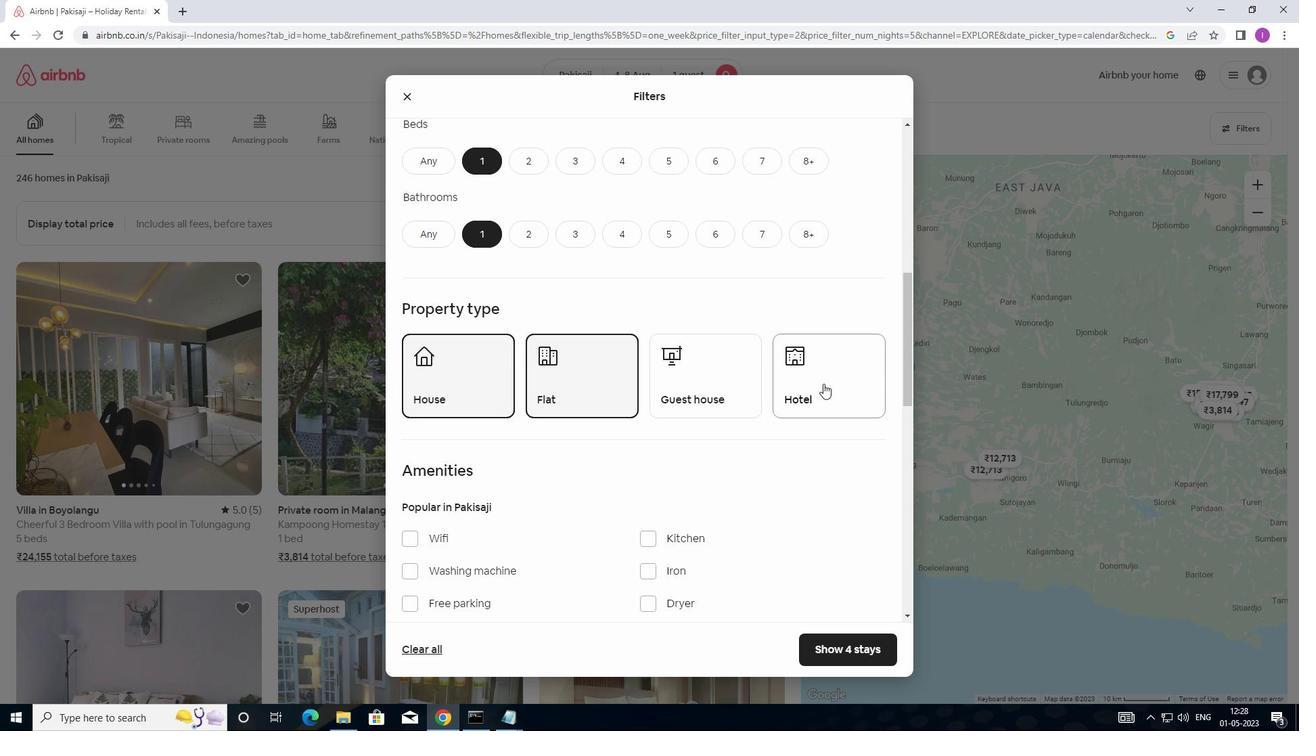 
Action: Mouse pressed left at (907, 383)
Screenshot: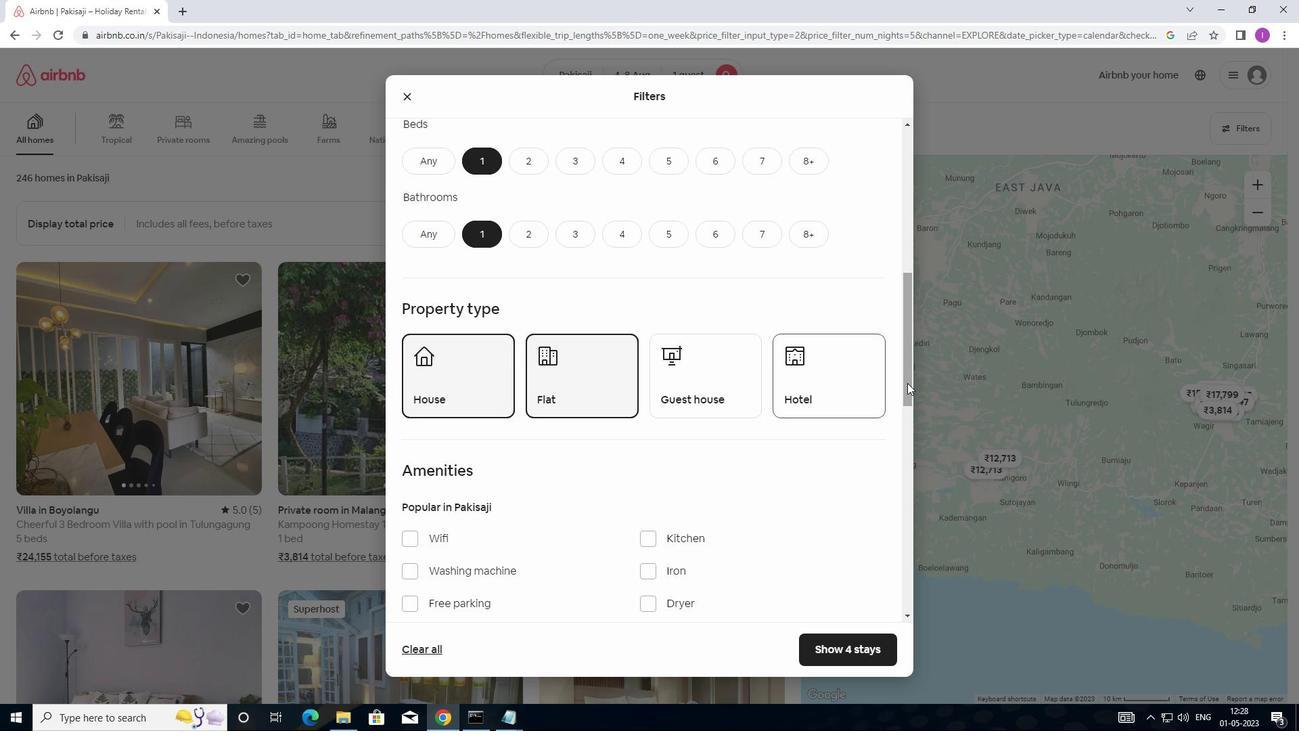 
Action: Mouse moved to (850, 384)
Screenshot: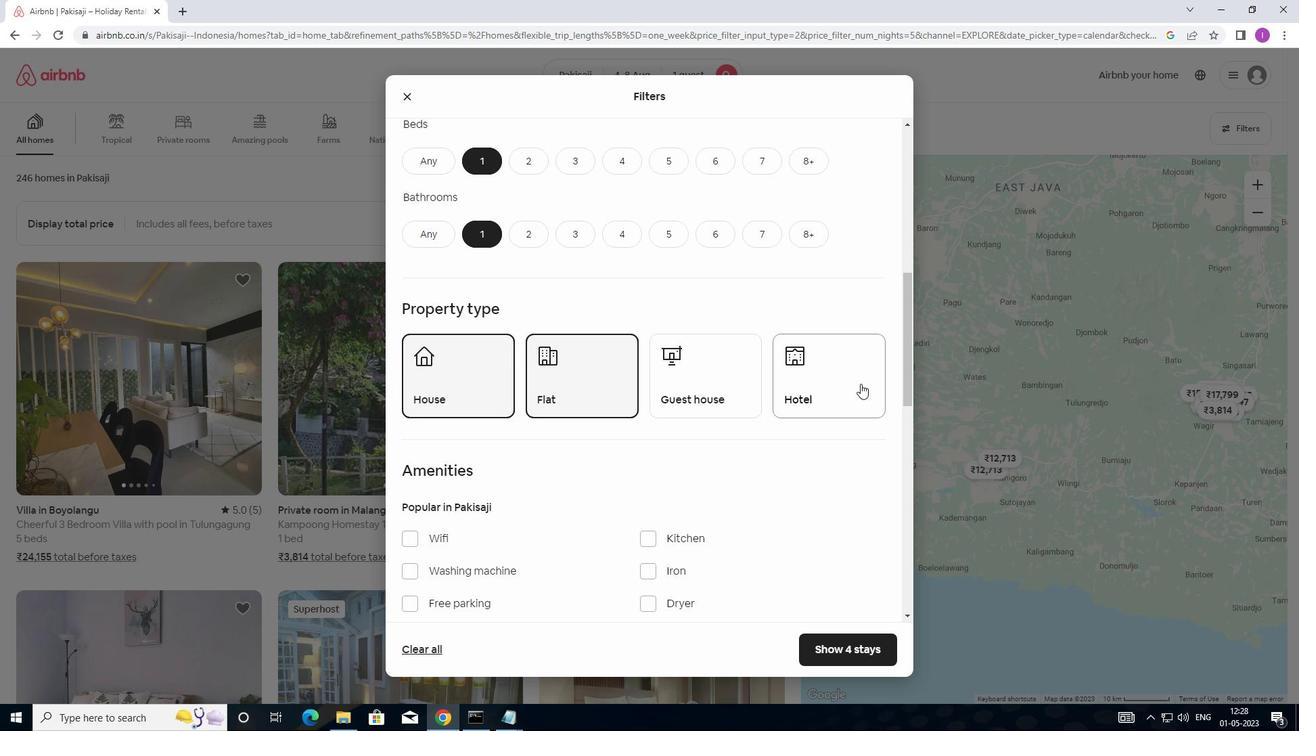 
Action: Mouse scrolled (850, 383) with delta (0, 0)
Screenshot: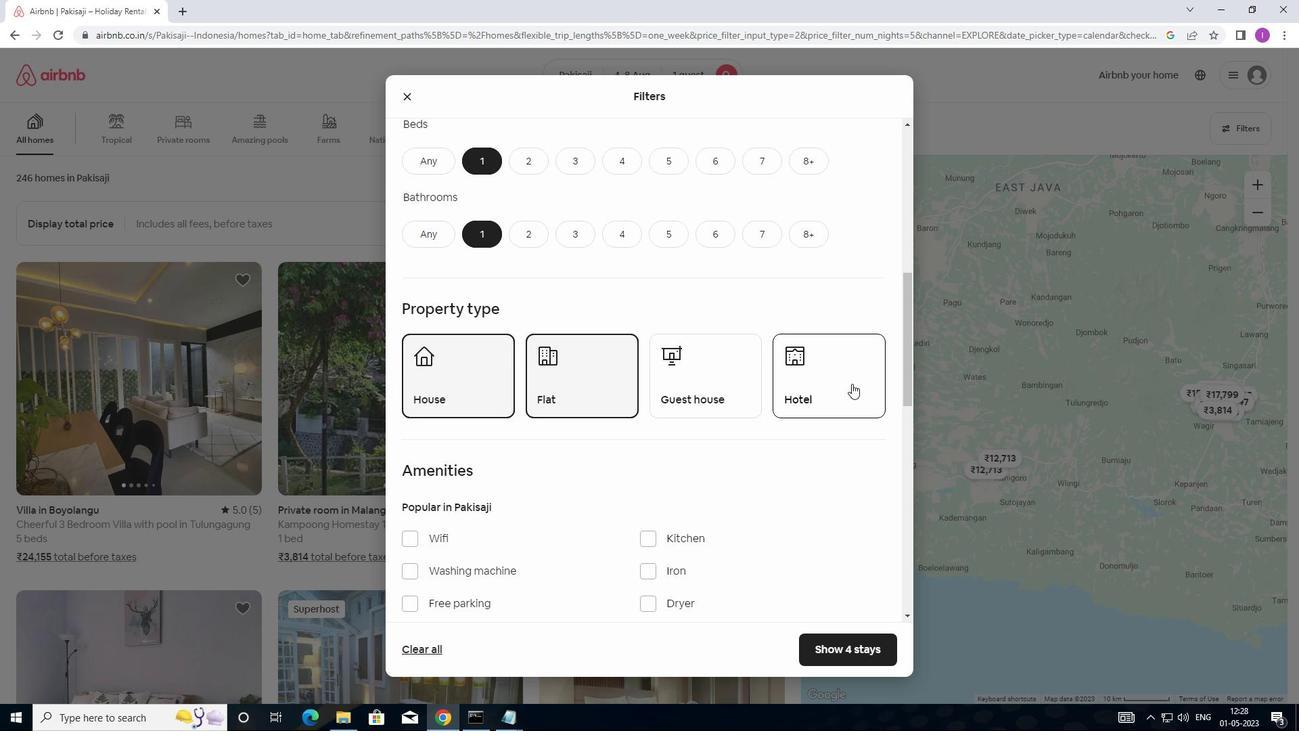
Action: Mouse moved to (839, 388)
Screenshot: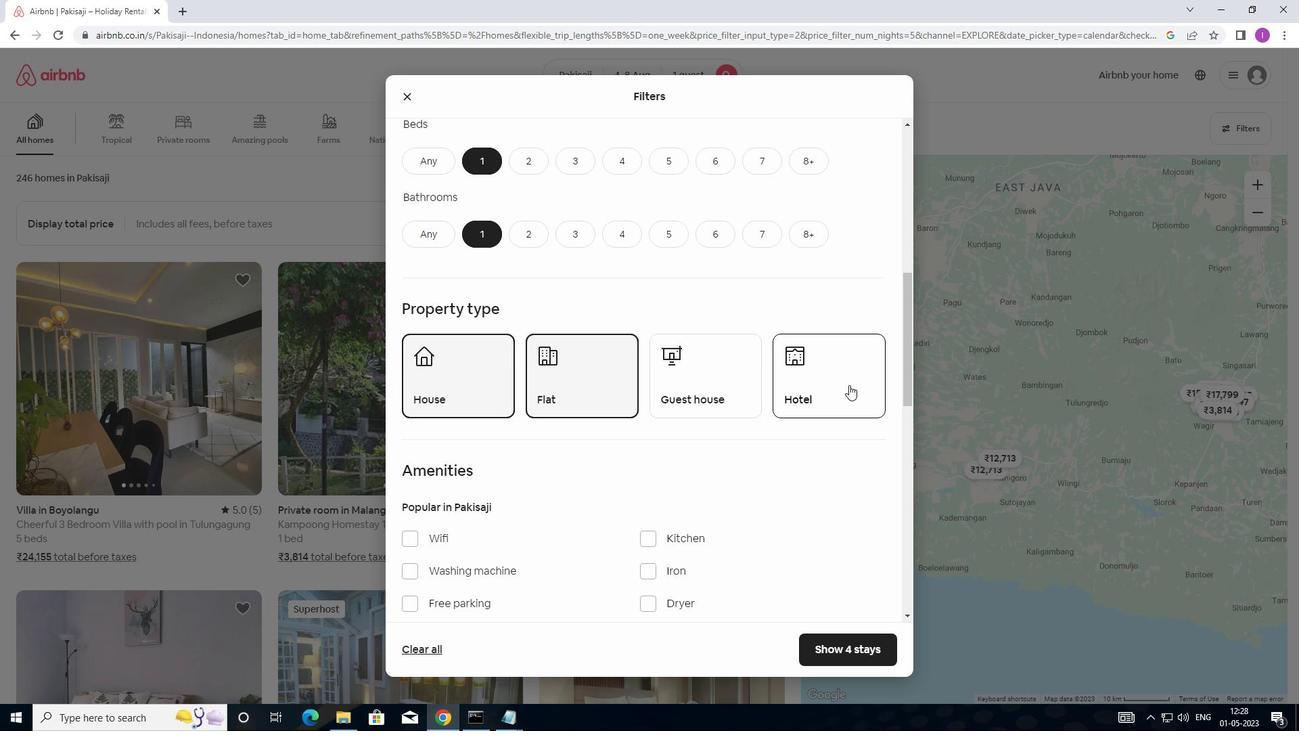 
Action: Mouse scrolled (839, 387) with delta (0, 0)
Screenshot: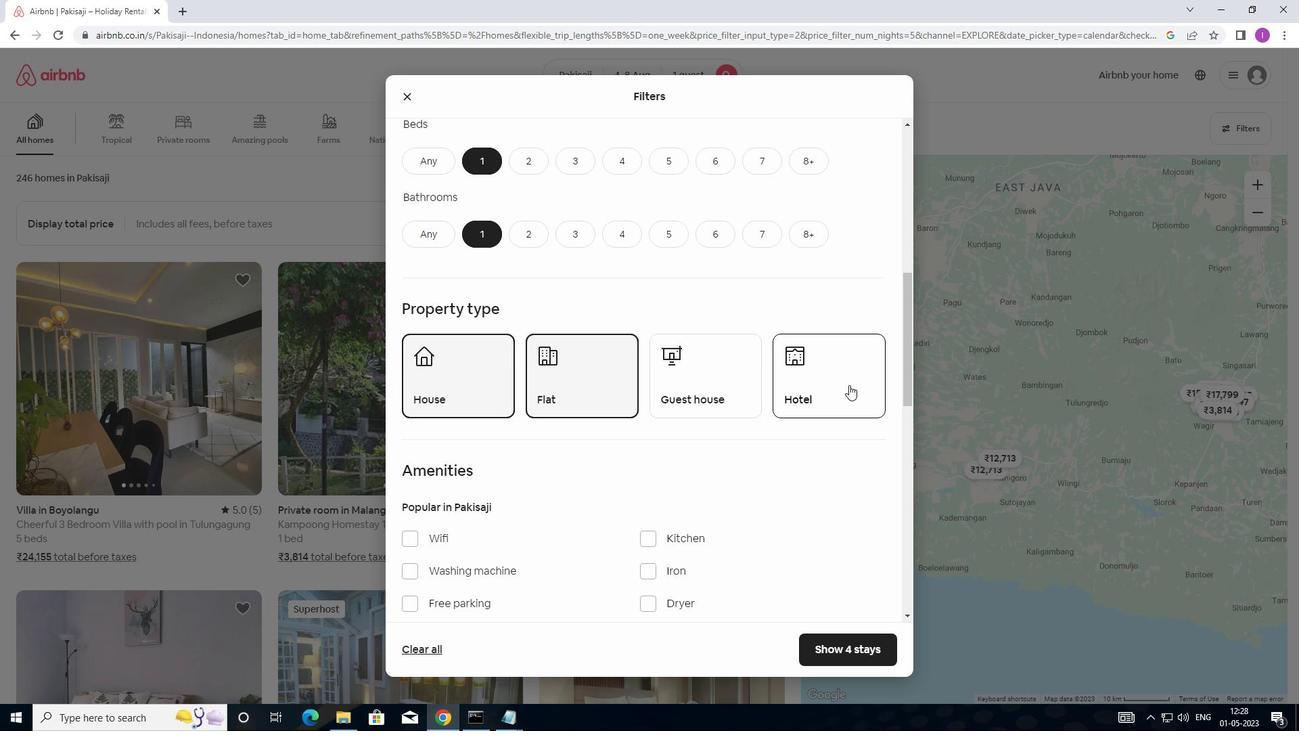 
Action: Mouse moved to (406, 398)
Screenshot: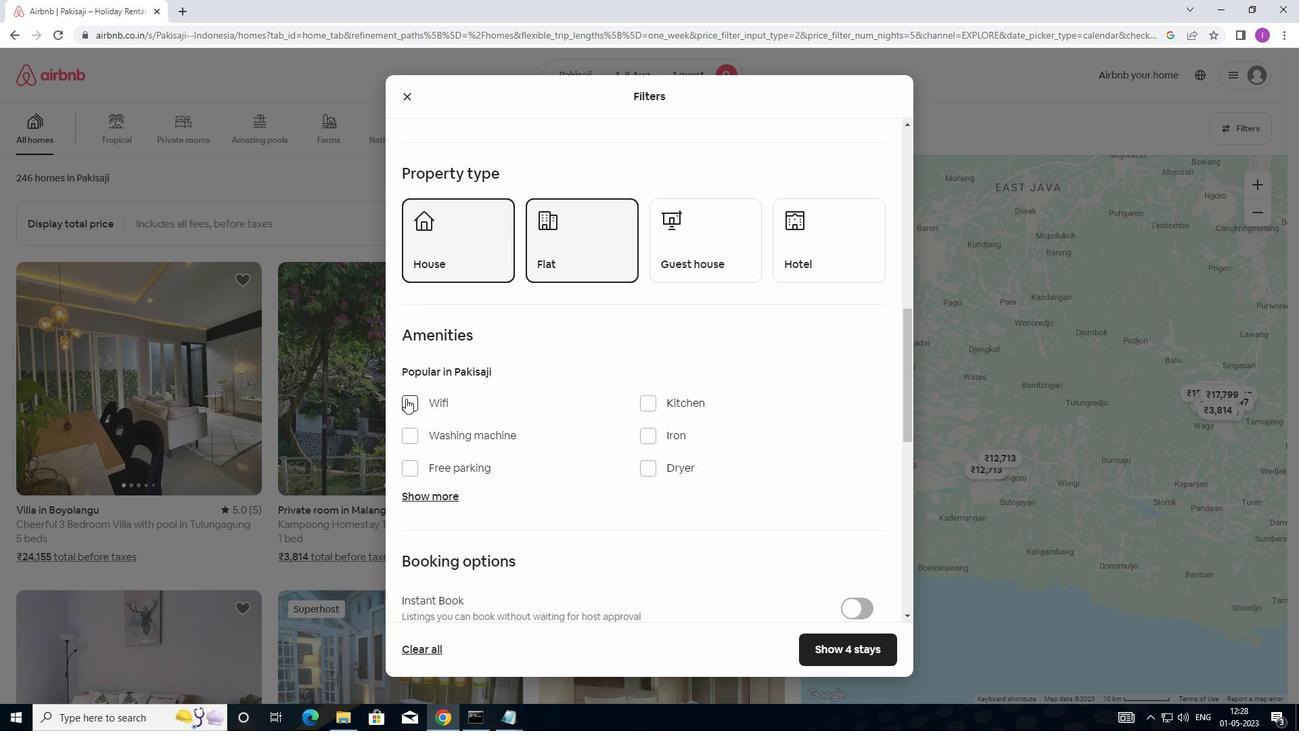 
Action: Mouse pressed left at (406, 398)
Screenshot: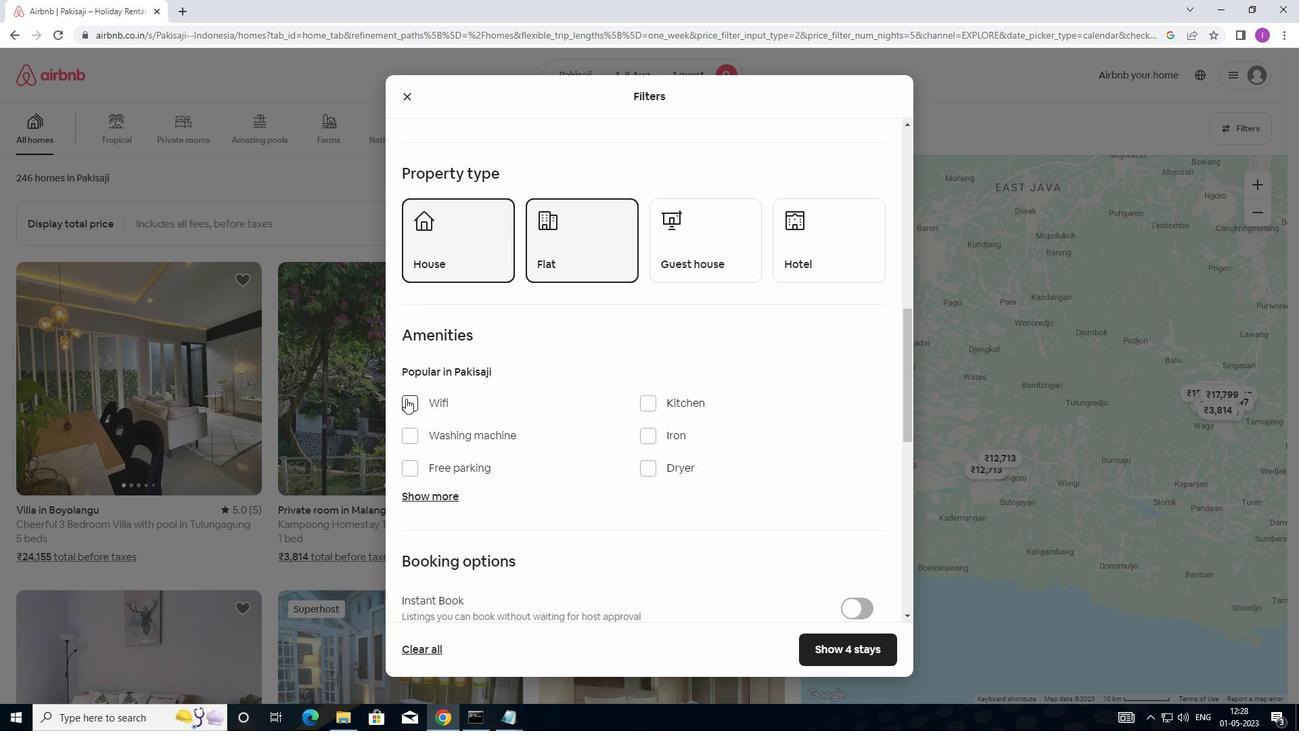 
Action: Mouse moved to (587, 366)
Screenshot: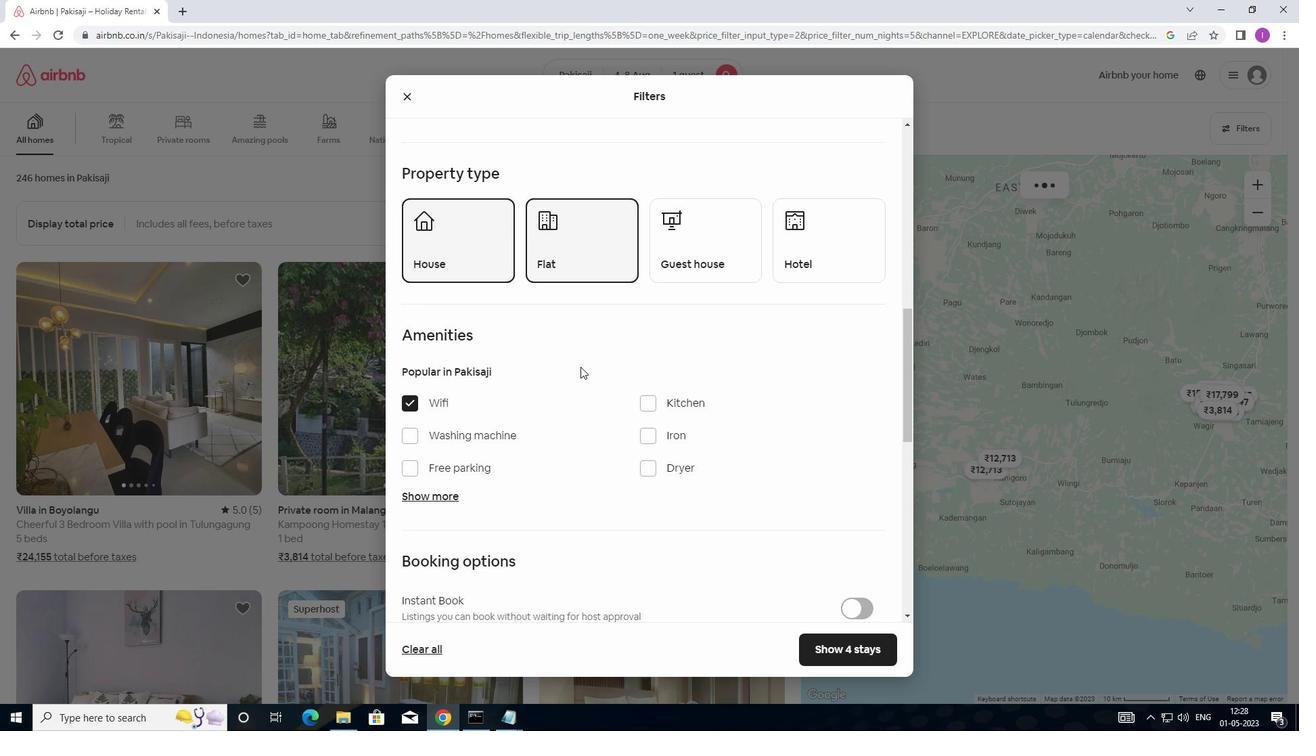 
Action: Mouse scrolled (587, 366) with delta (0, 0)
Screenshot: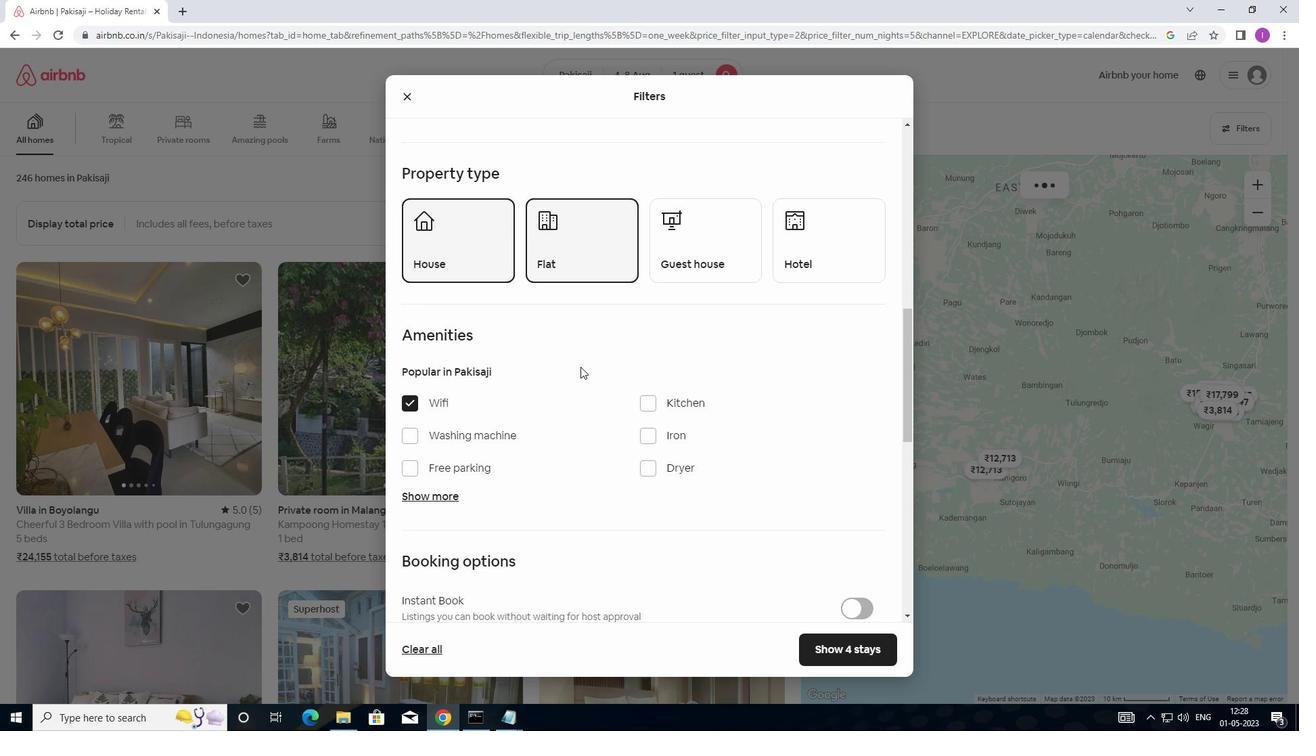 
Action: Mouse moved to (598, 368)
Screenshot: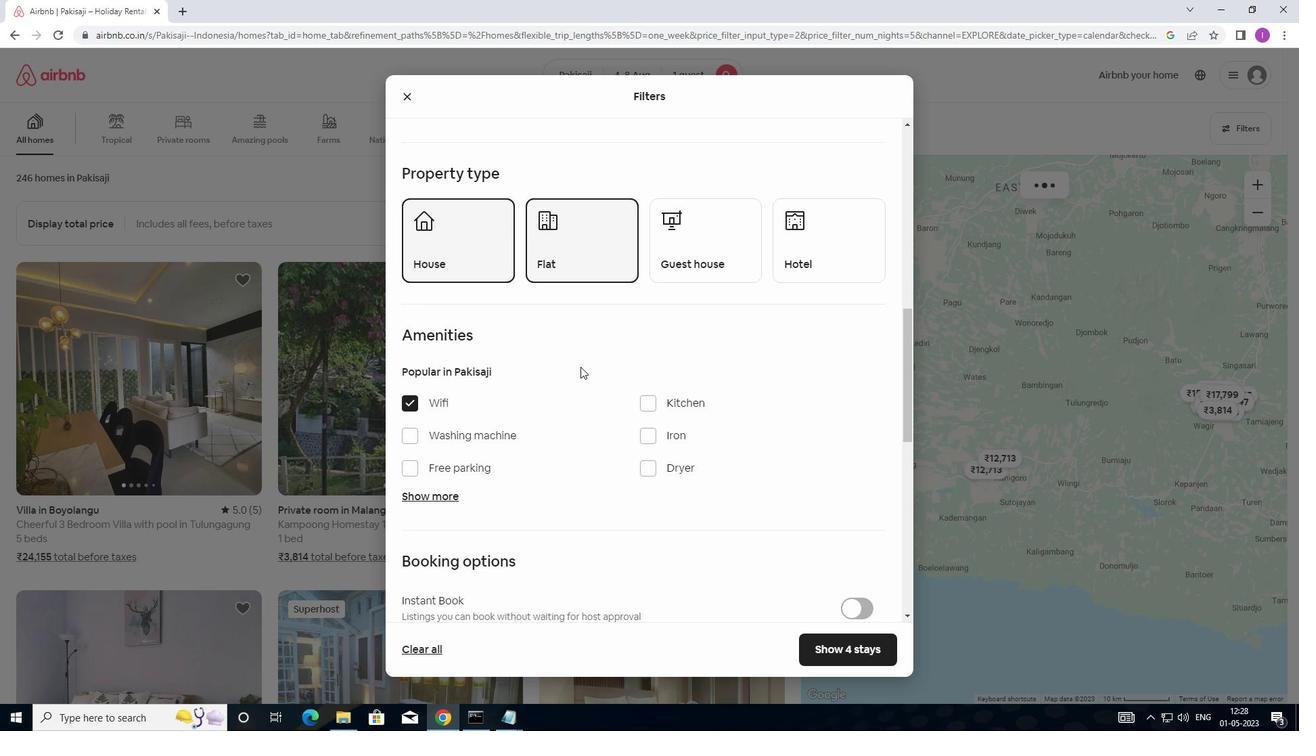 
Action: Mouse scrolled (598, 367) with delta (0, 0)
Screenshot: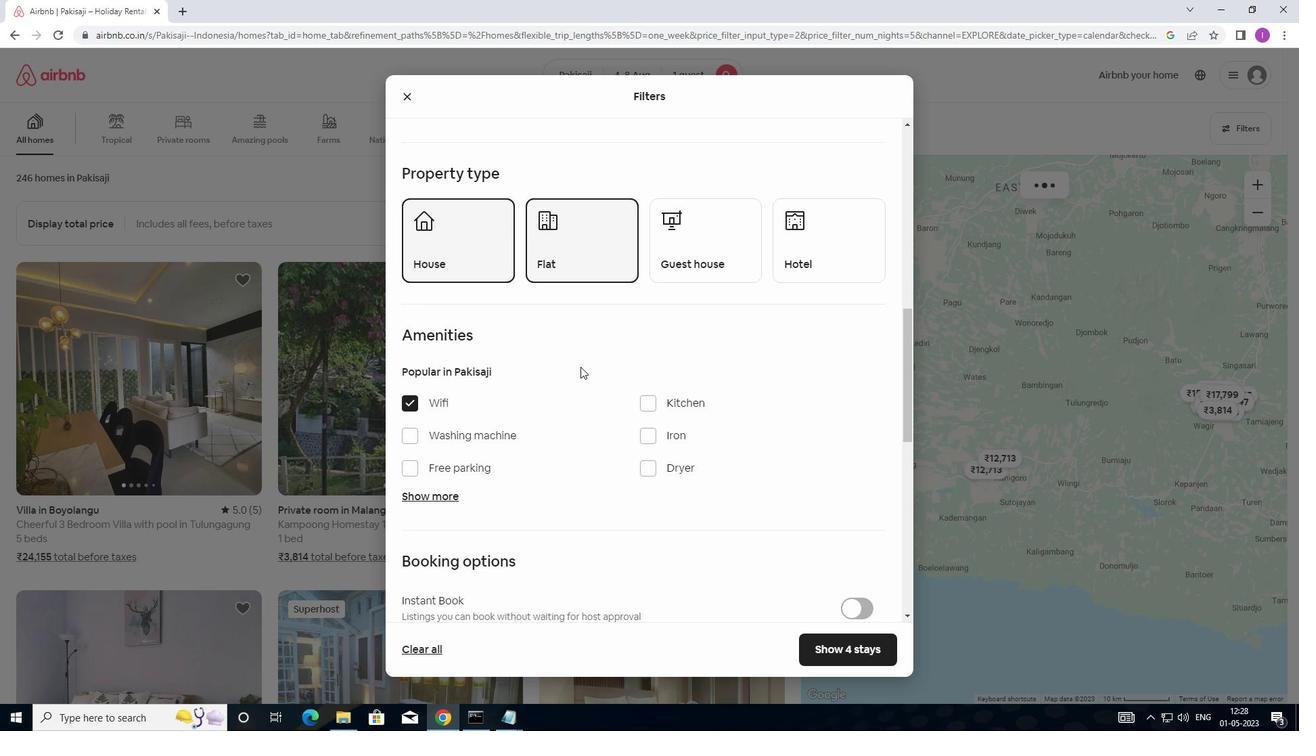 
Action: Mouse moved to (618, 371)
Screenshot: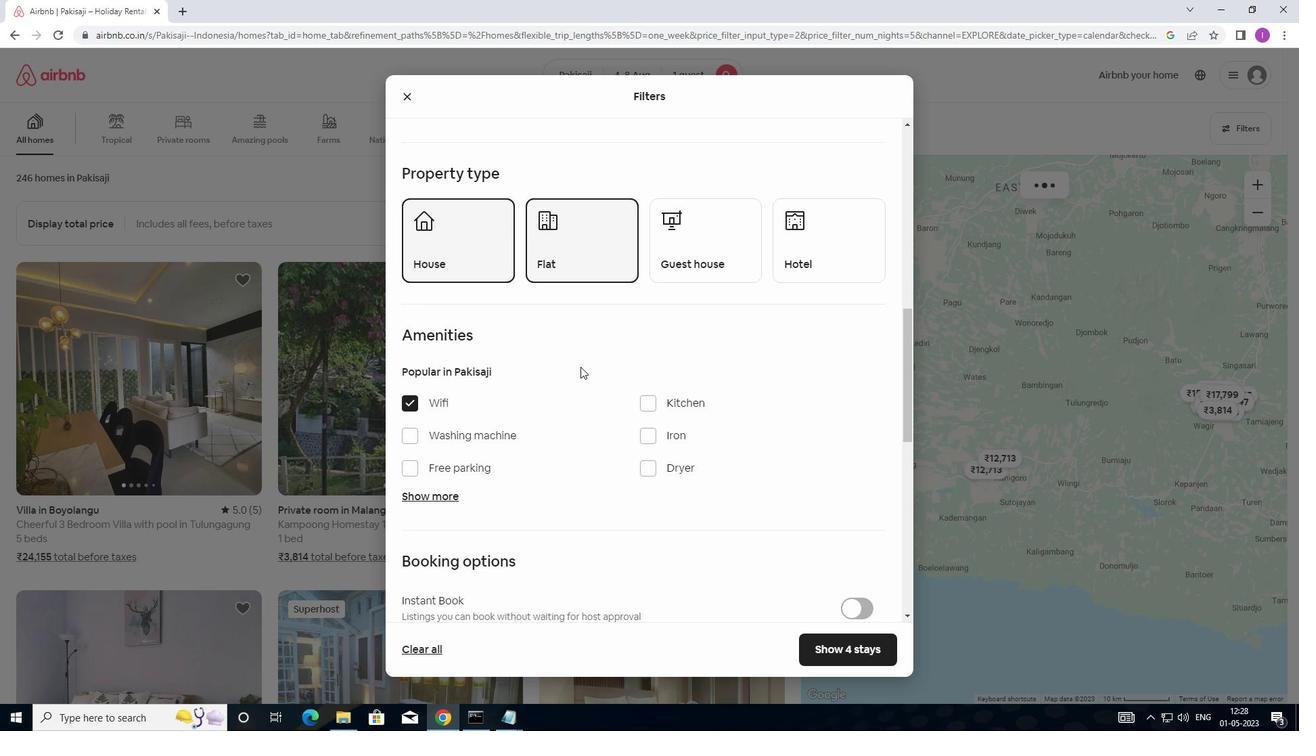 
Action: Mouse scrolled (618, 370) with delta (0, 0)
Screenshot: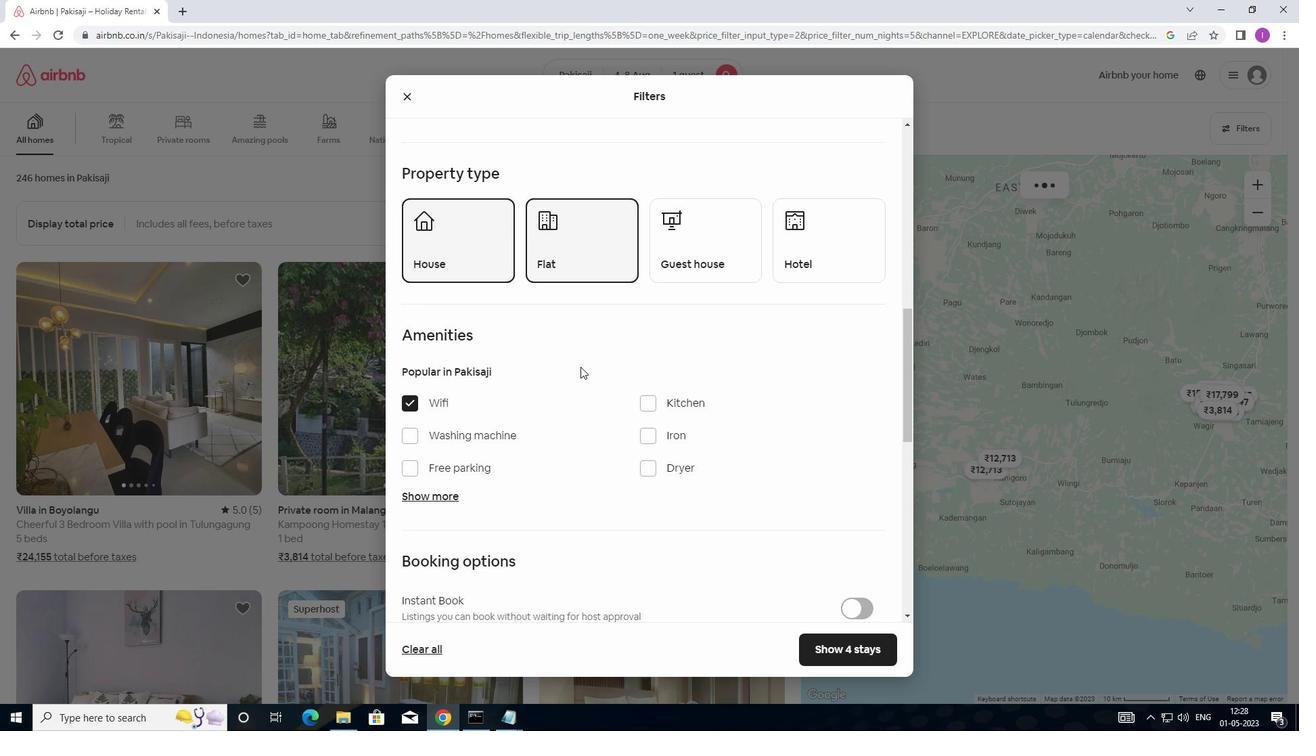 
Action: Mouse moved to (638, 371)
Screenshot: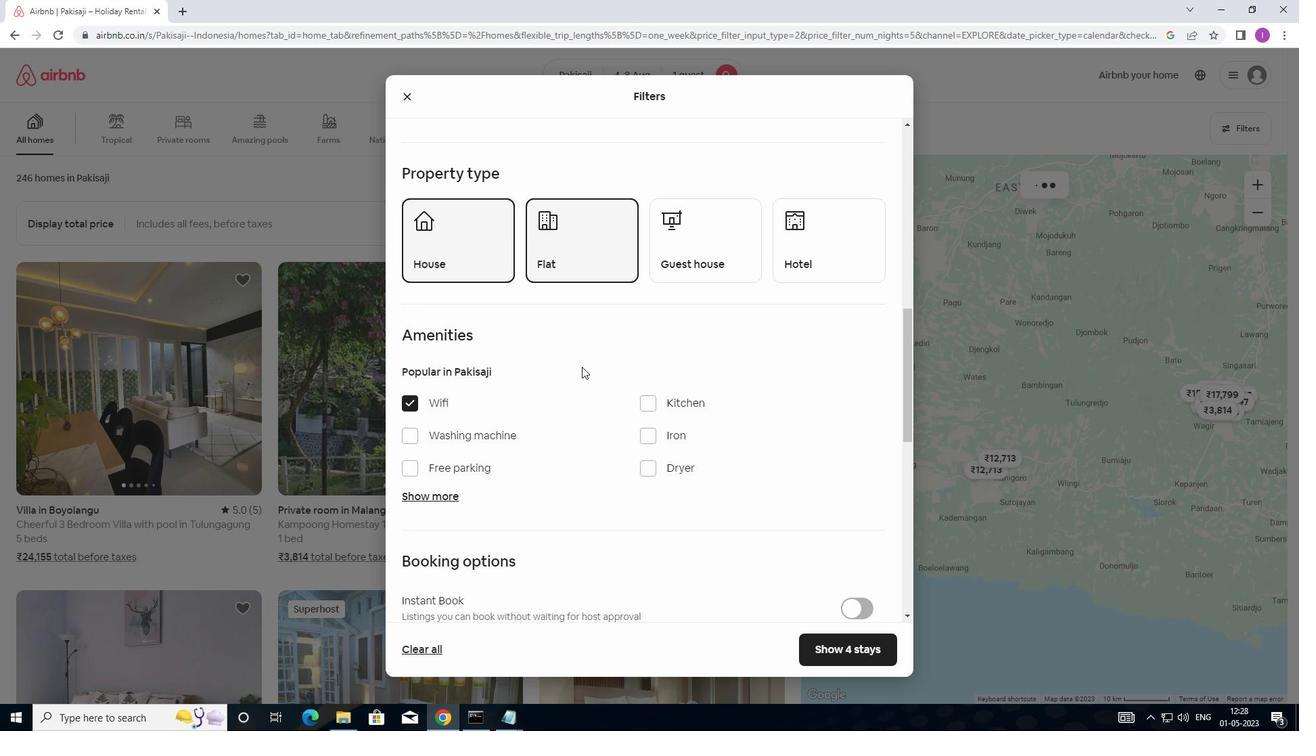 
Action: Mouse scrolled (638, 370) with delta (0, 0)
Screenshot: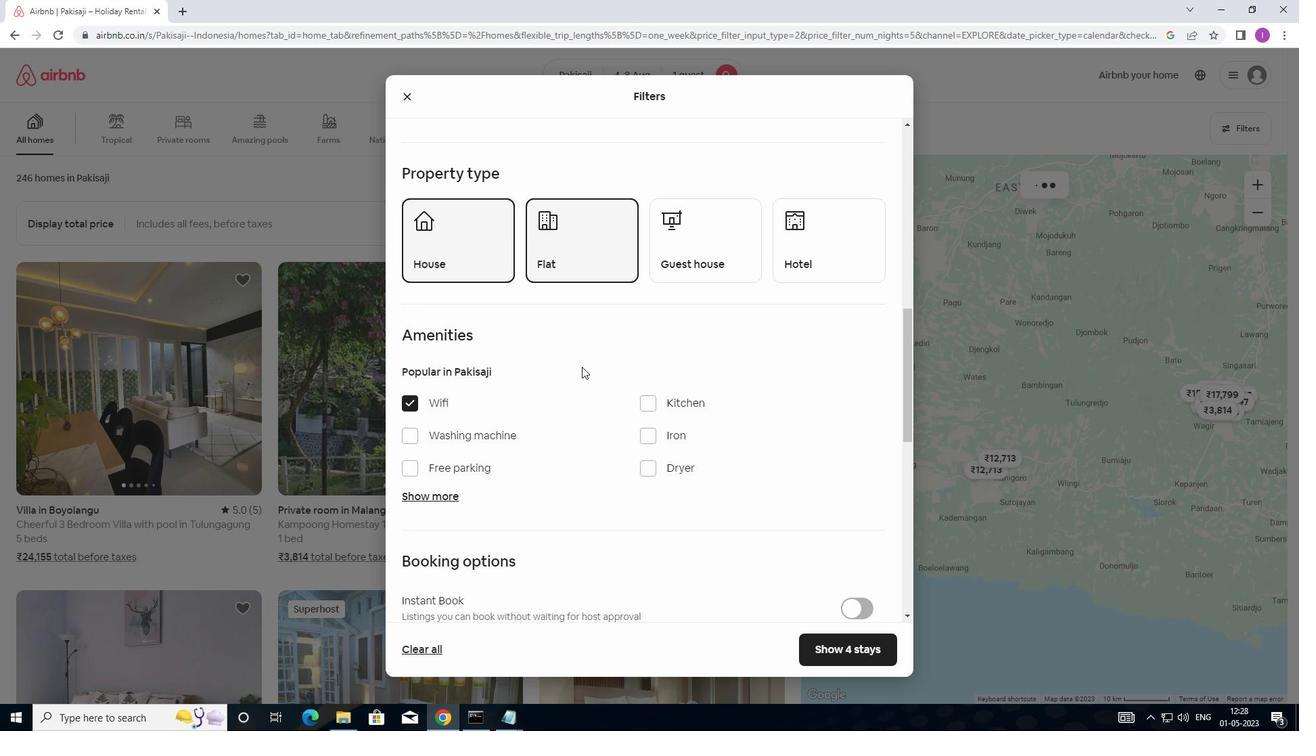 
Action: Mouse moved to (647, 371)
Screenshot: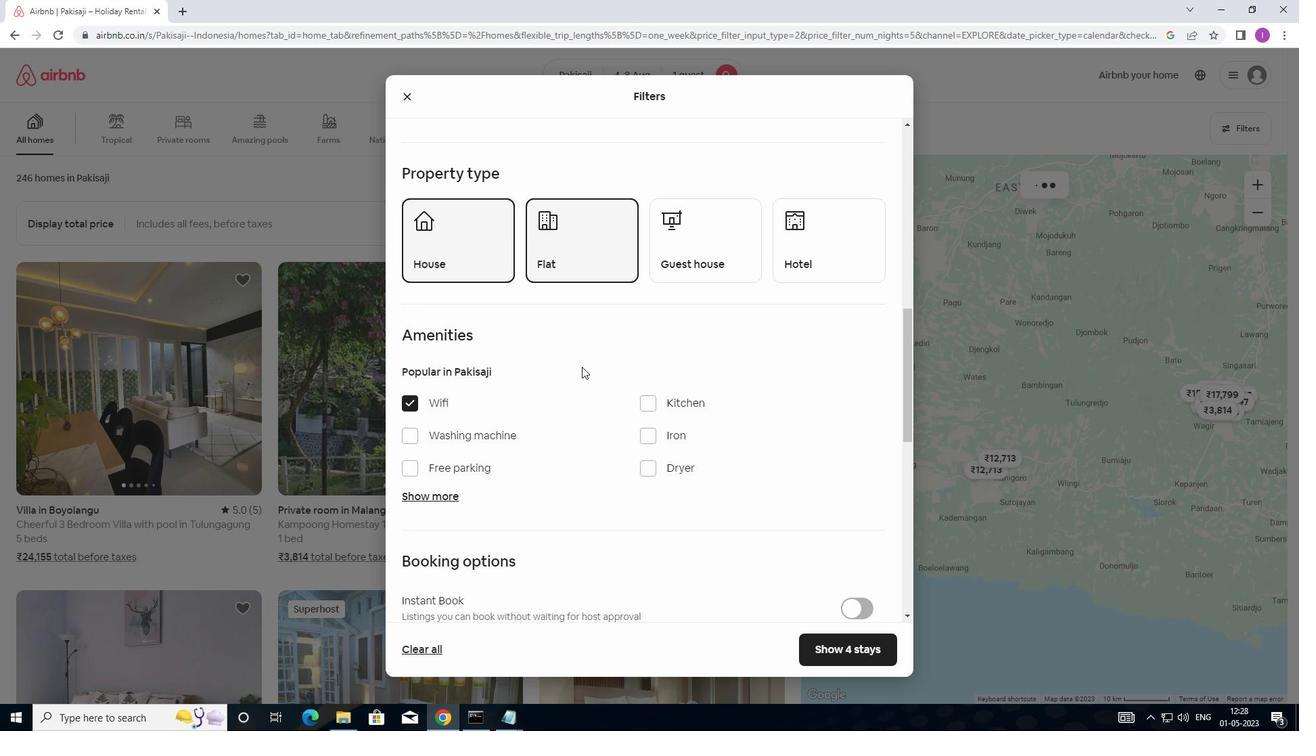 
Action: Mouse scrolled (647, 370) with delta (0, 0)
Screenshot: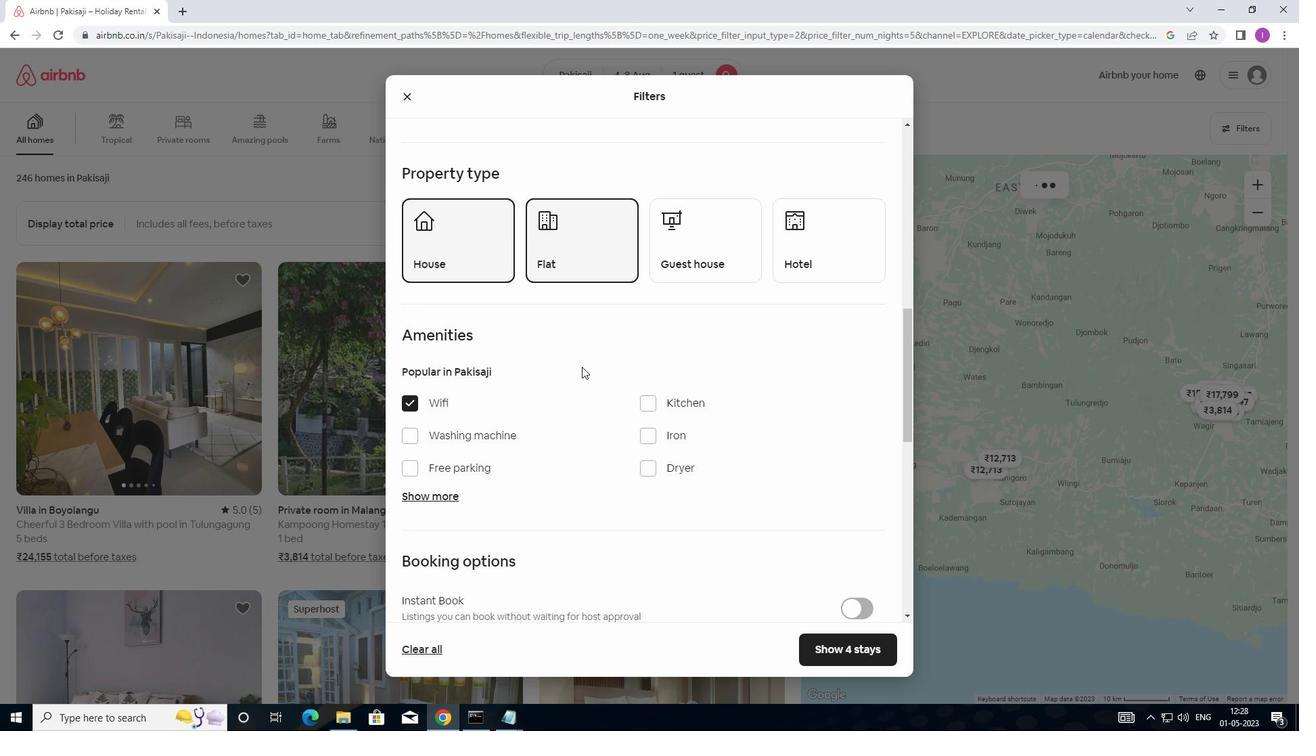 
Action: Mouse moved to (868, 322)
Screenshot: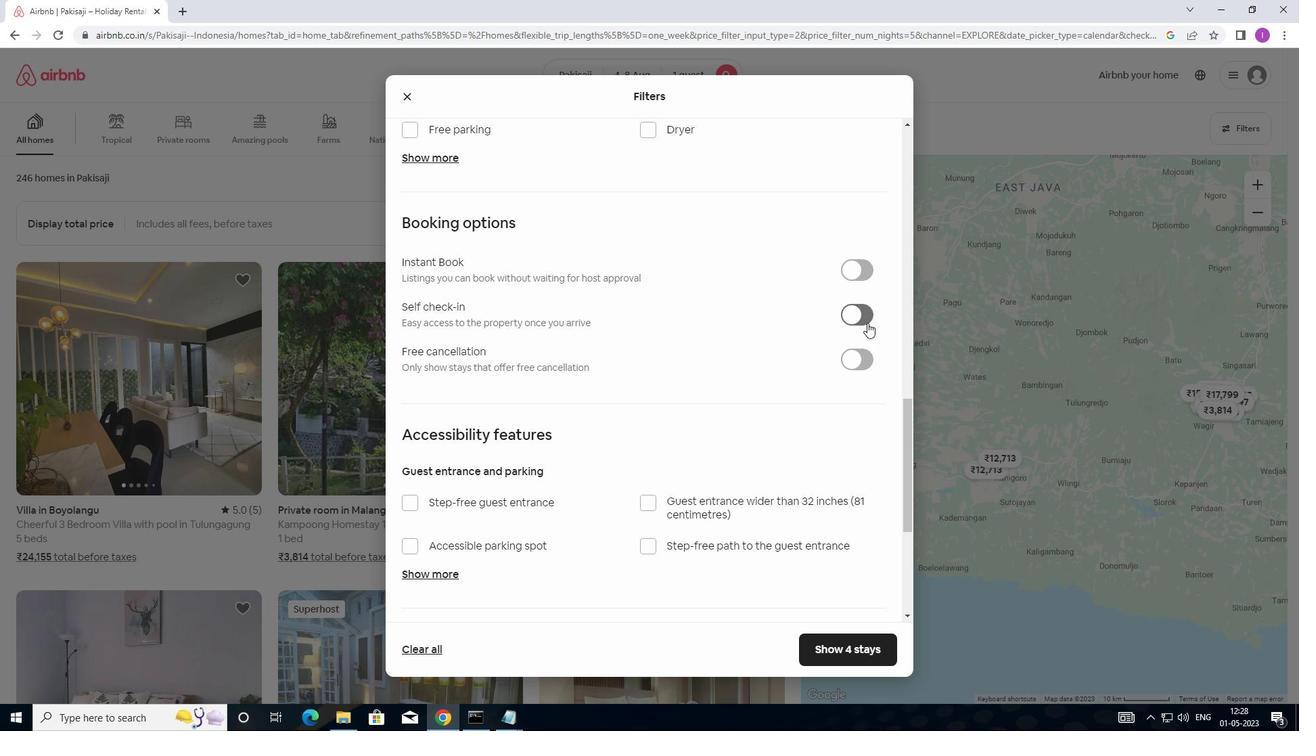 
Action: Mouse pressed left at (868, 322)
Screenshot: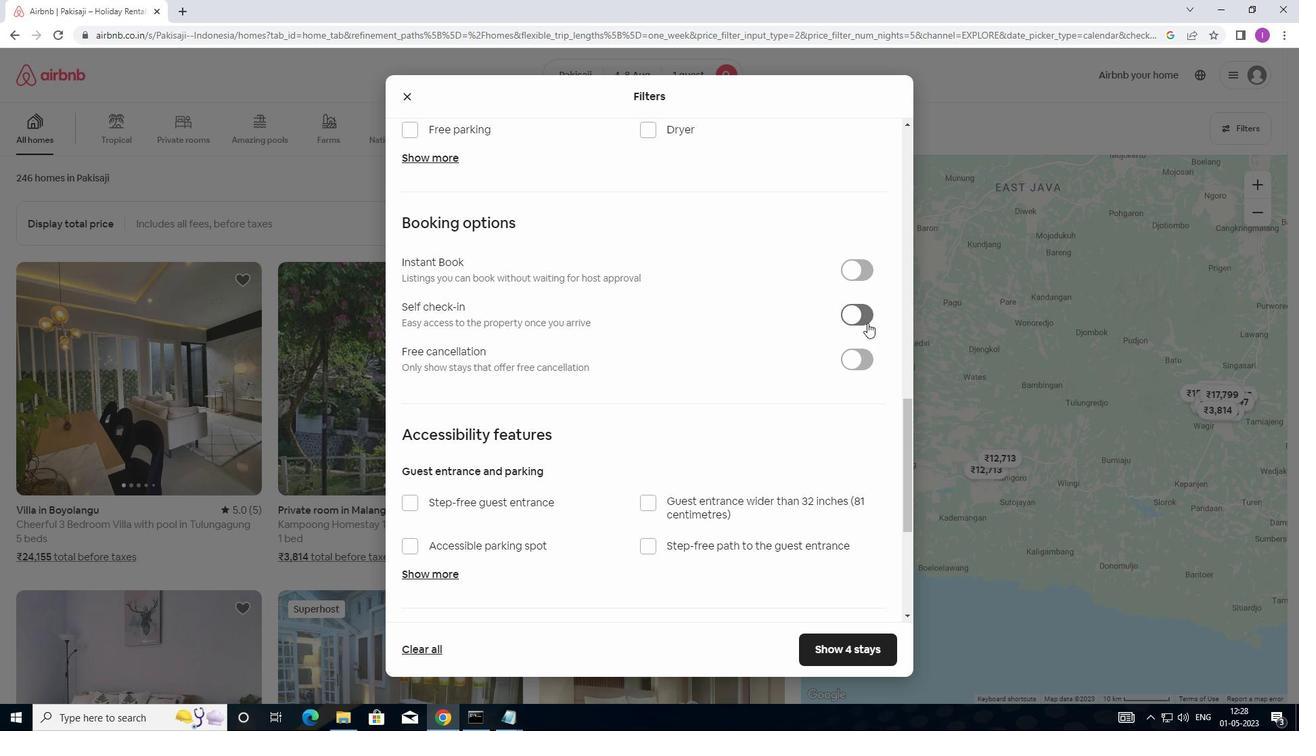 
Action: Mouse moved to (555, 456)
Screenshot: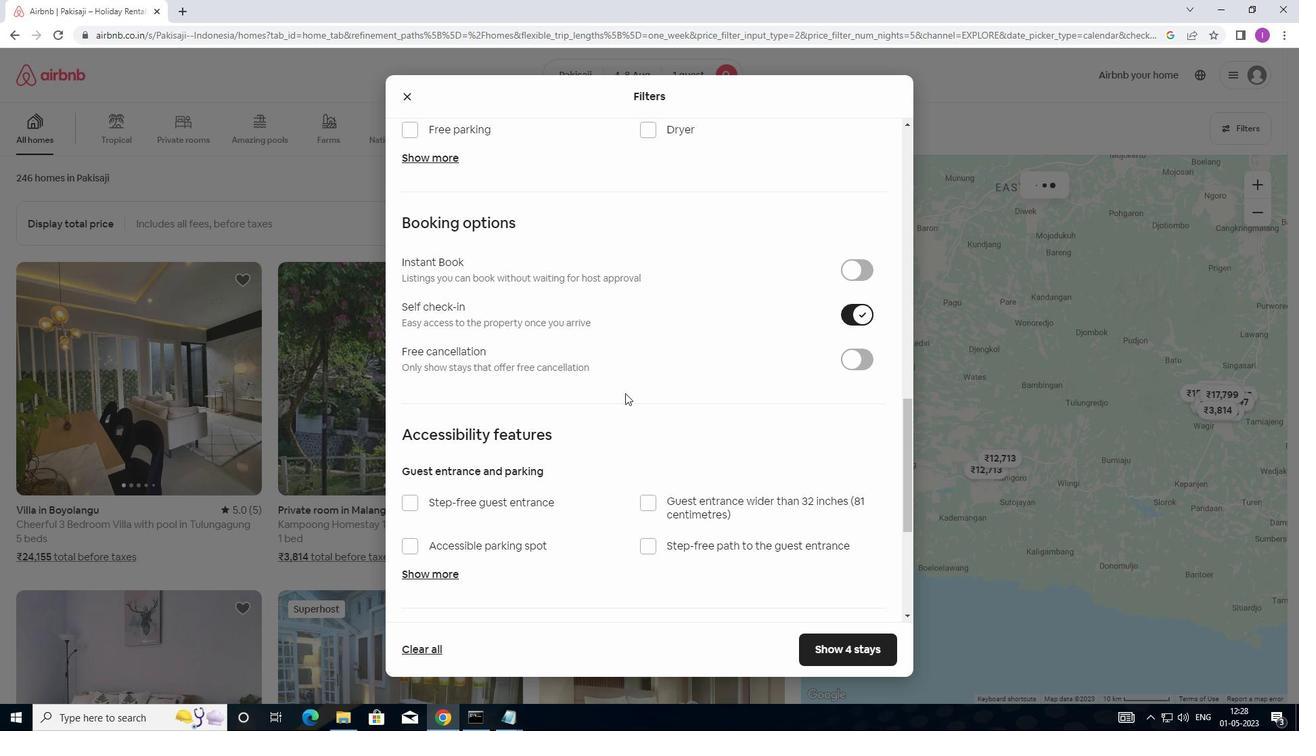 
Action: Mouse scrolled (555, 455) with delta (0, 0)
Screenshot: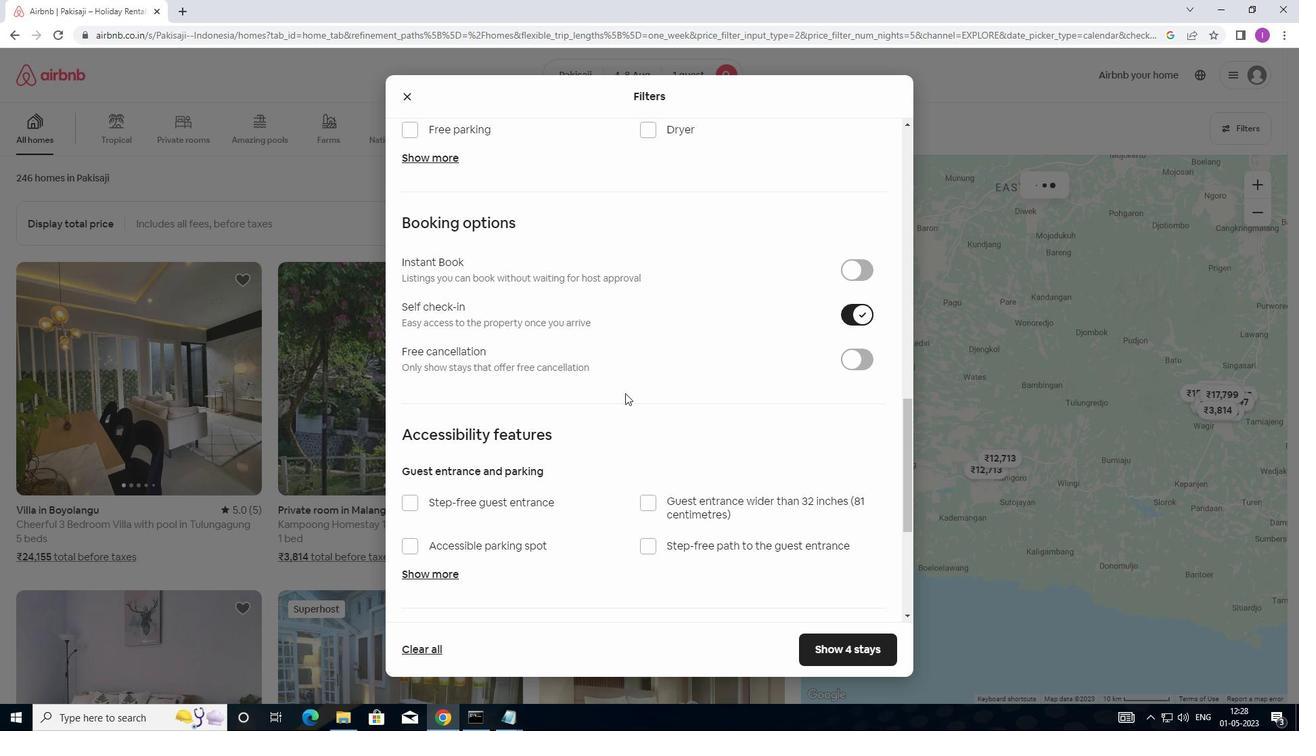 
Action: Mouse moved to (555, 462)
Screenshot: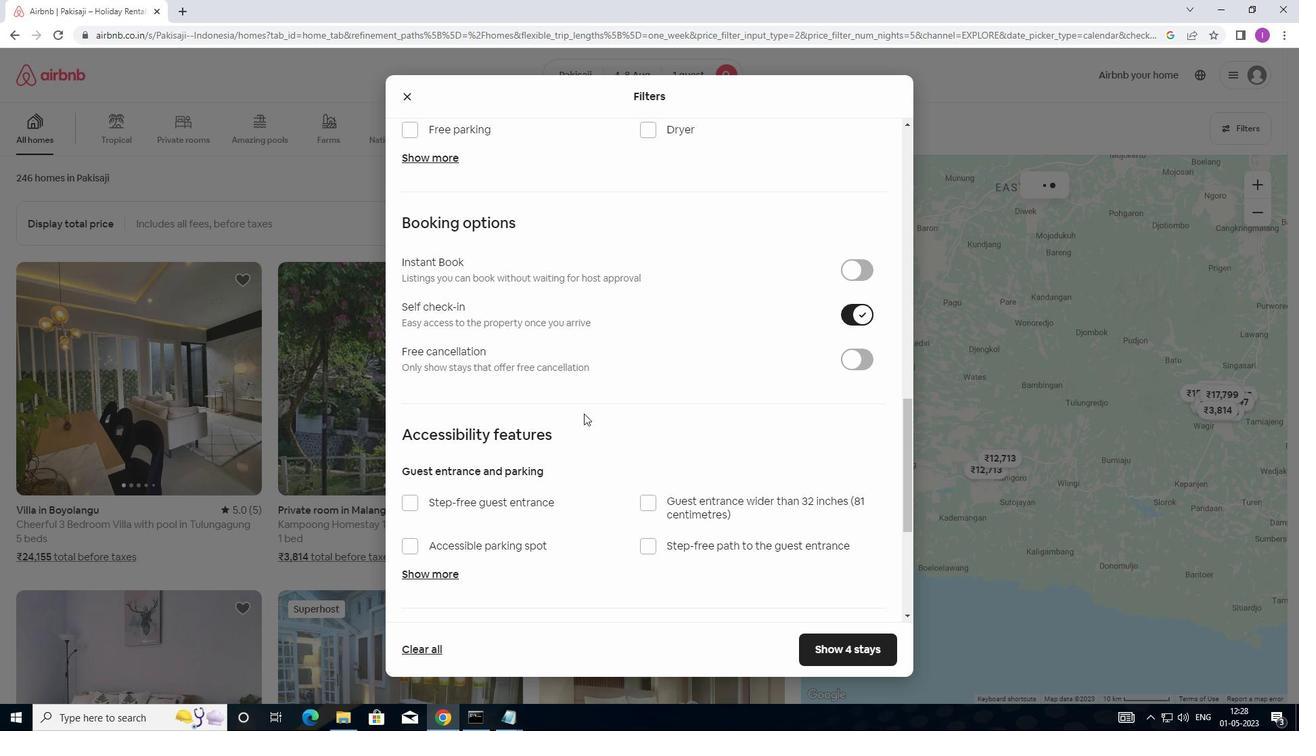 
Action: Mouse scrolled (555, 462) with delta (0, 0)
Screenshot: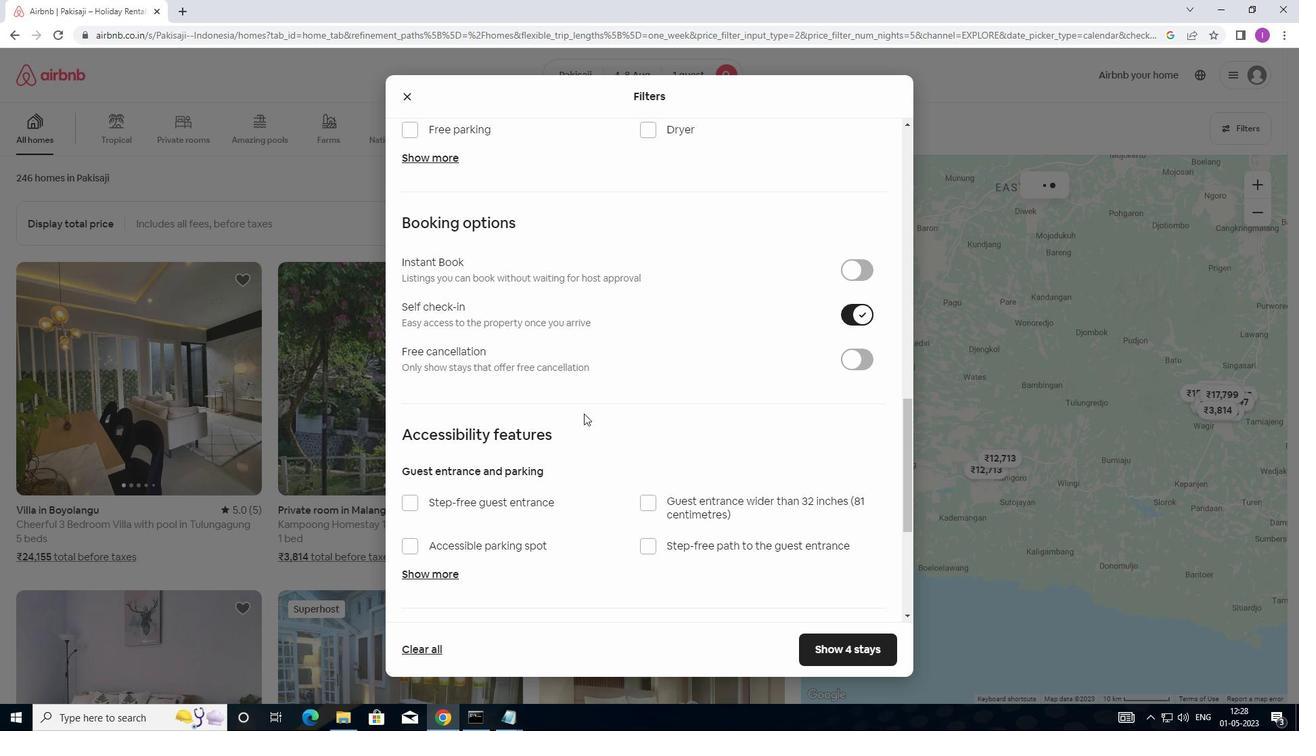 
Action: Mouse scrolled (555, 462) with delta (0, 0)
Screenshot: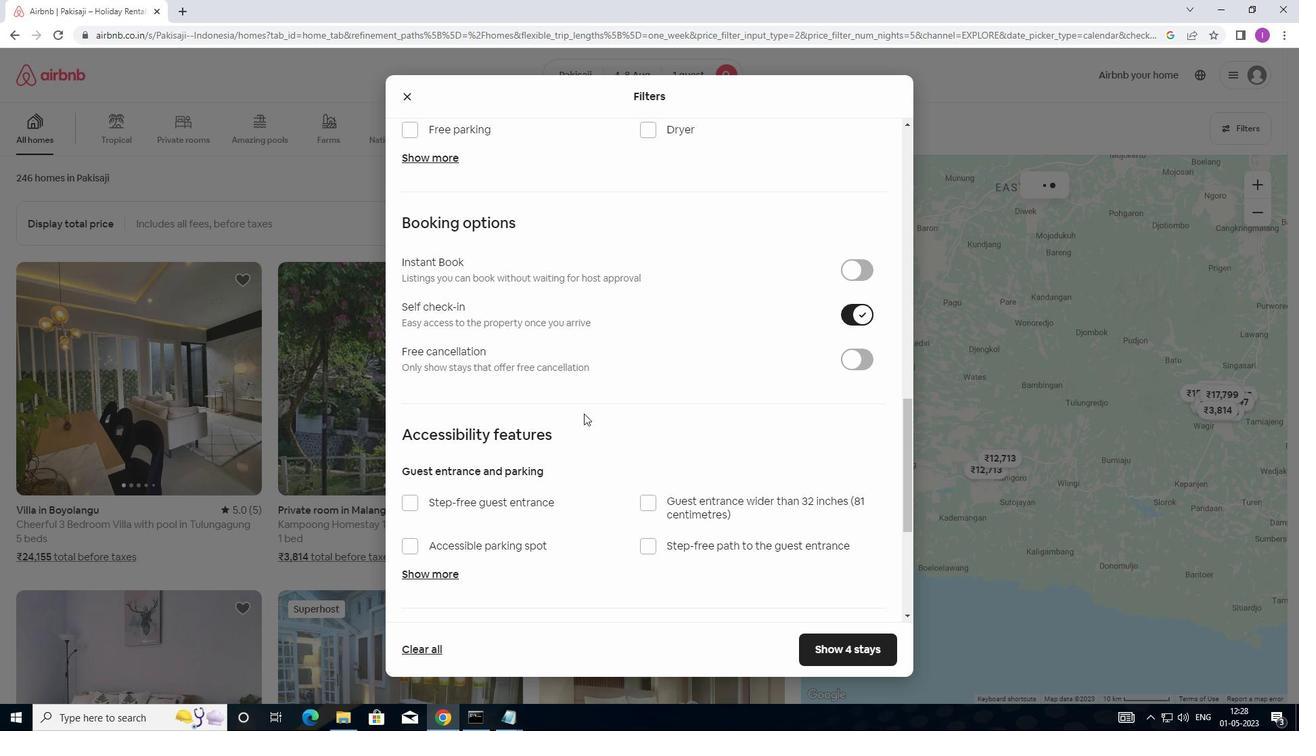 
Action: Mouse scrolled (555, 462) with delta (0, 0)
Screenshot: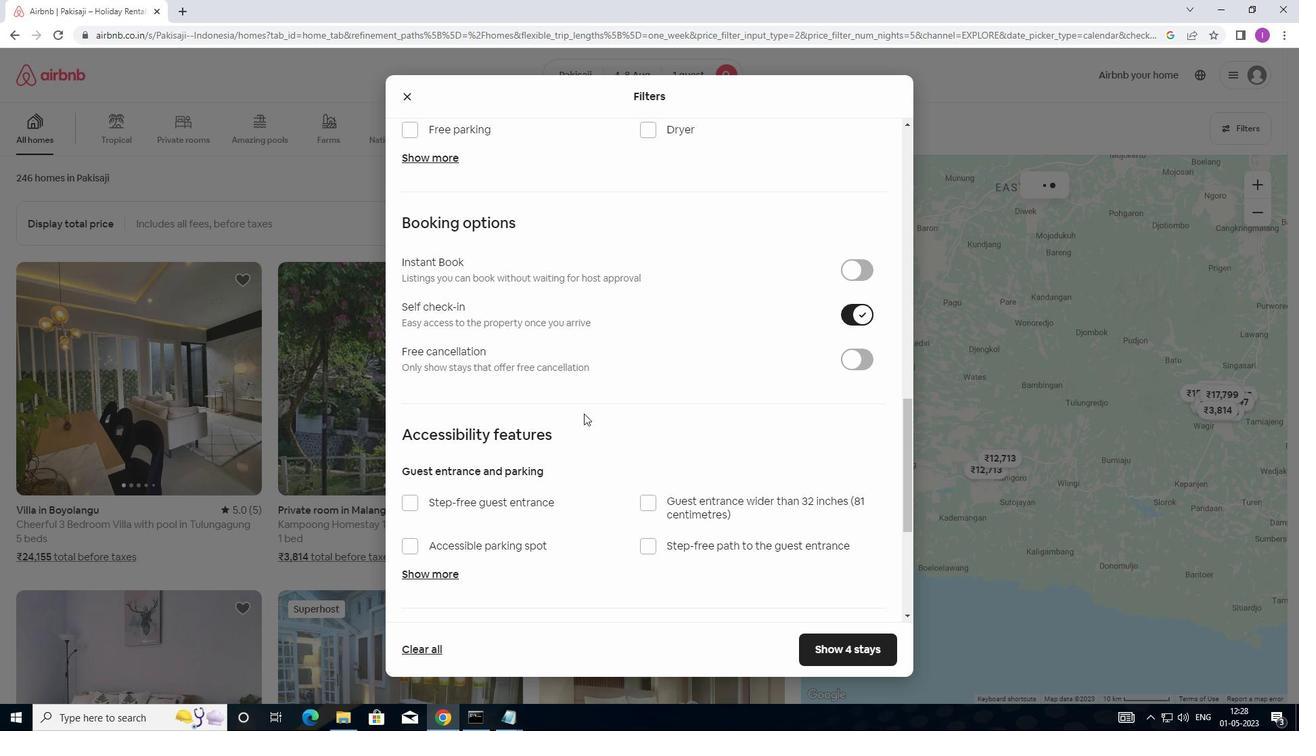 
Action: Mouse moved to (415, 552)
Screenshot: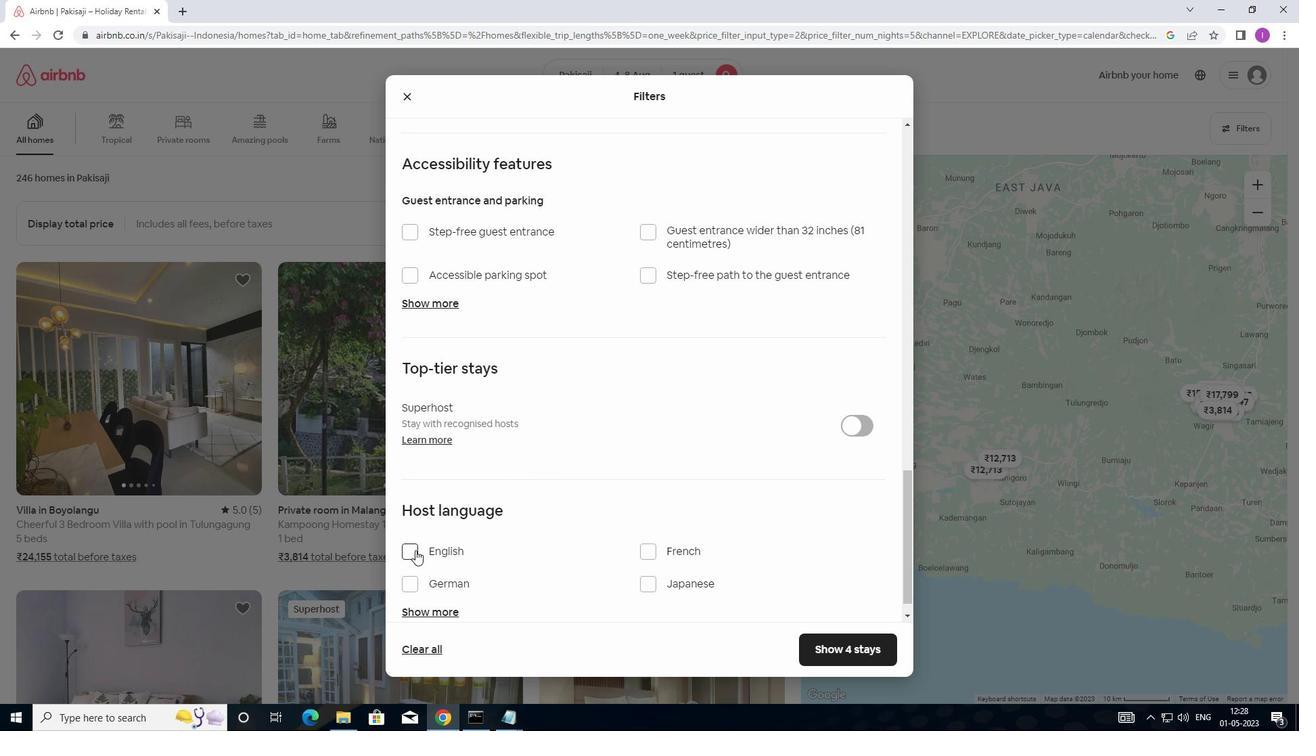 
Action: Mouse pressed left at (415, 552)
Screenshot: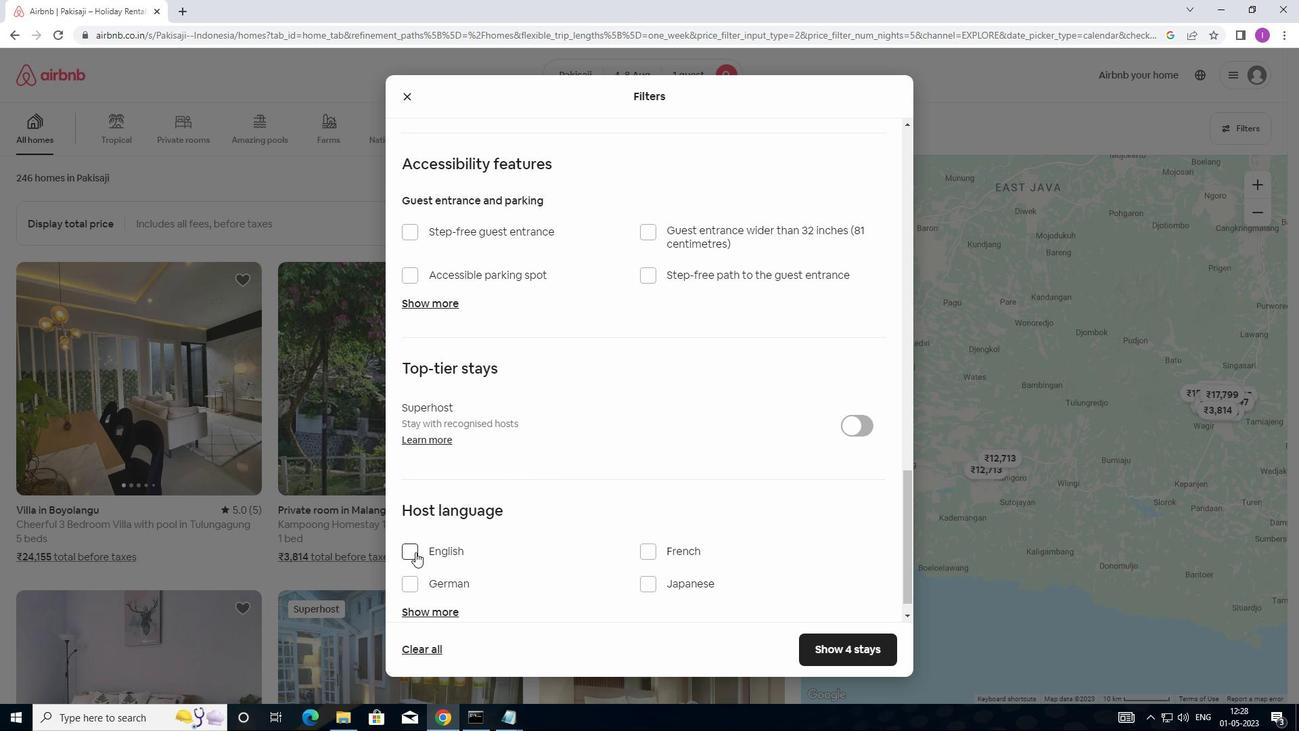 
Action: Mouse moved to (826, 640)
Screenshot: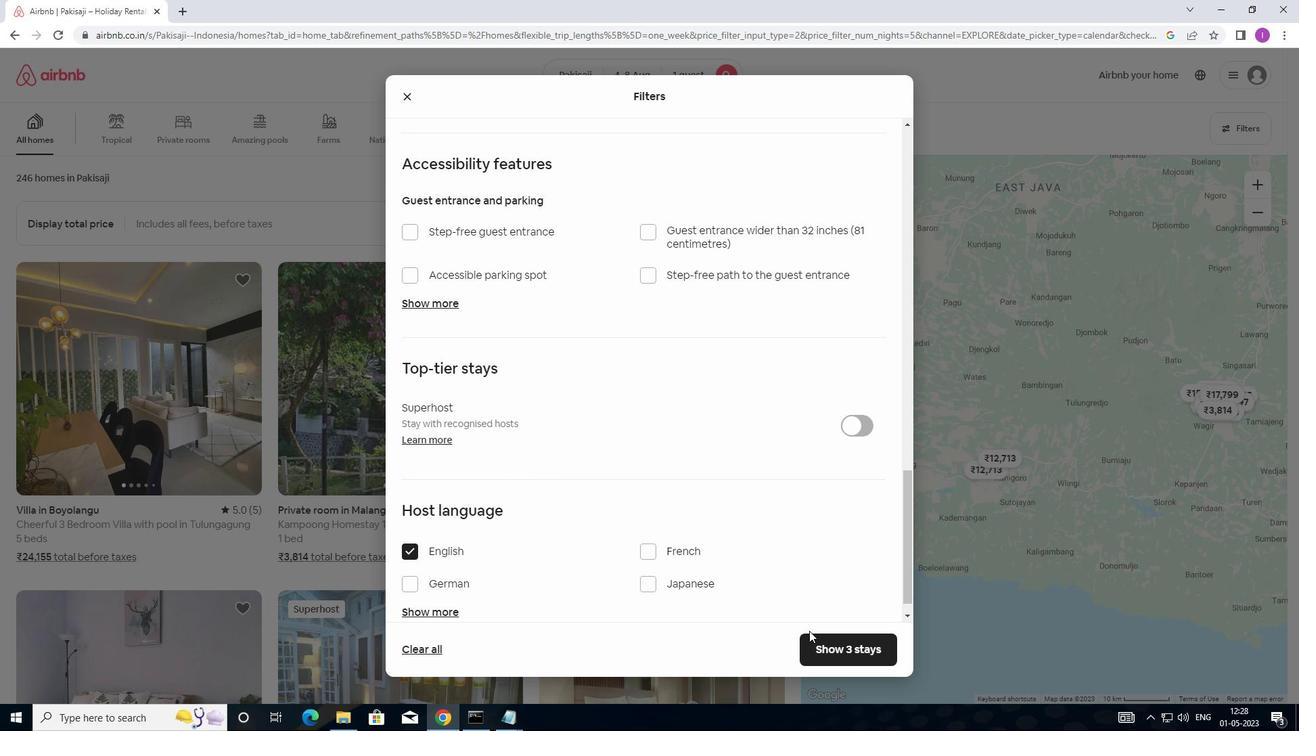 
Action: Mouse pressed left at (826, 640)
Screenshot: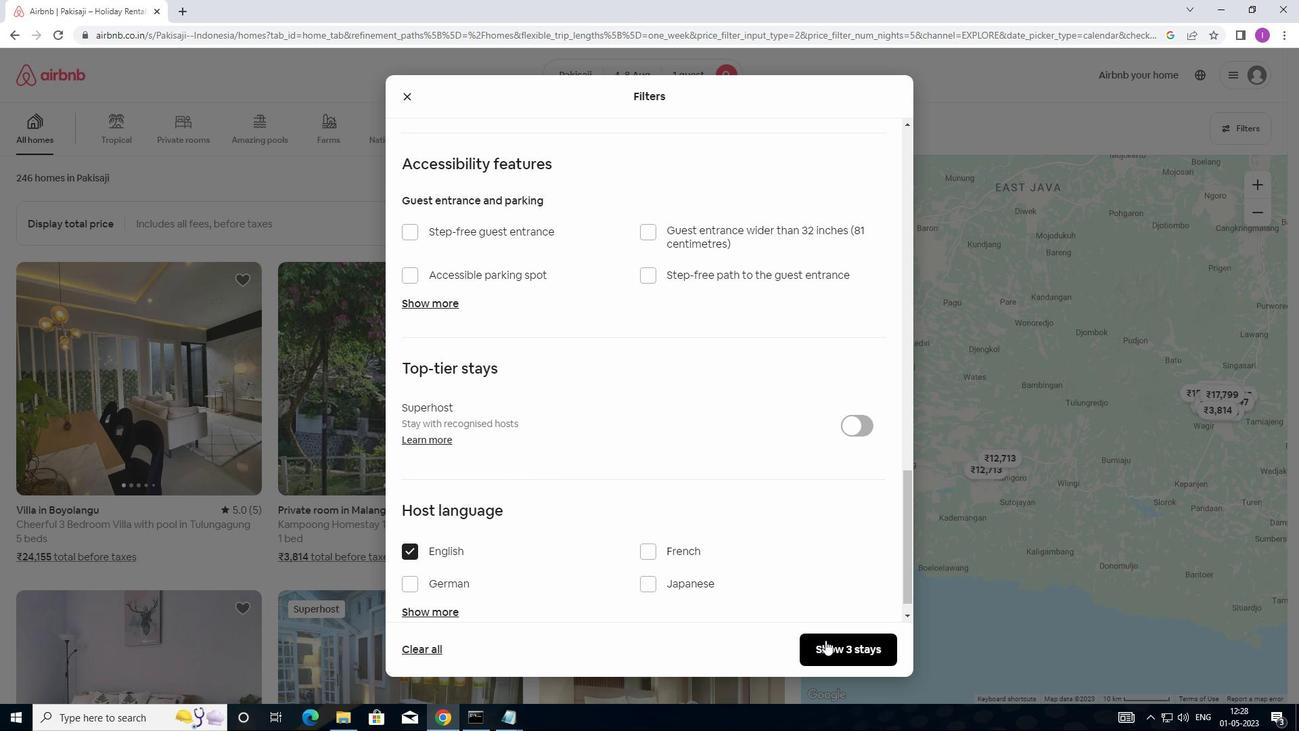 
Action: Mouse moved to (693, 614)
Screenshot: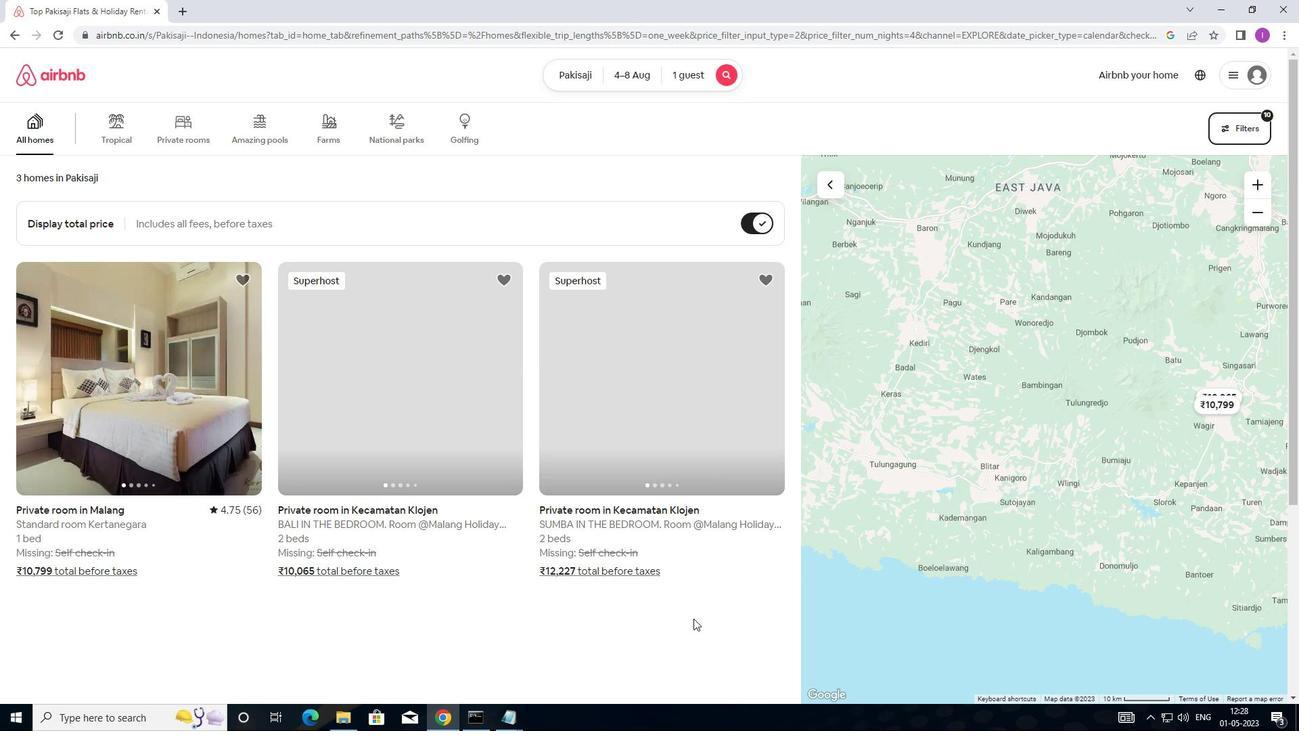
